 Task: Access a repository's "Network" for project connections and relationships.
Action: Mouse moved to (1090, 65)
Screenshot: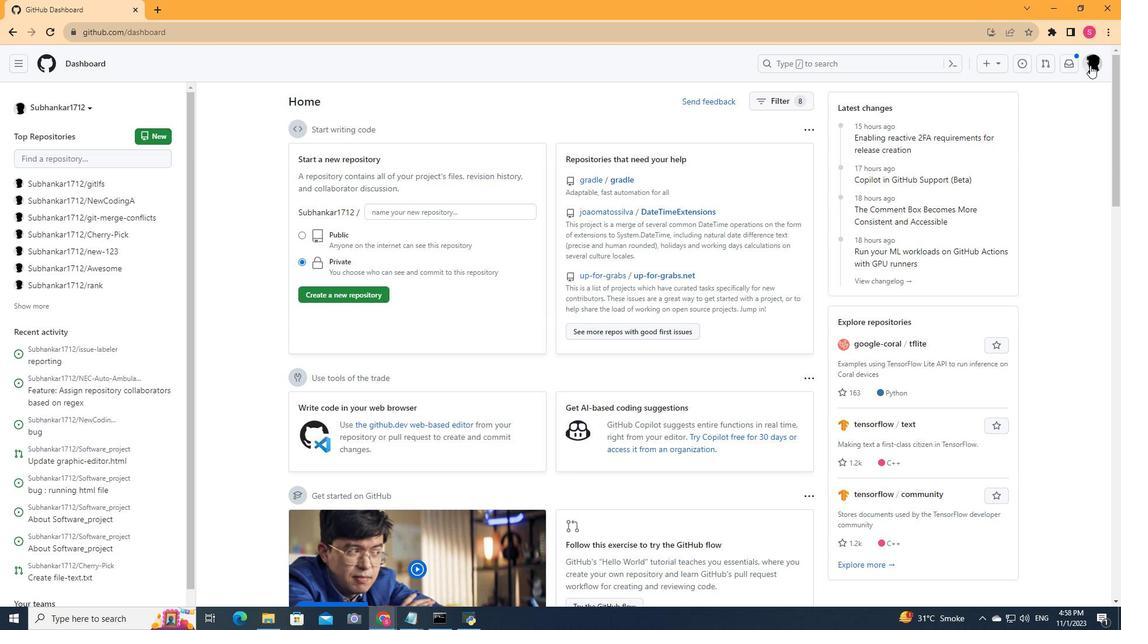 
Action: Mouse pressed left at (1090, 65)
Screenshot: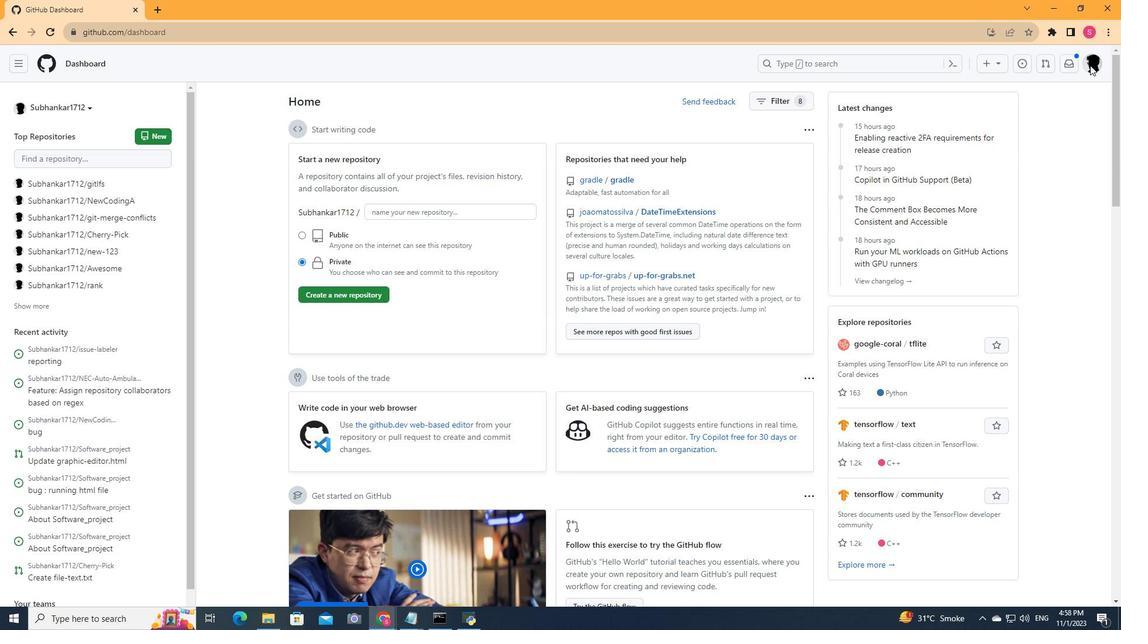 
Action: Mouse moved to (982, 144)
Screenshot: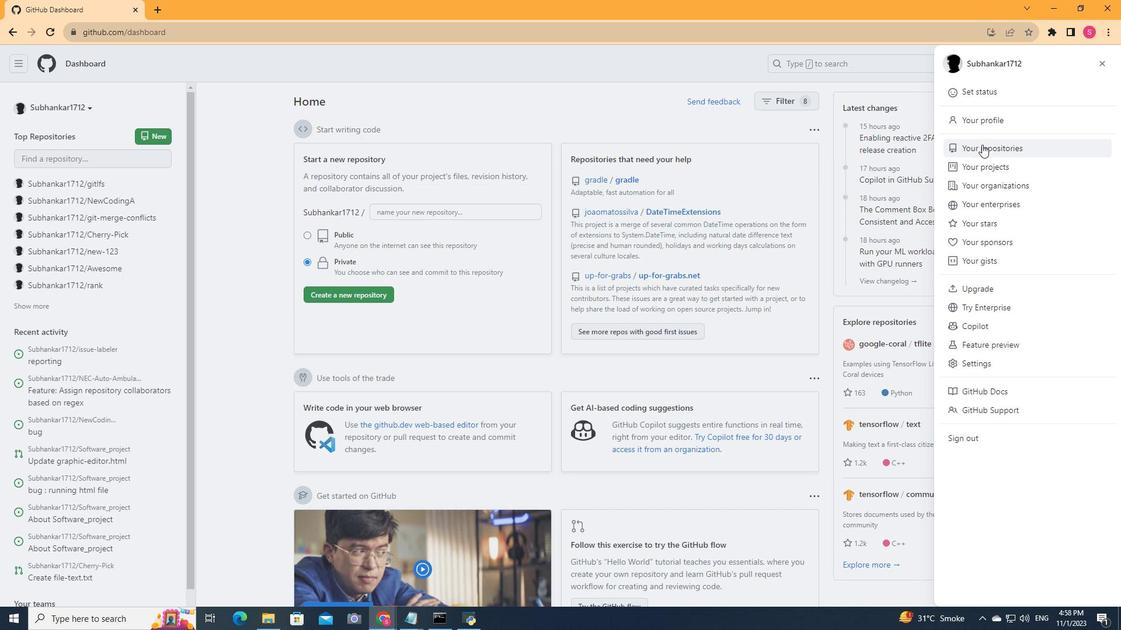 
Action: Mouse pressed left at (982, 144)
Screenshot: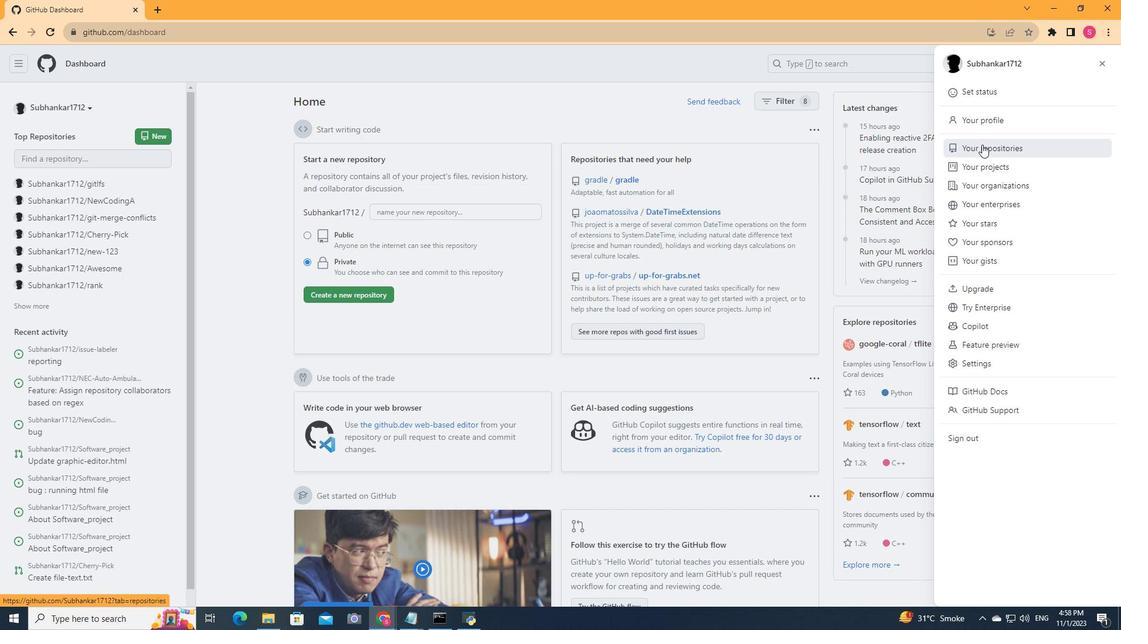 
Action: Mouse moved to (445, 172)
Screenshot: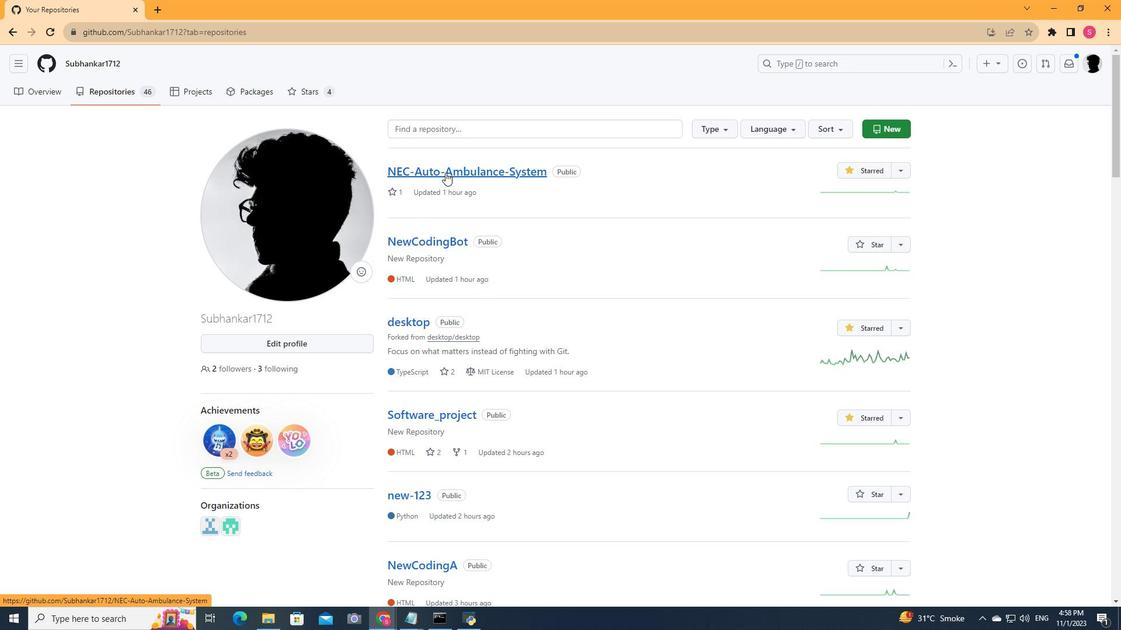 
Action: Mouse pressed left at (445, 172)
Screenshot: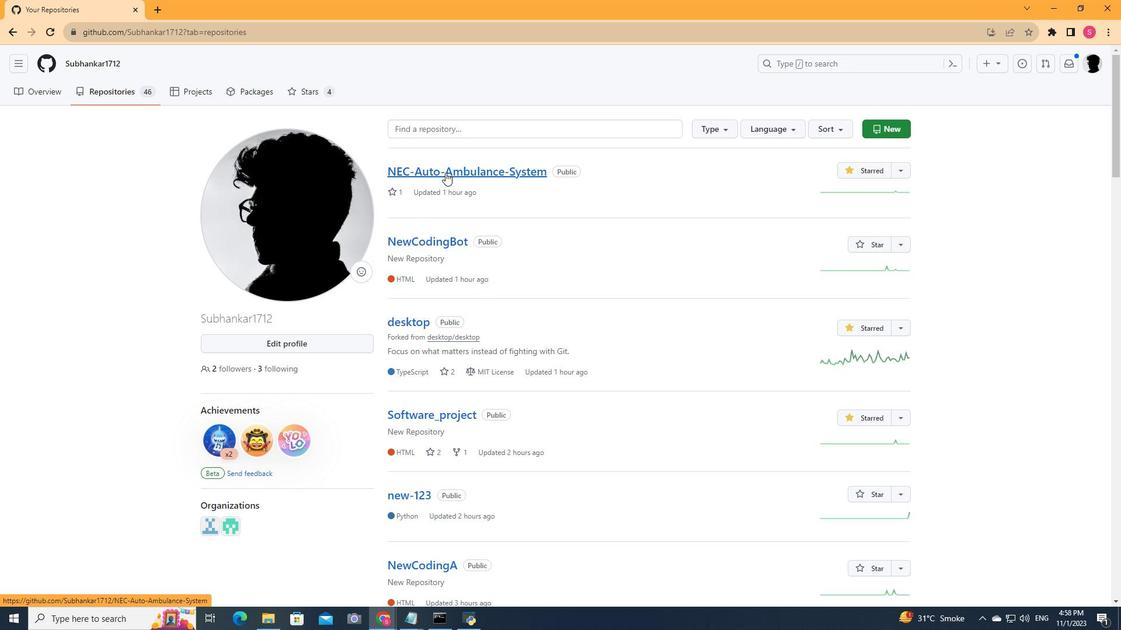 
Action: Mouse moved to (439, 89)
Screenshot: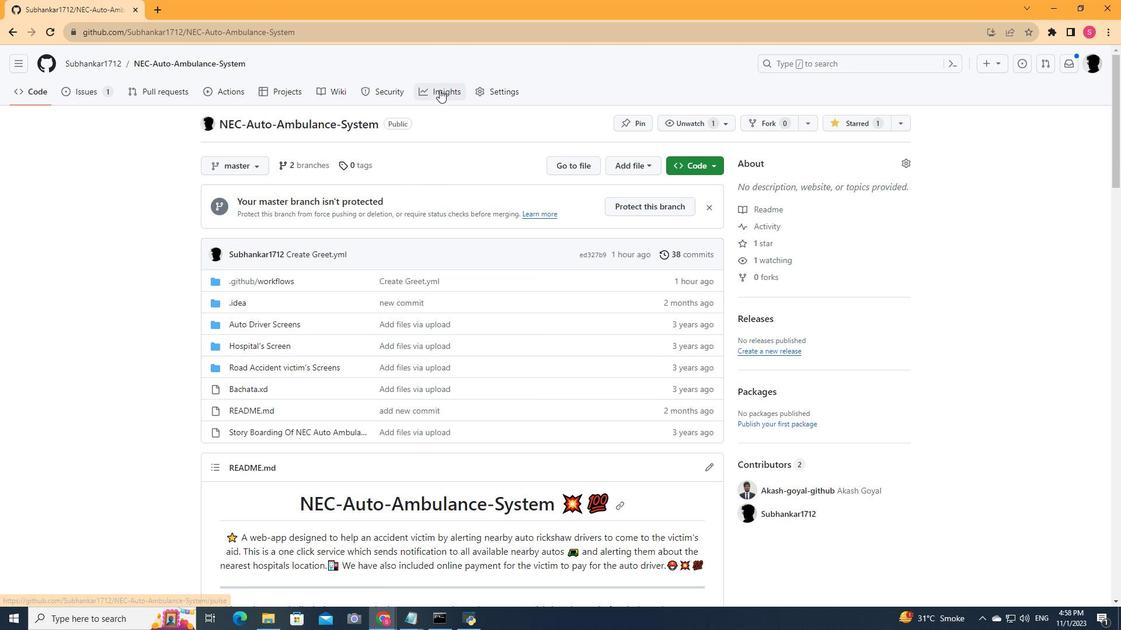 
Action: Mouse pressed left at (439, 89)
Screenshot: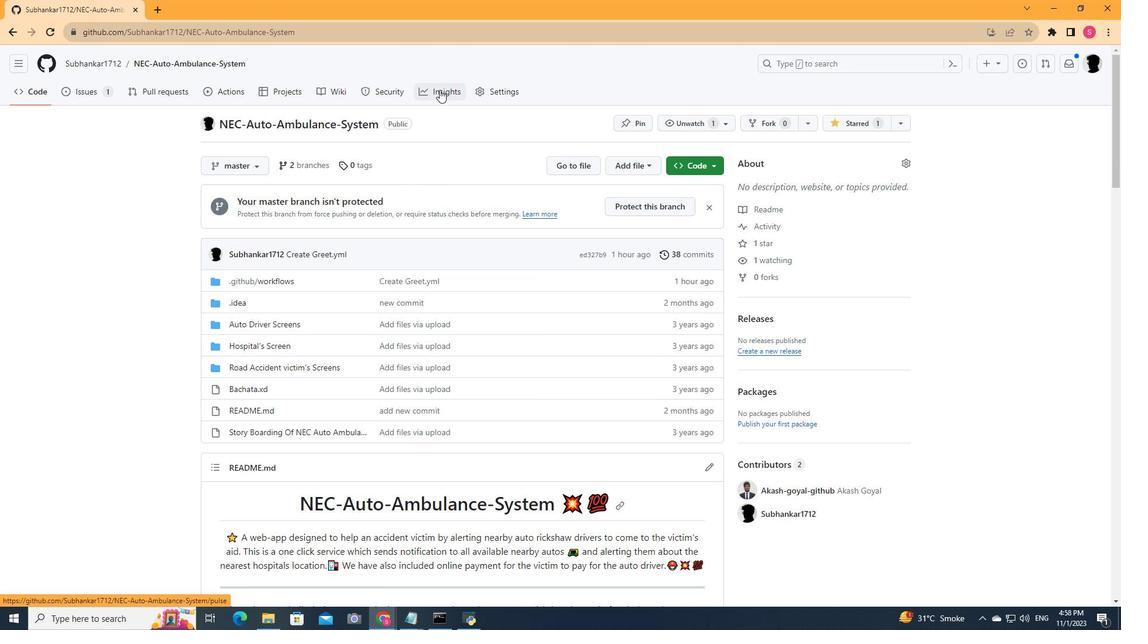 
Action: Mouse moved to (252, 307)
Screenshot: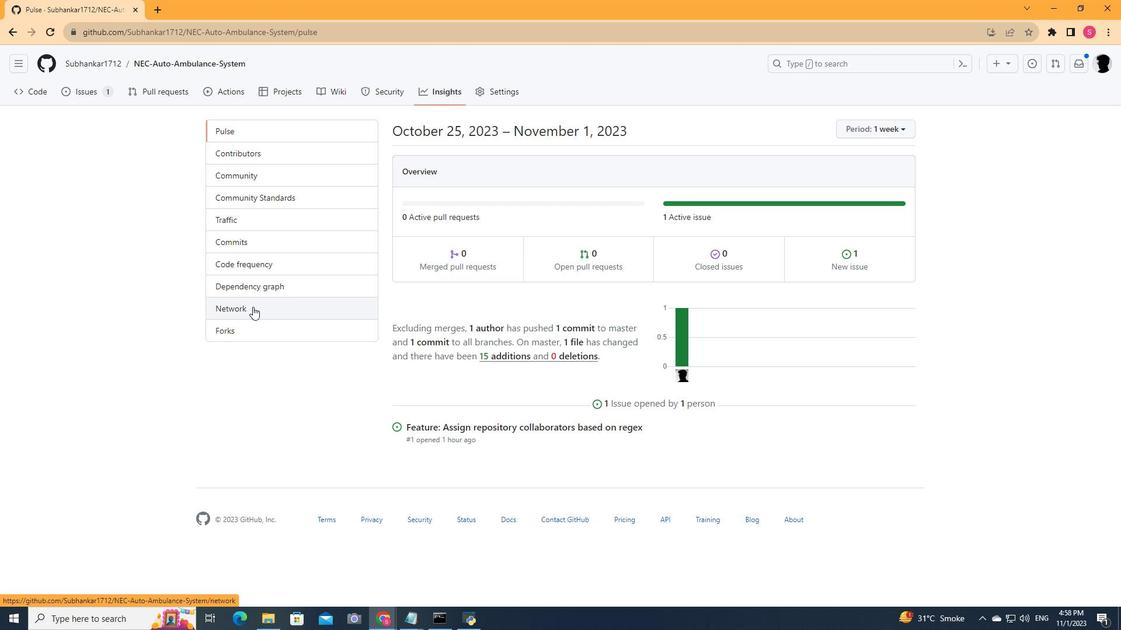 
Action: Mouse pressed left at (252, 307)
Screenshot: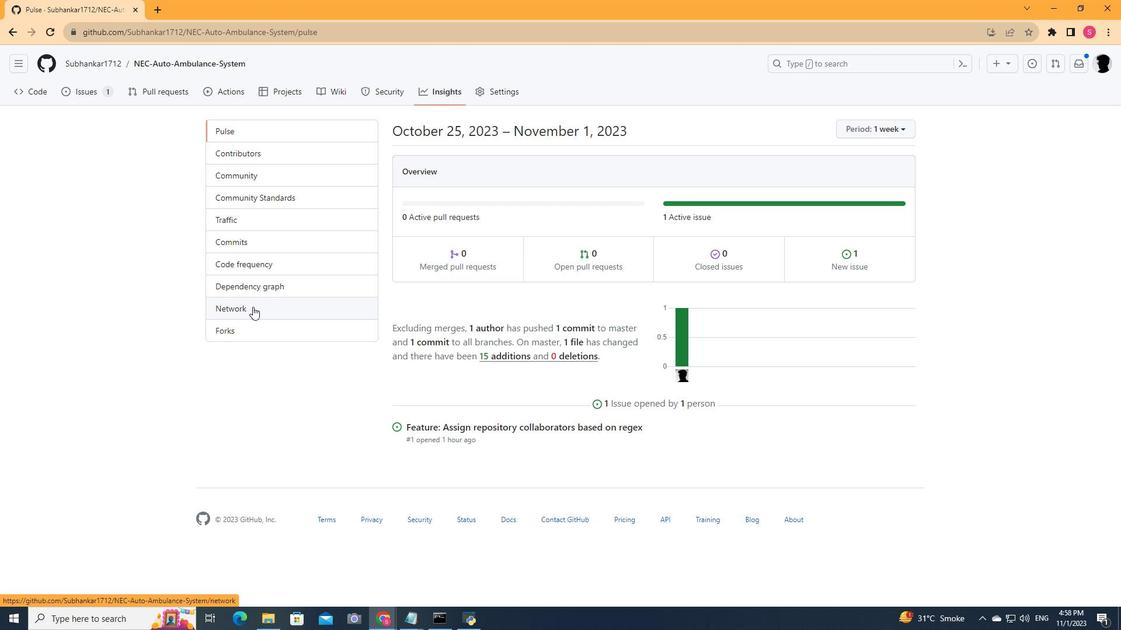 
Action: Mouse moved to (439, 249)
Screenshot: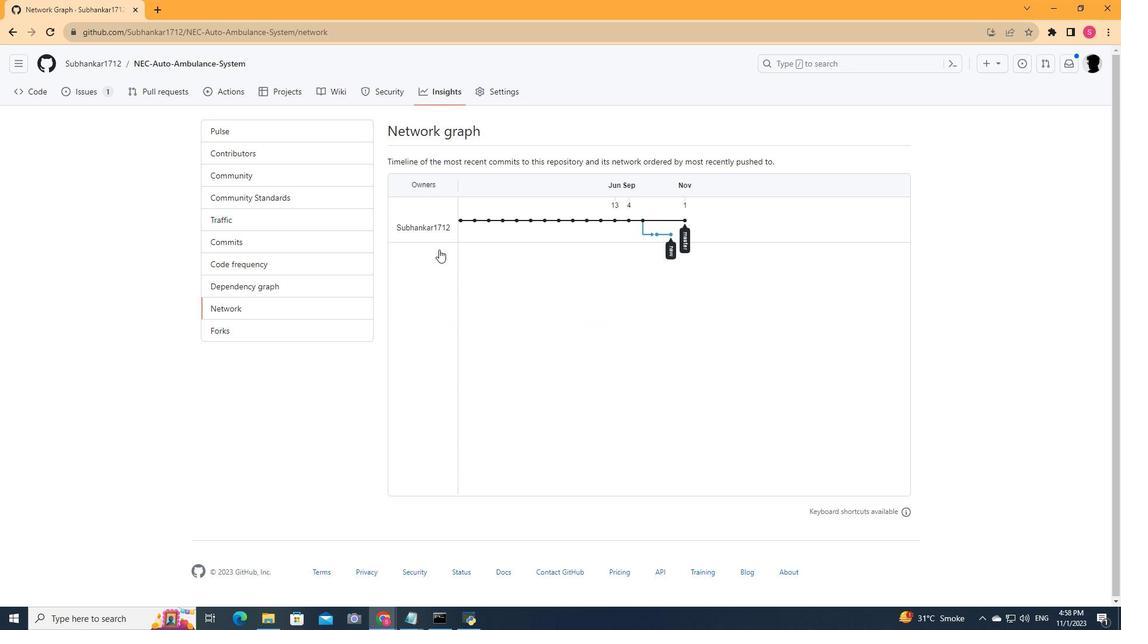 
Action: Mouse scrolled (439, 250) with delta (0, 0)
Screenshot: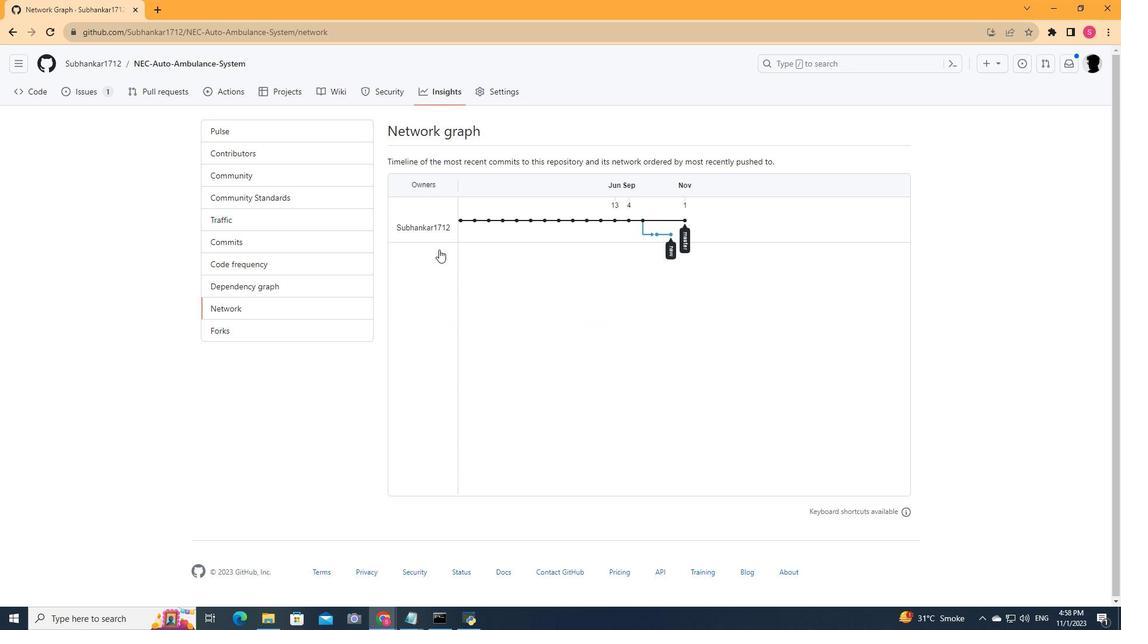 
Action: Mouse scrolled (439, 250) with delta (0, 0)
Screenshot: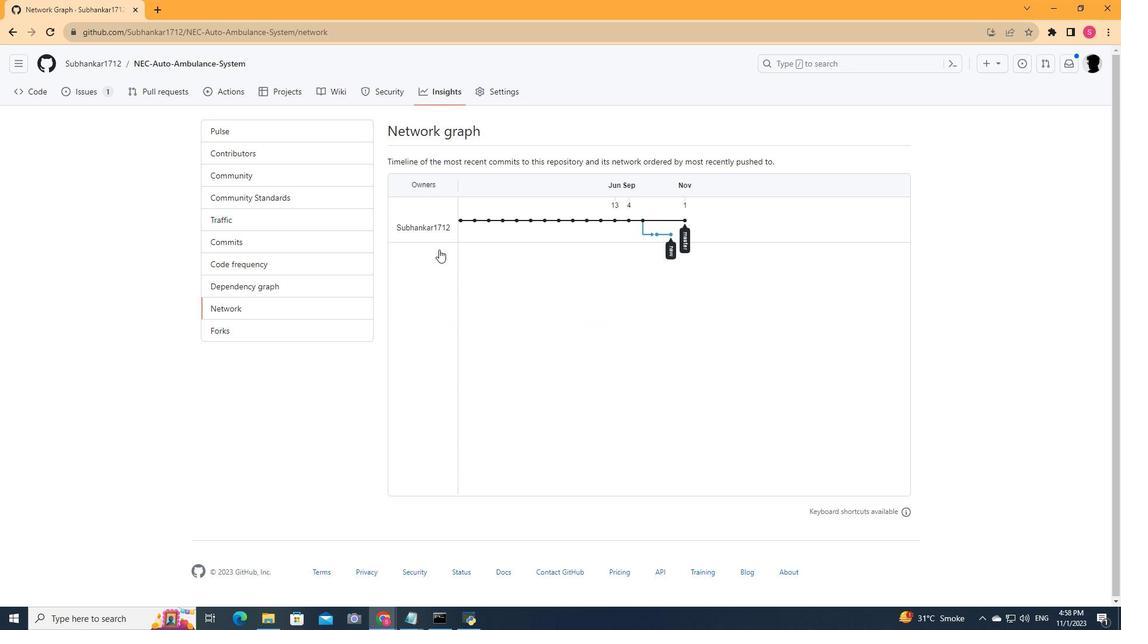 
Action: Mouse scrolled (439, 250) with delta (0, 0)
Screenshot: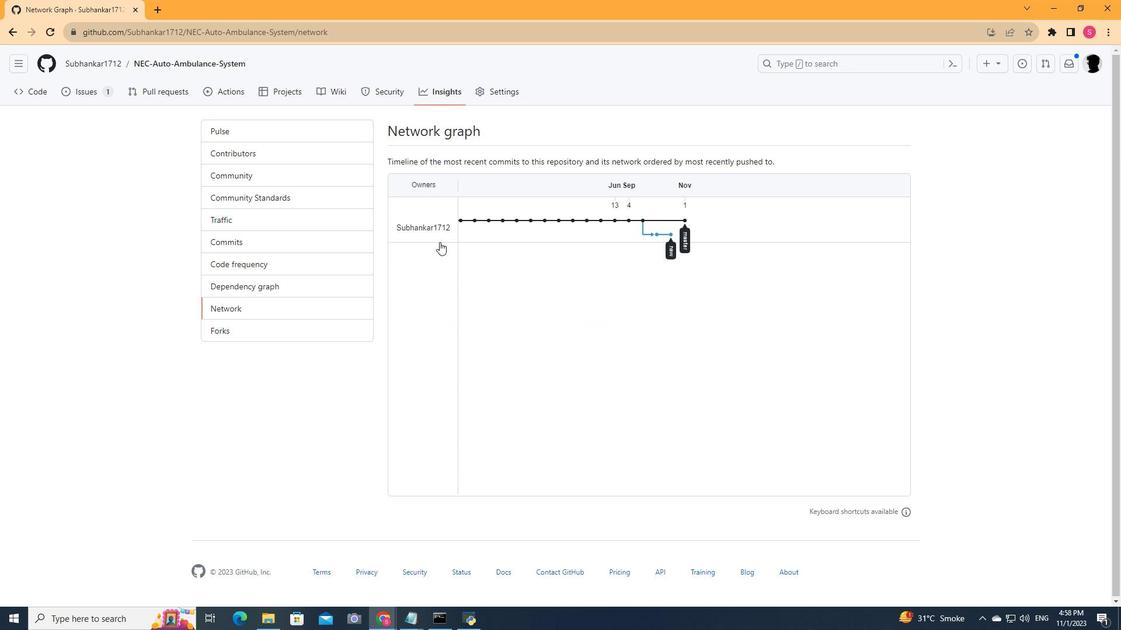 
Action: Mouse scrolled (439, 250) with delta (0, 0)
Screenshot: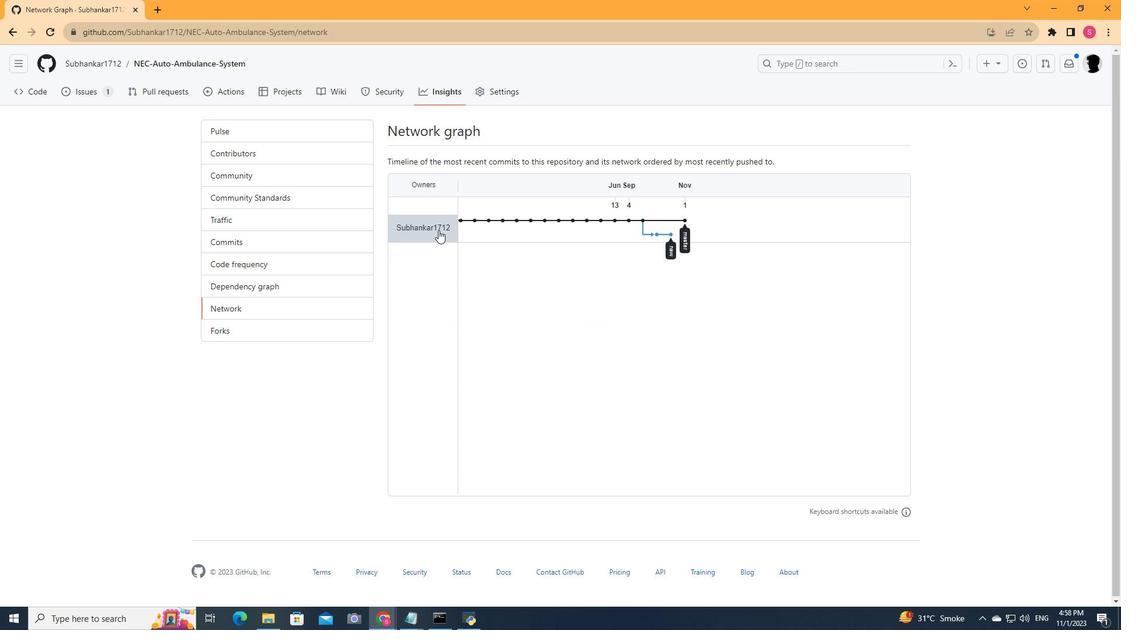 
Action: Mouse moved to (440, 222)
Screenshot: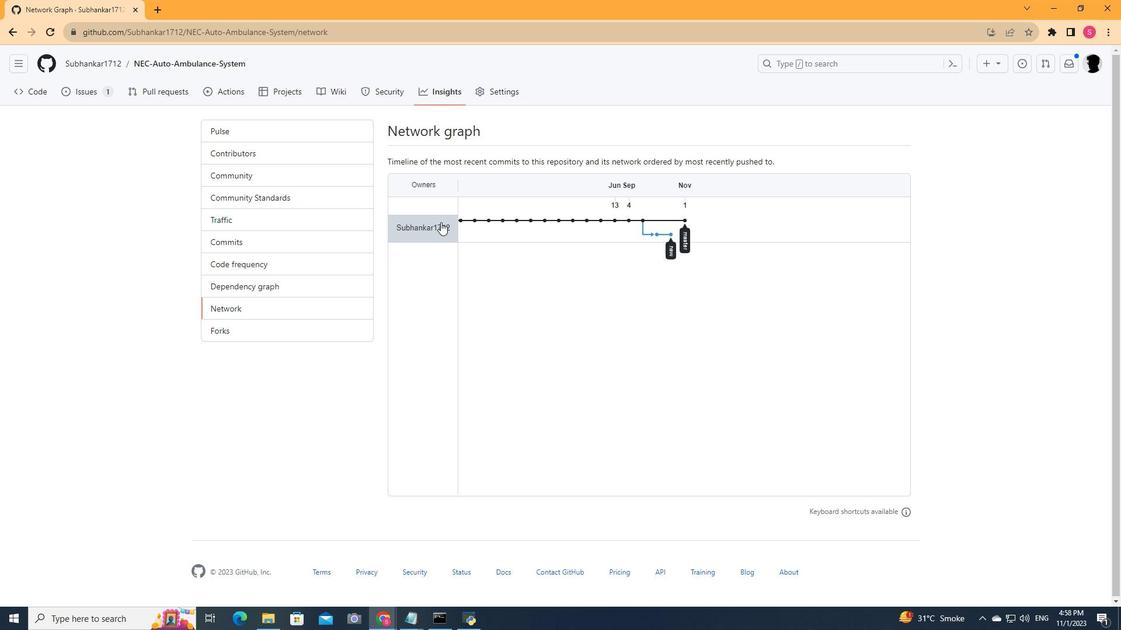 
Action: Mouse scrolled (440, 221) with delta (0, 0)
Screenshot: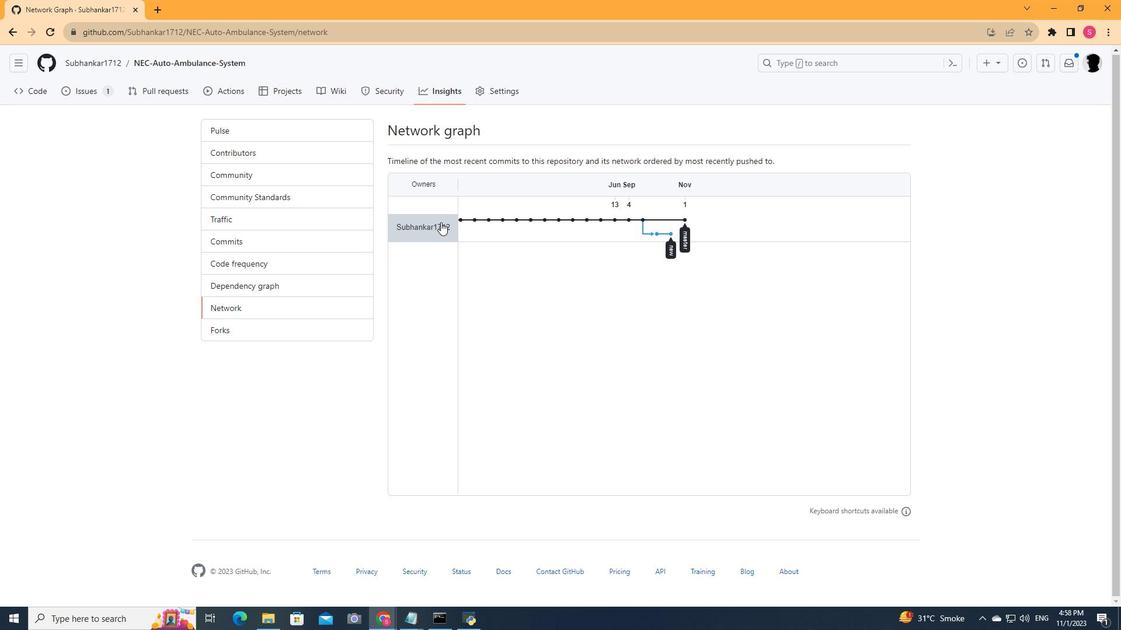 
Action: Mouse scrolled (440, 221) with delta (0, 0)
Screenshot: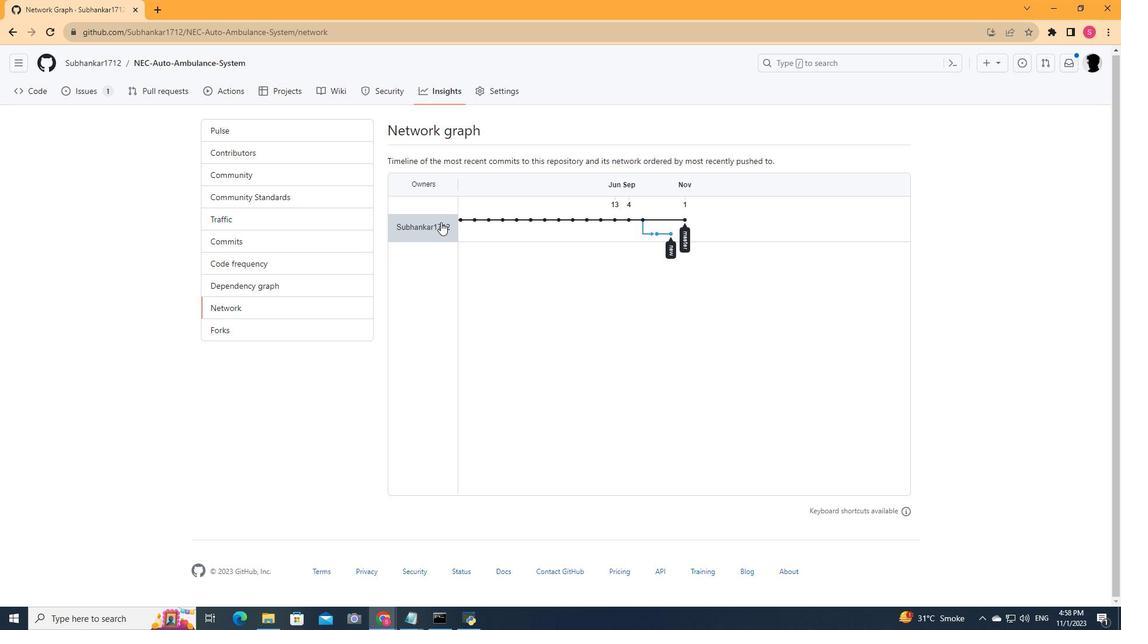 
Action: Mouse scrolled (440, 221) with delta (0, 0)
Screenshot: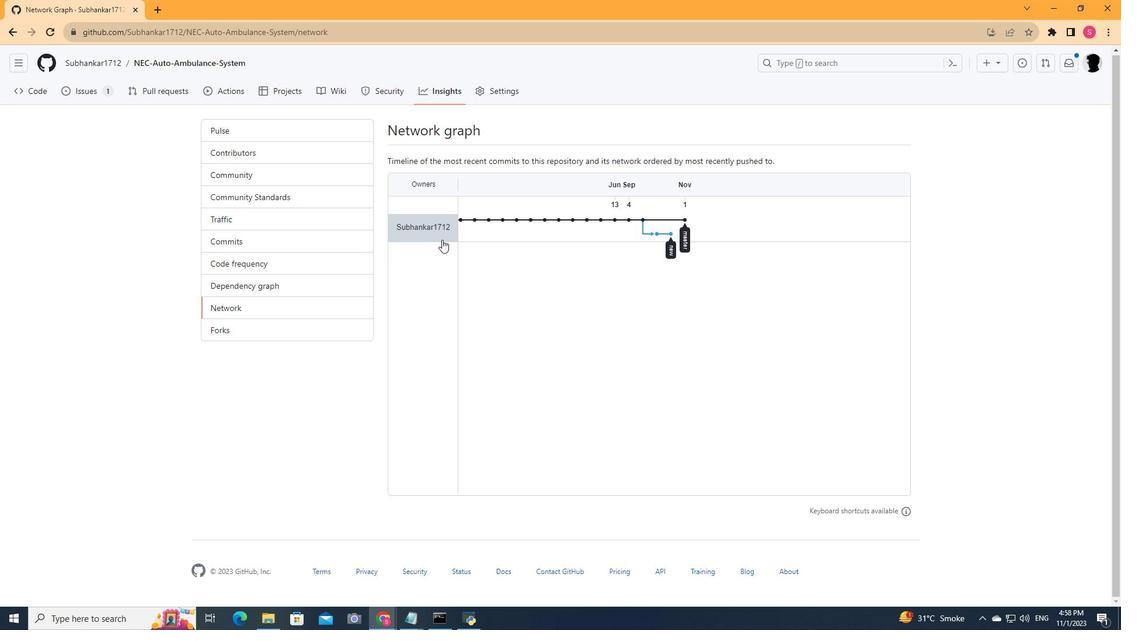 
Action: Mouse moved to (428, 277)
Screenshot: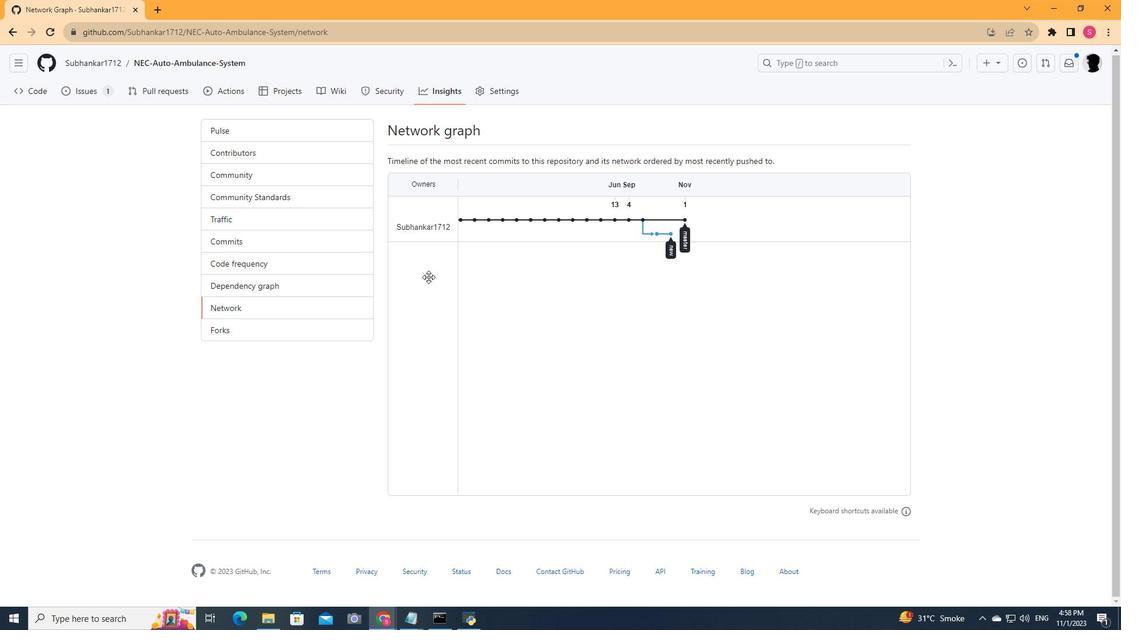 
Action: Mouse scrolled (428, 278) with delta (0, 0)
Screenshot: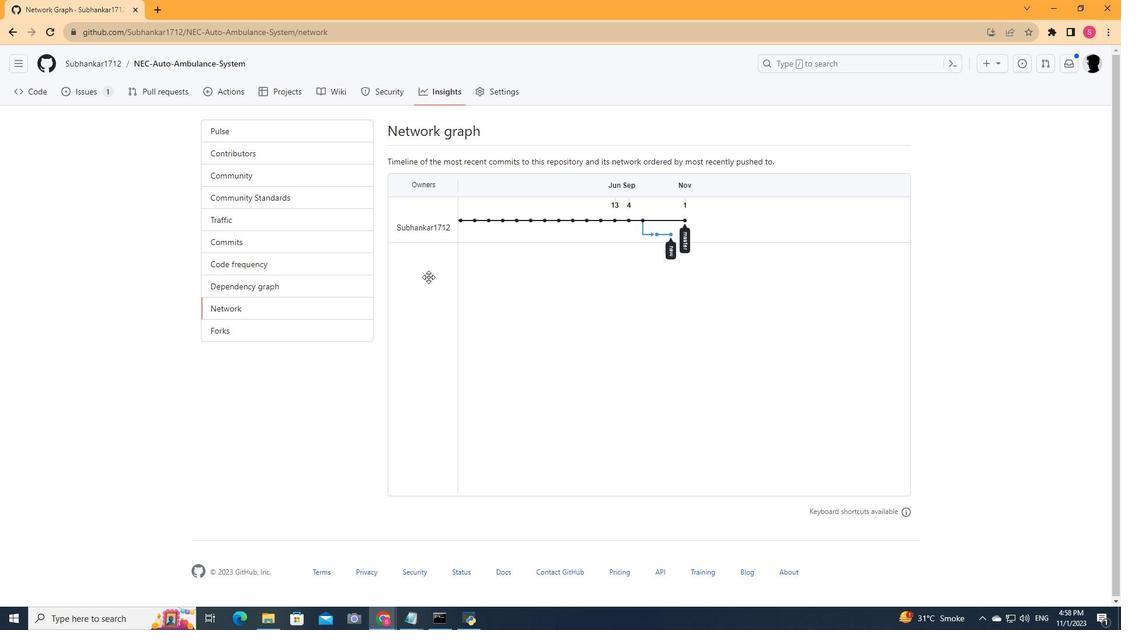 
Action: Mouse scrolled (428, 278) with delta (0, 0)
Screenshot: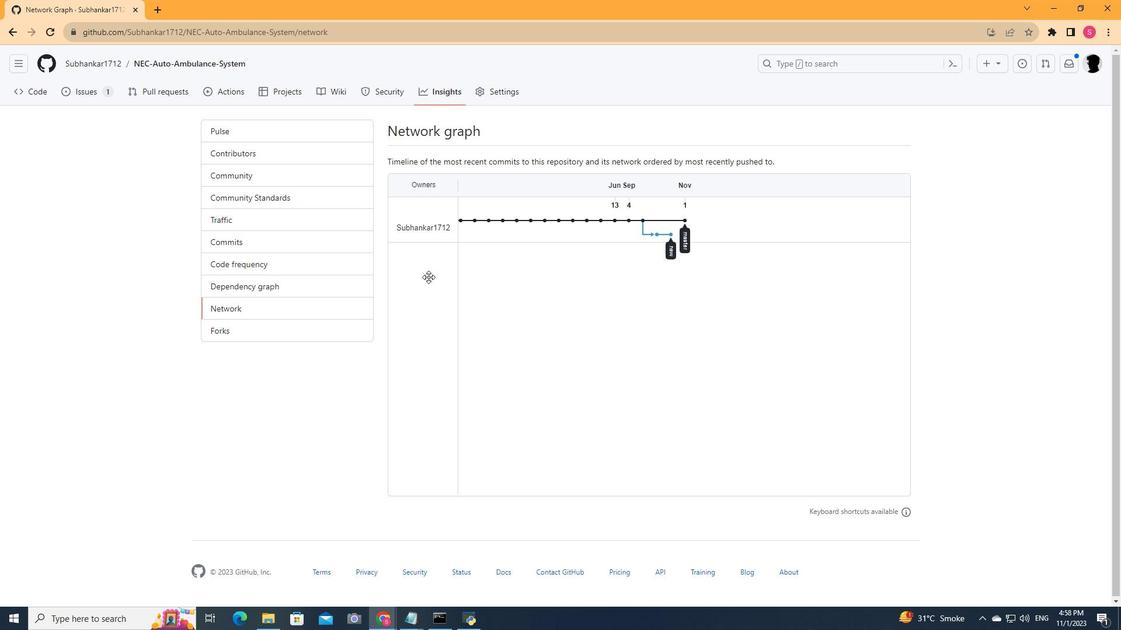 
Action: Mouse scrolled (428, 278) with delta (0, 0)
Screenshot: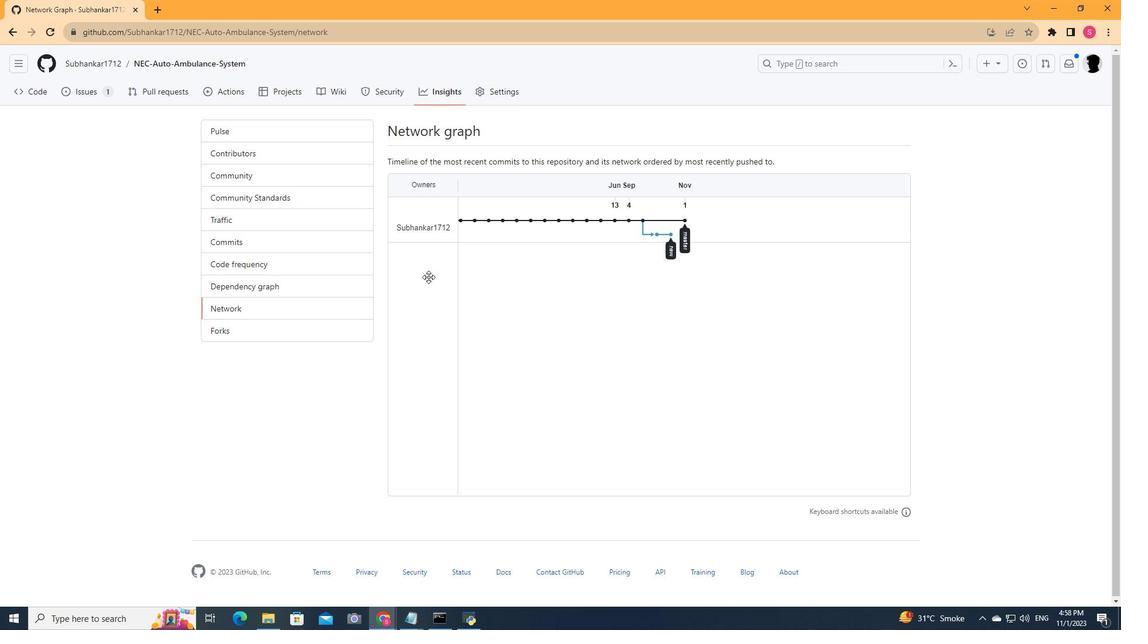 
Action: Mouse scrolled (428, 278) with delta (0, 0)
Screenshot: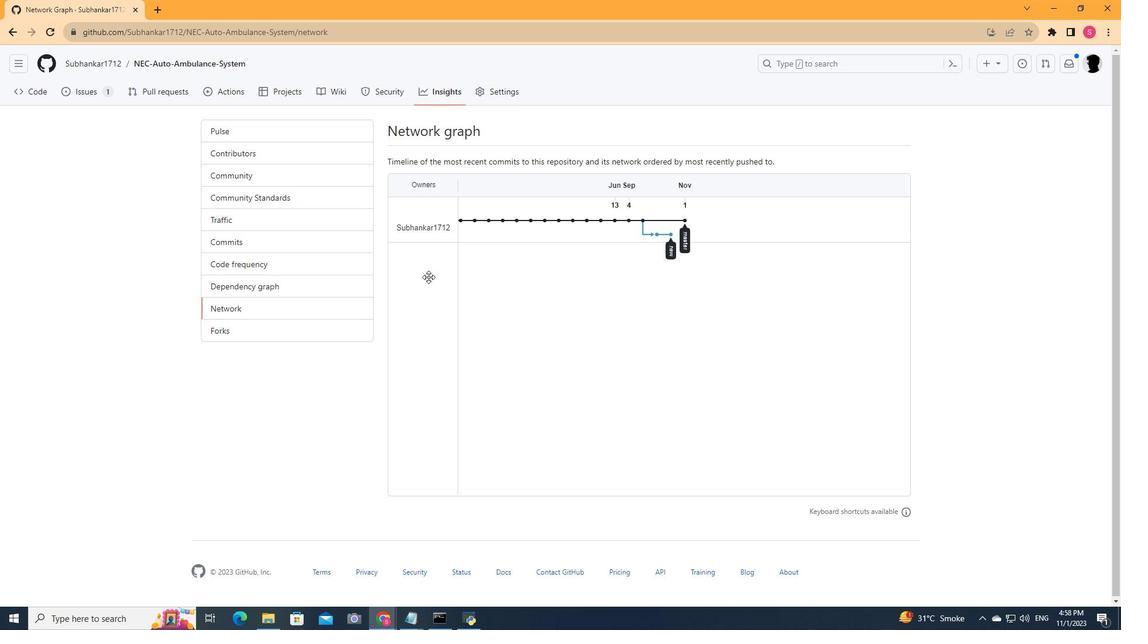 
Action: Mouse moved to (9, 33)
Screenshot: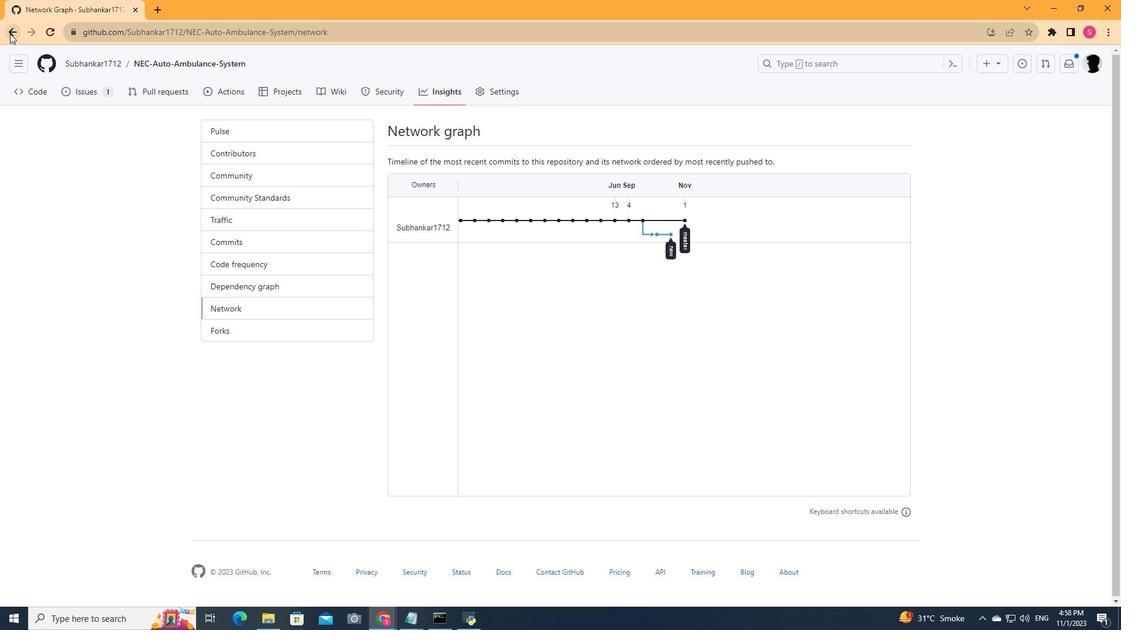
Action: Mouse pressed left at (9, 33)
Screenshot: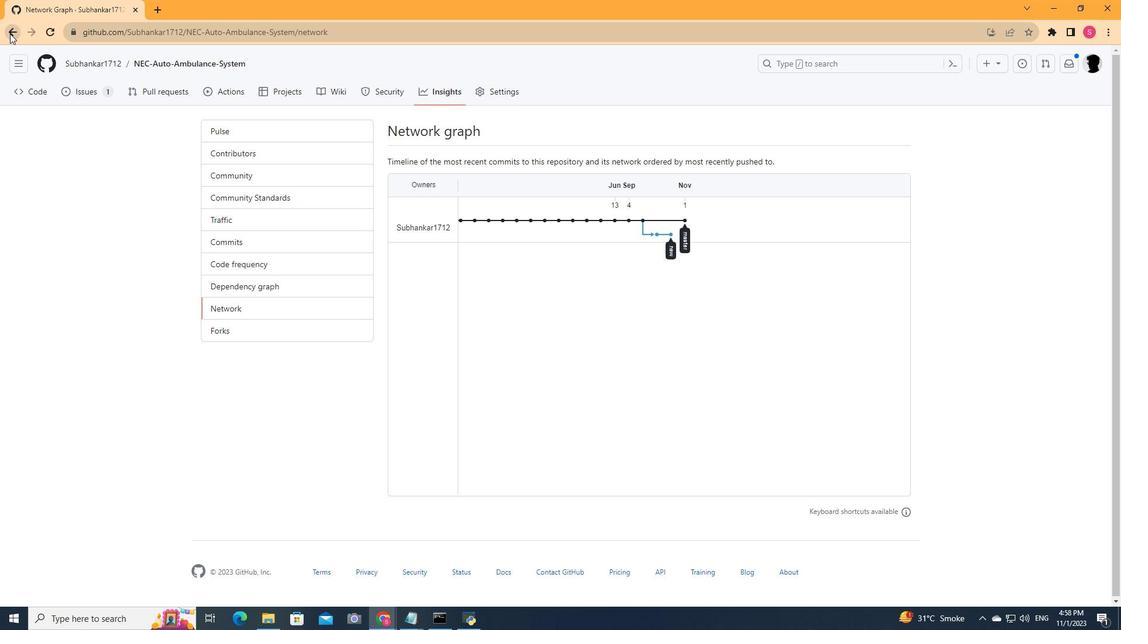 
Action: Mouse moved to (9, 33)
Screenshot: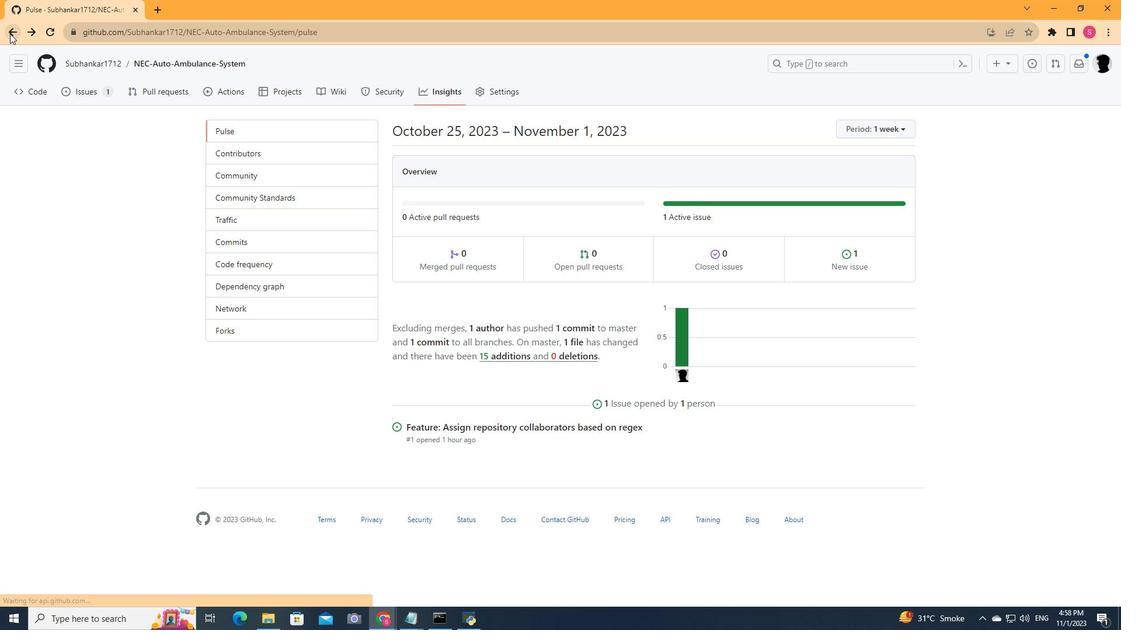 
Action: Mouse pressed left at (9, 33)
Screenshot: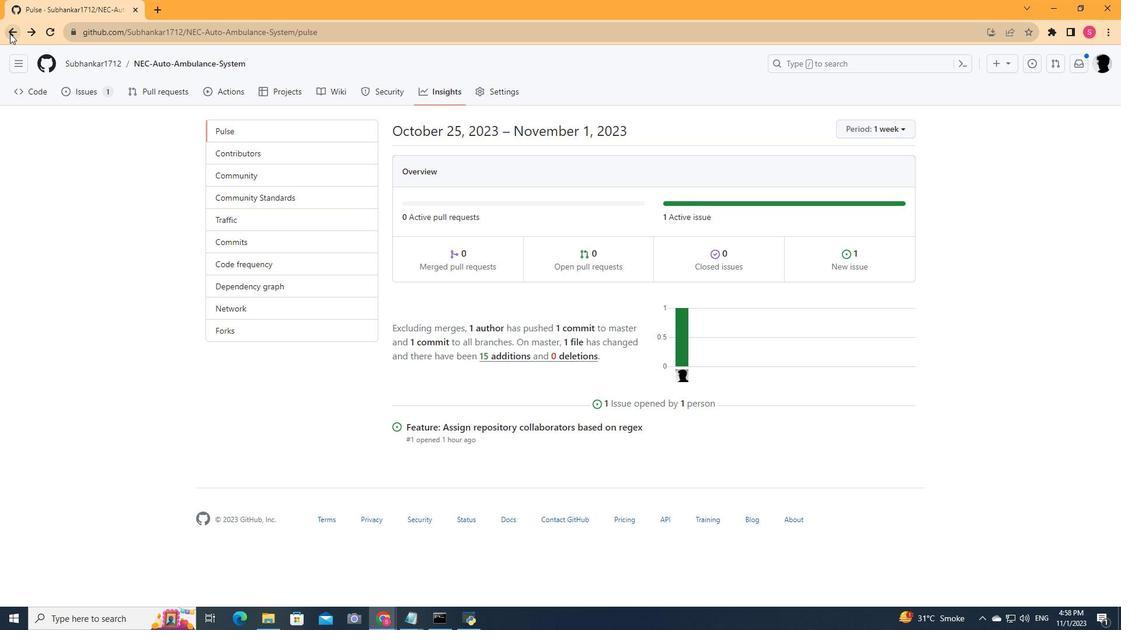 
Action: Mouse pressed left at (9, 33)
Screenshot: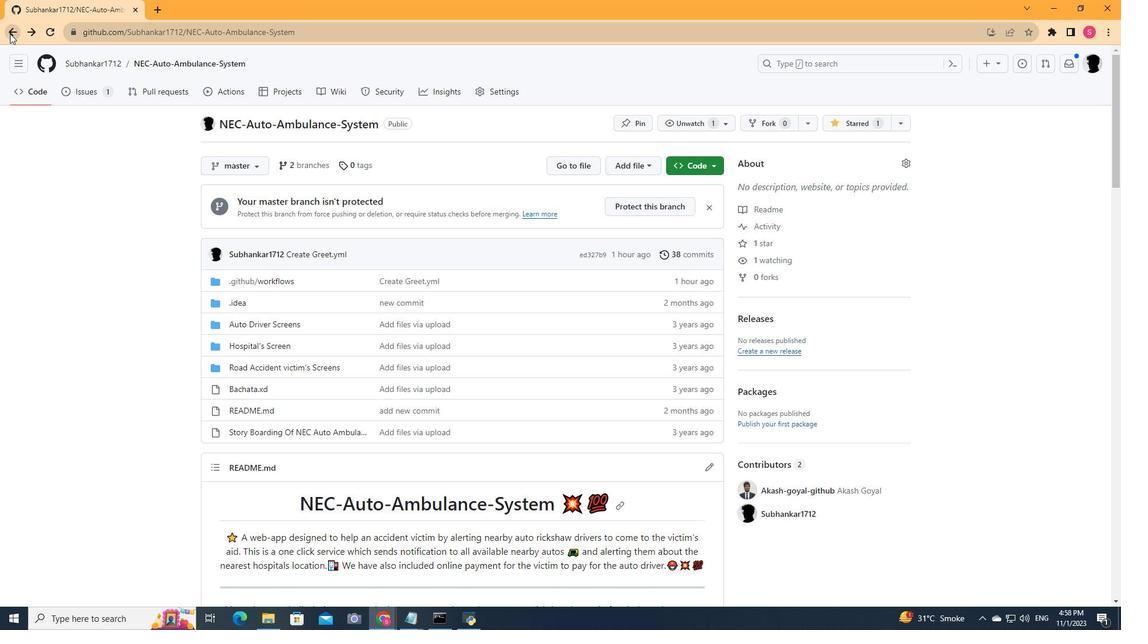 
Action: Mouse moved to (476, 272)
Screenshot: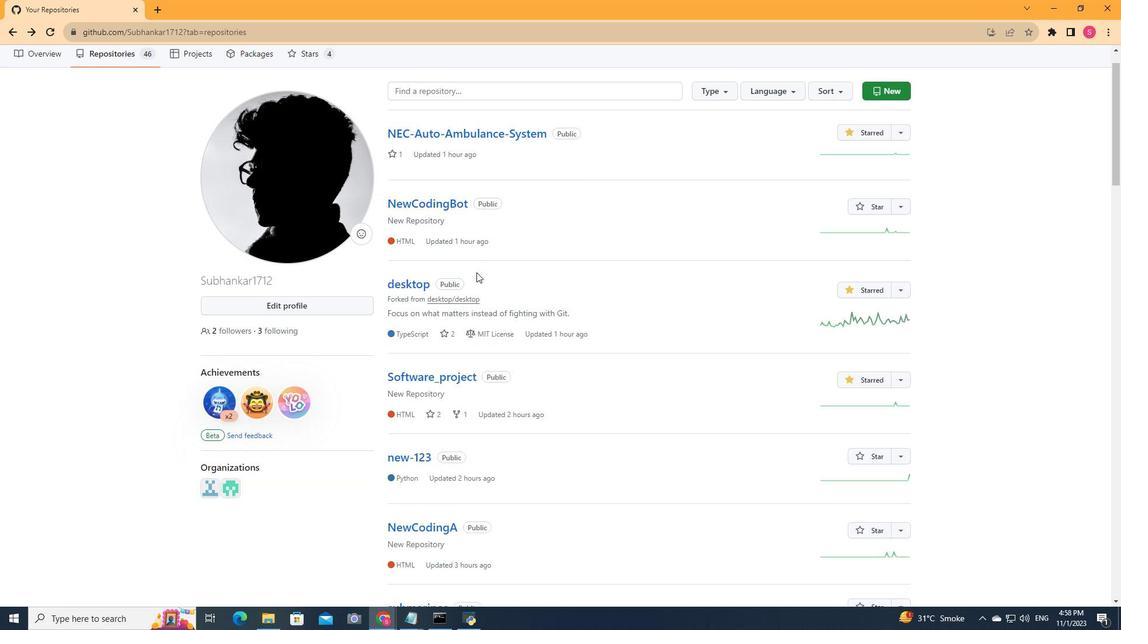 
Action: Mouse scrolled (476, 272) with delta (0, 0)
Screenshot: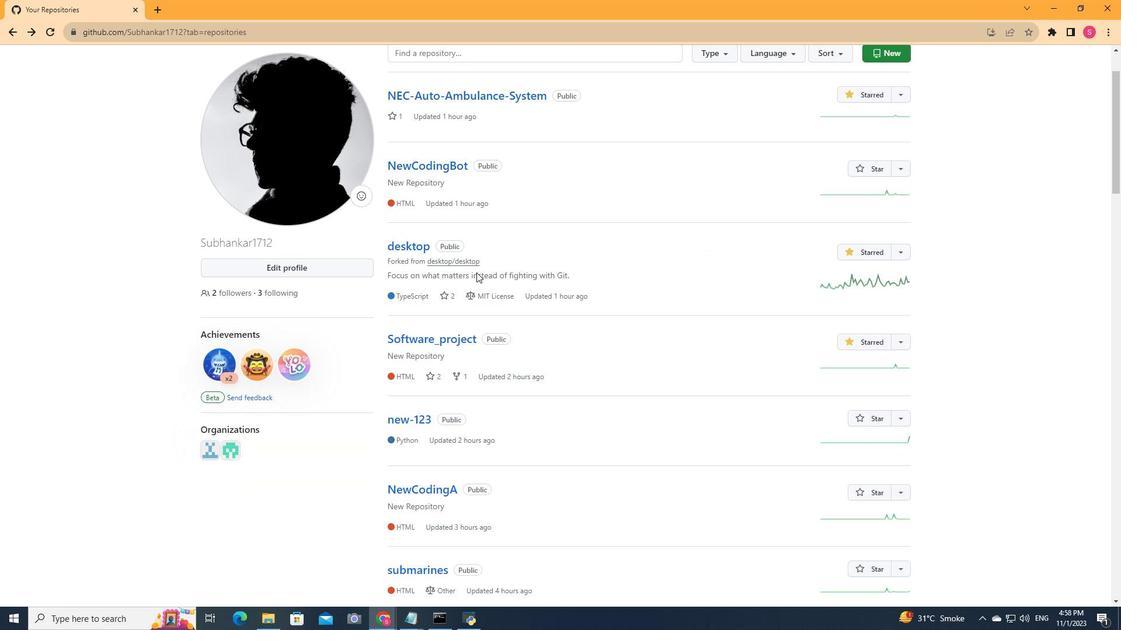 
Action: Mouse scrolled (476, 272) with delta (0, 0)
Screenshot: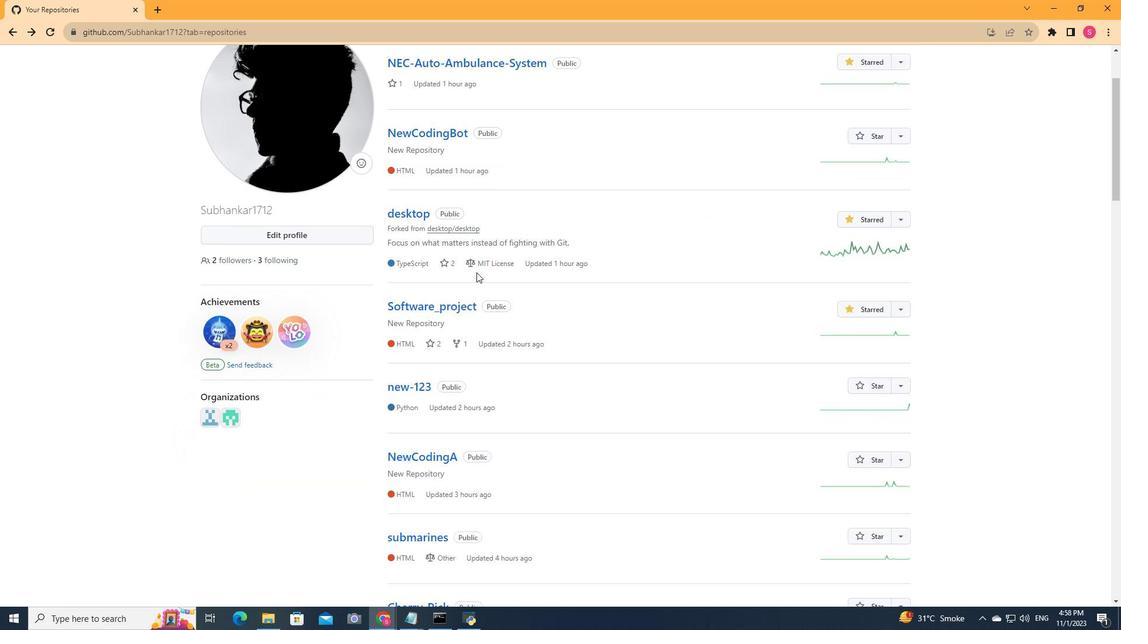 
Action: Mouse scrolled (476, 272) with delta (0, 0)
Screenshot: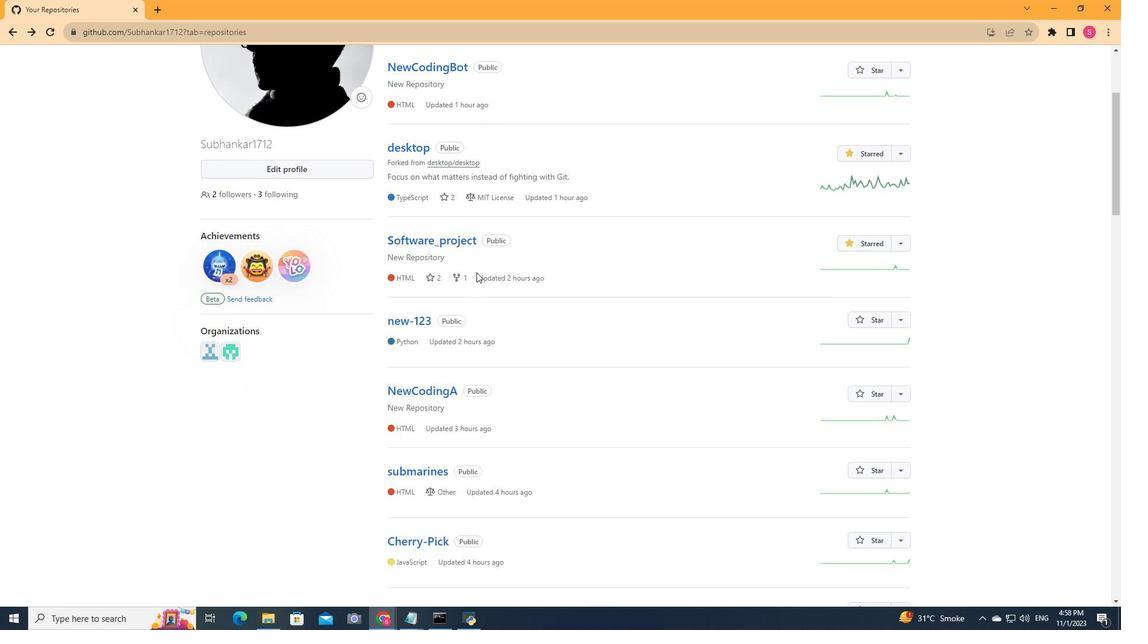 
Action: Mouse moved to (424, 242)
Screenshot: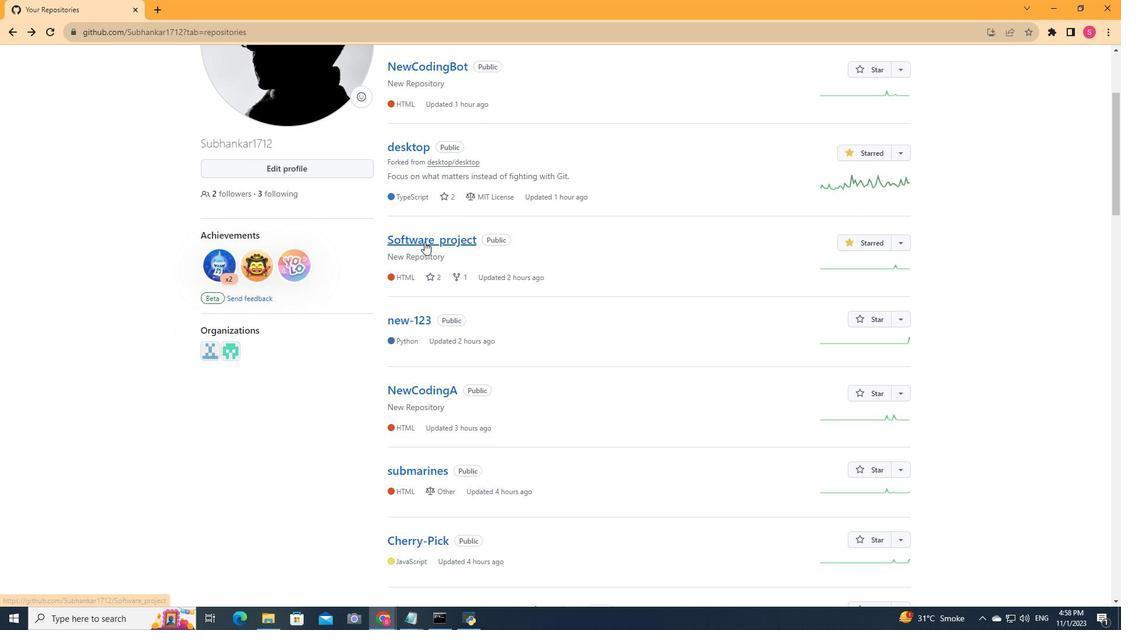 
Action: Mouse pressed left at (424, 242)
Screenshot: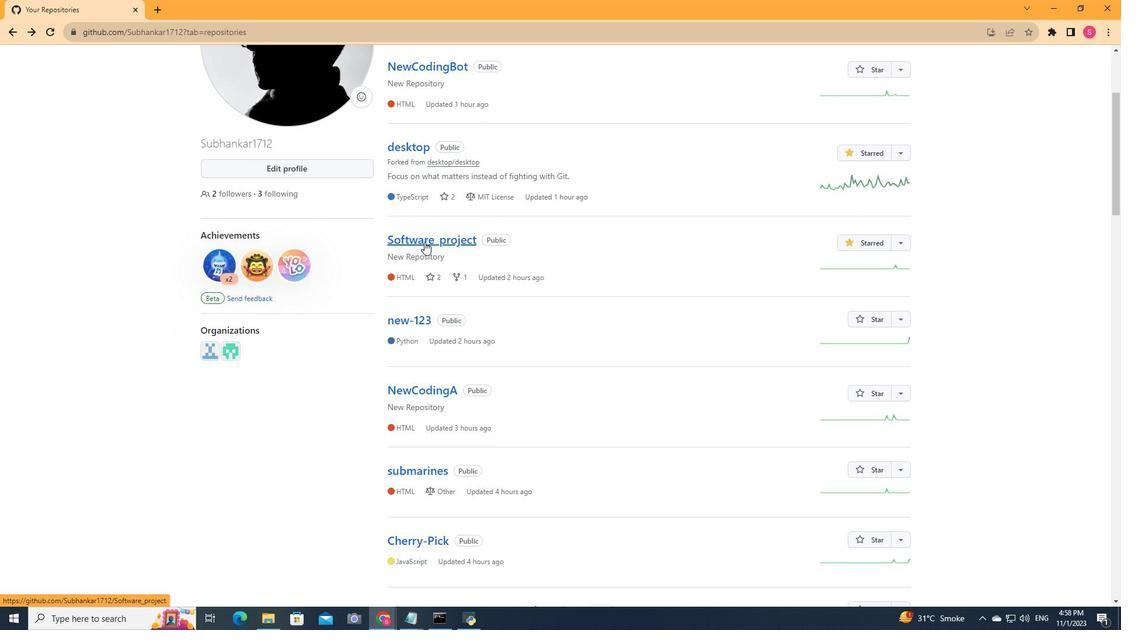 
Action: Mouse moved to (532, 94)
Screenshot: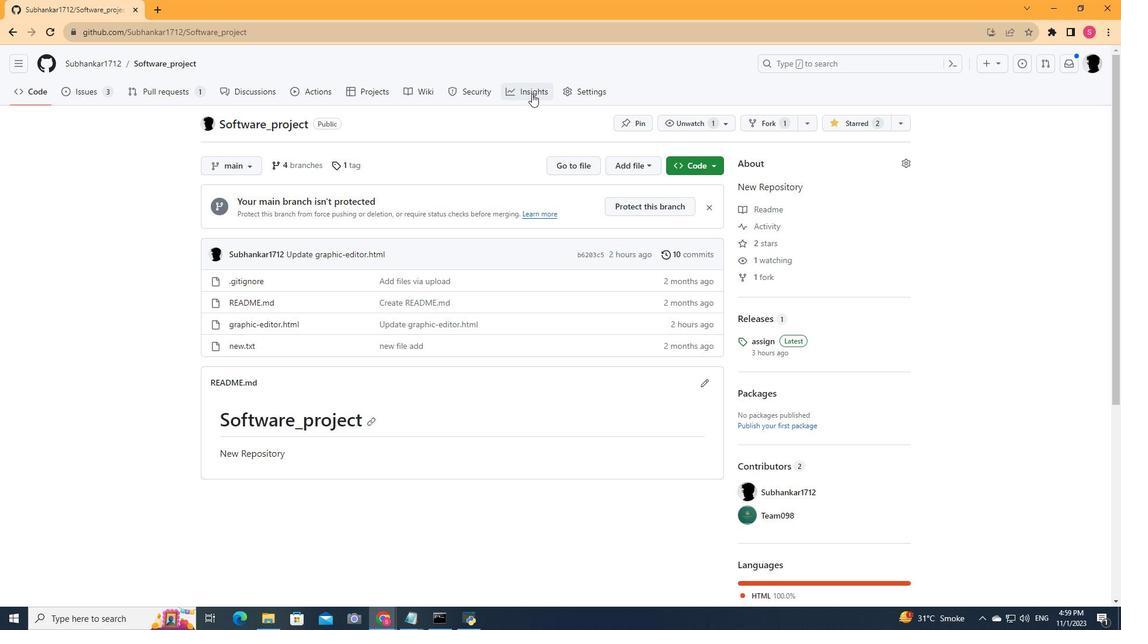 
Action: Mouse pressed left at (532, 94)
Screenshot: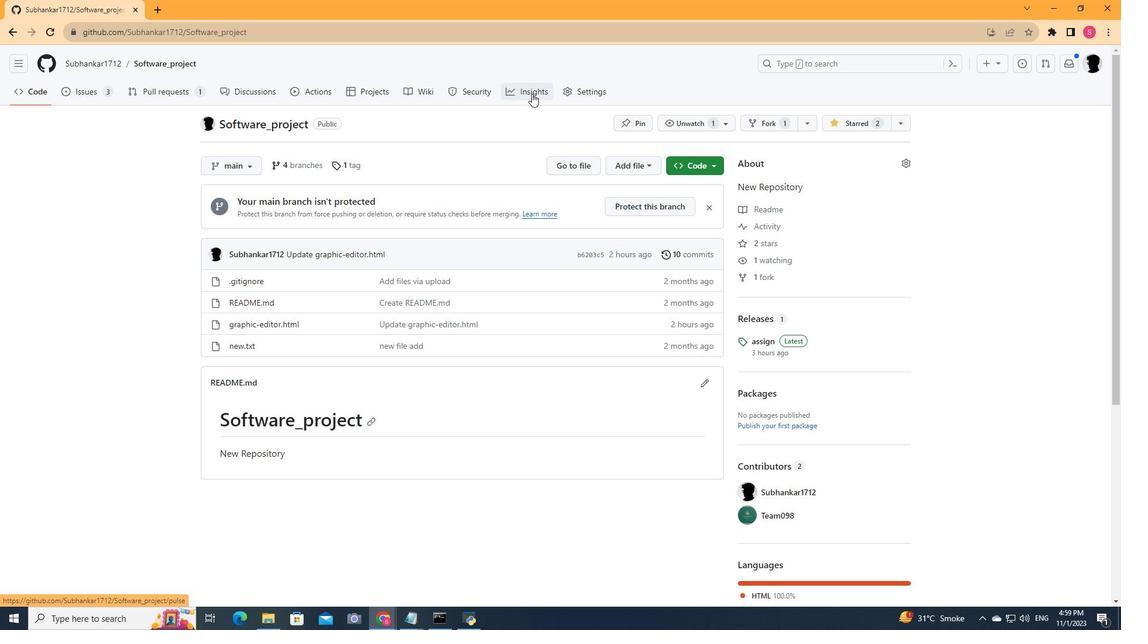 
Action: Mouse moved to (245, 312)
Screenshot: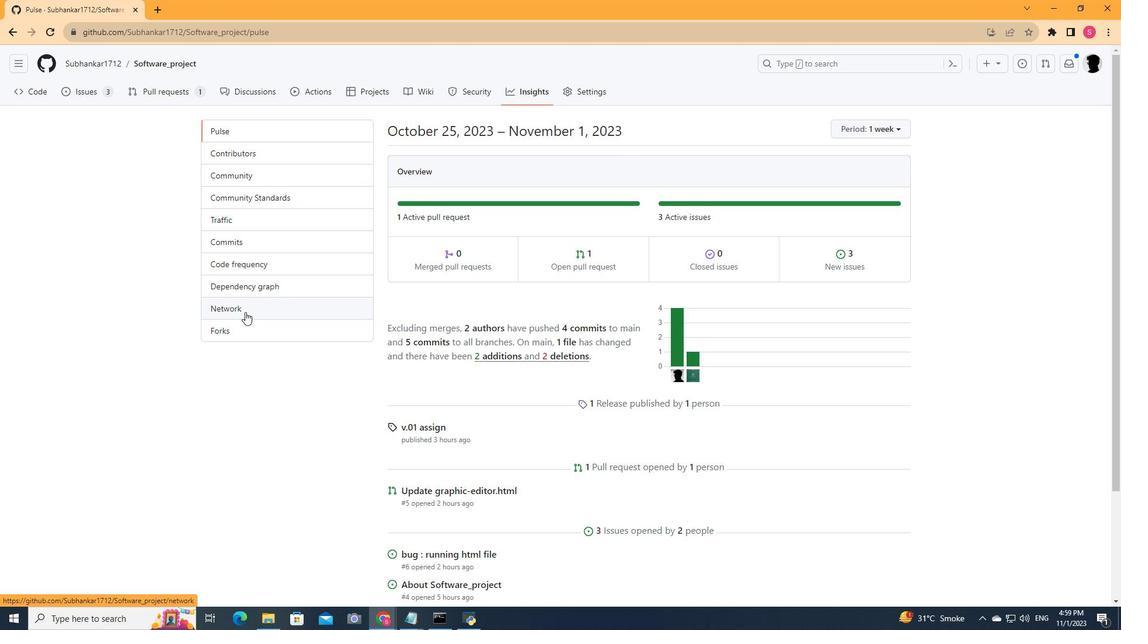 
Action: Mouse pressed left at (245, 312)
Screenshot: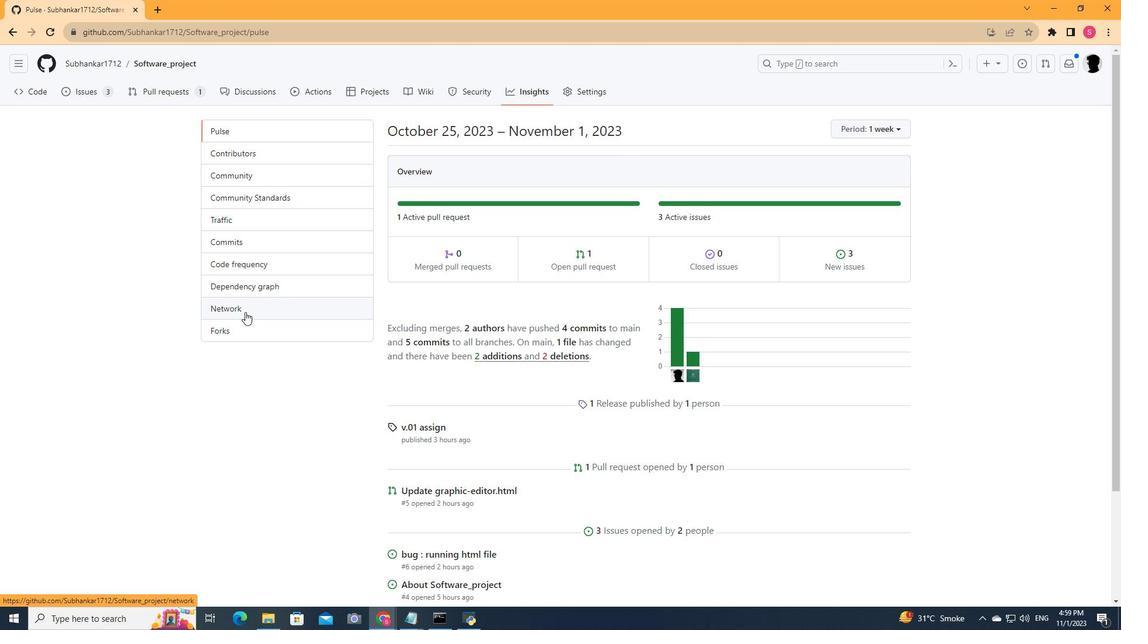 
Action: Mouse moved to (626, 253)
Screenshot: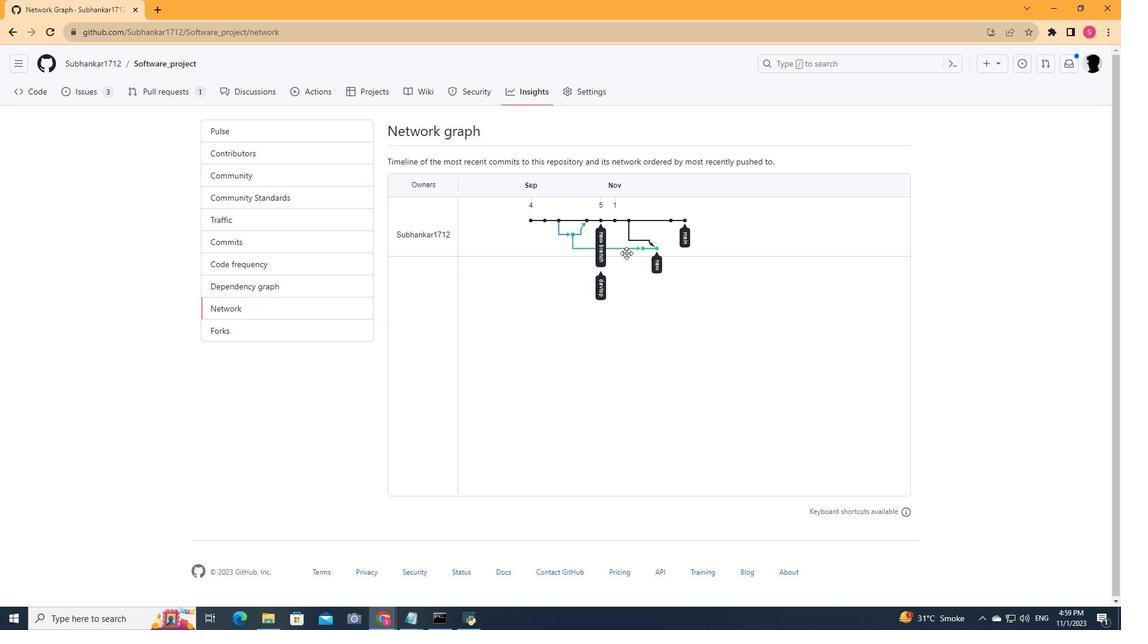 
Action: Mouse scrolled (626, 252) with delta (0, 0)
Screenshot: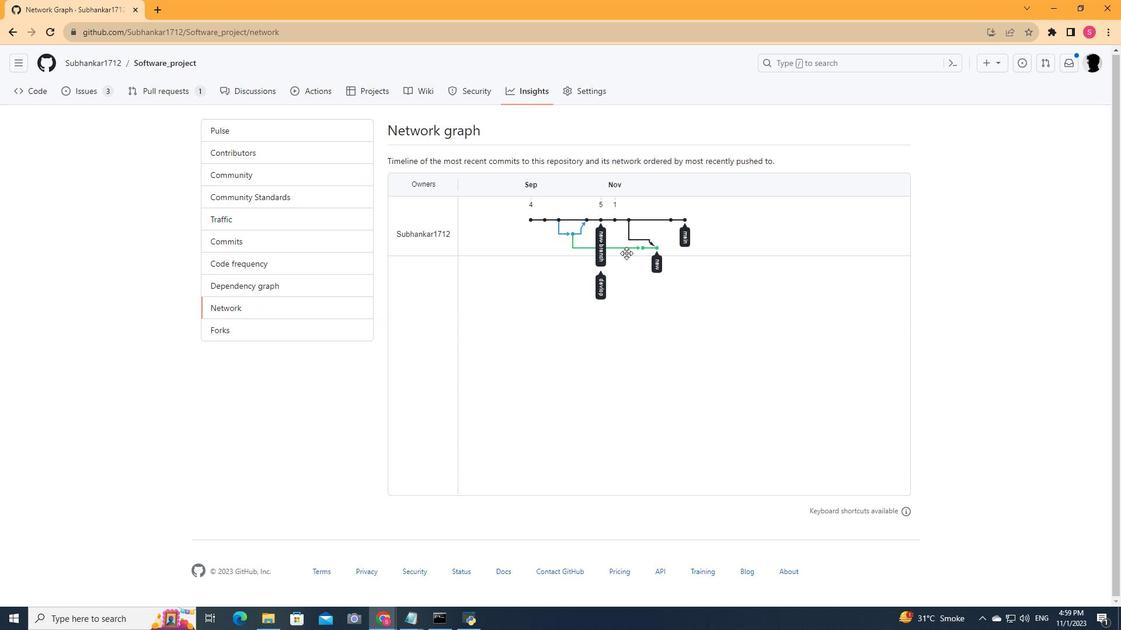 
Action: Mouse scrolled (626, 252) with delta (0, 0)
Screenshot: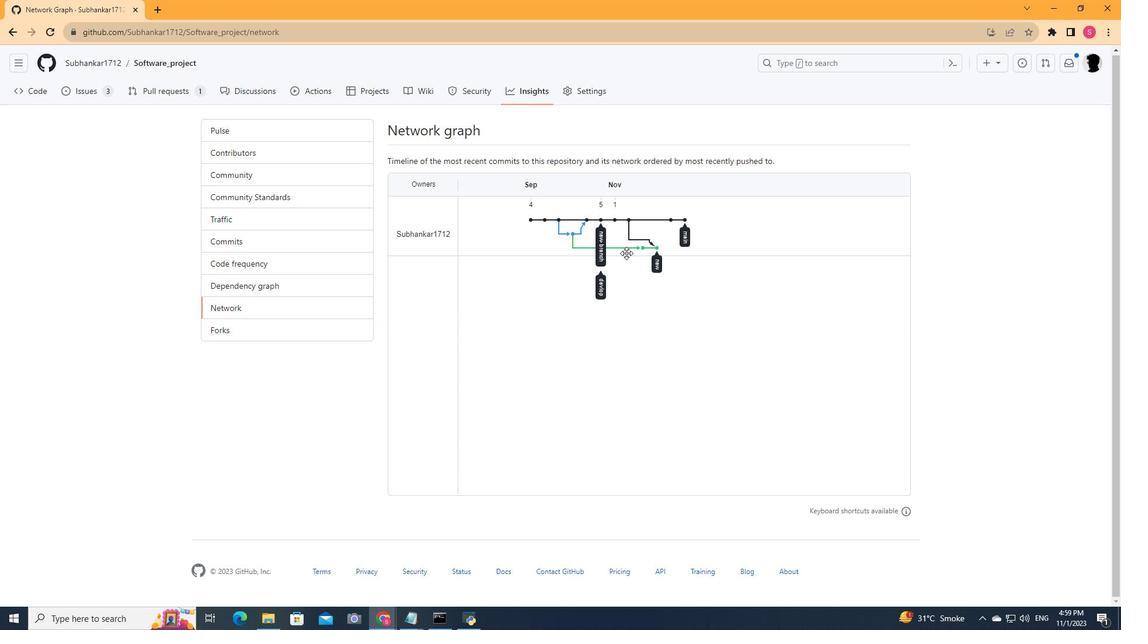 
Action: Mouse scrolled (626, 252) with delta (0, 0)
Screenshot: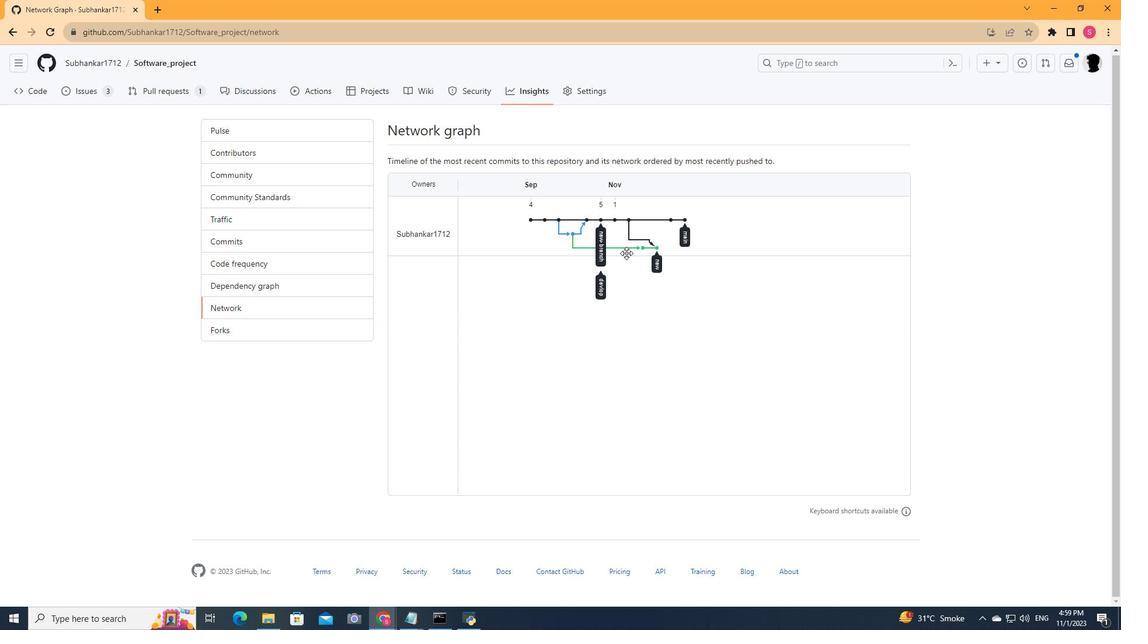 
Action: Mouse moved to (407, 241)
Screenshot: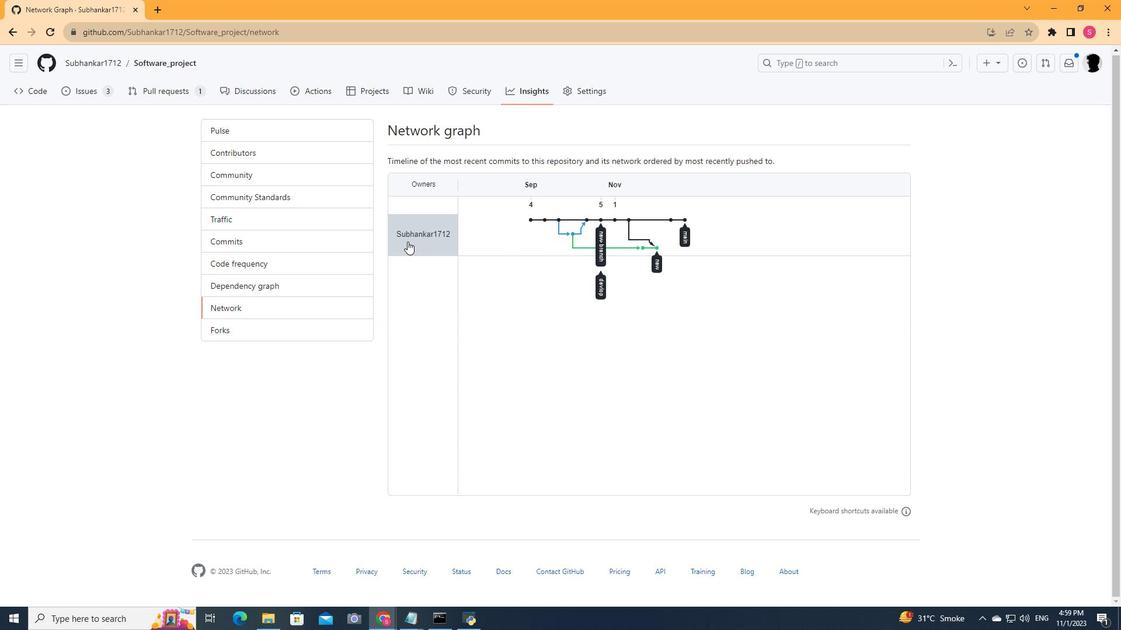 
Action: Mouse pressed left at (407, 241)
Screenshot: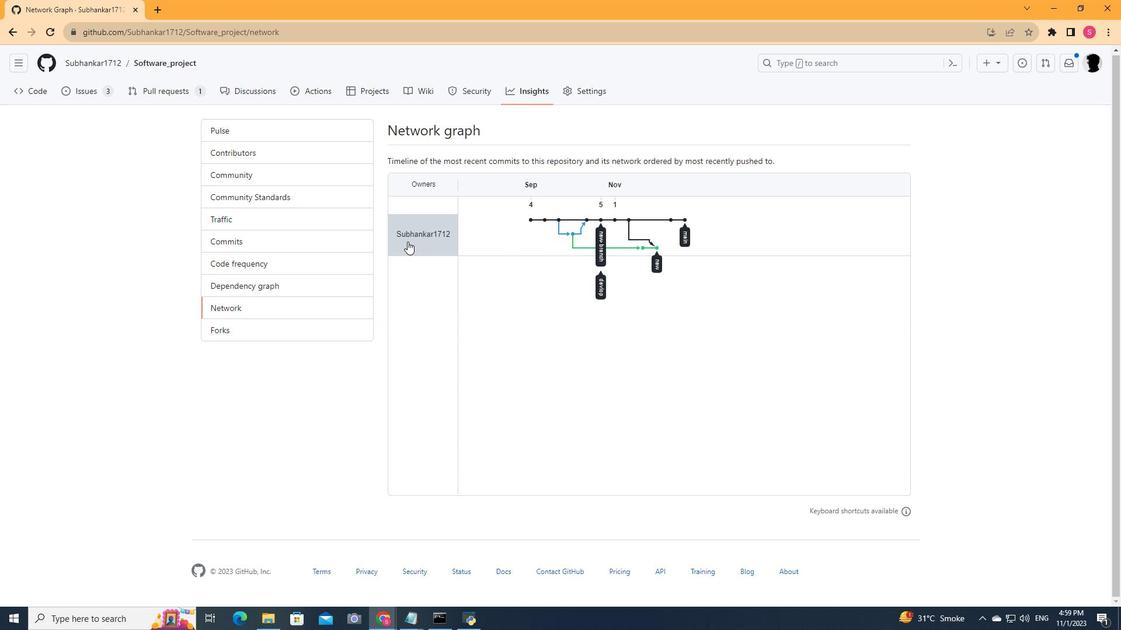
Action: Mouse moved to (12, 32)
Screenshot: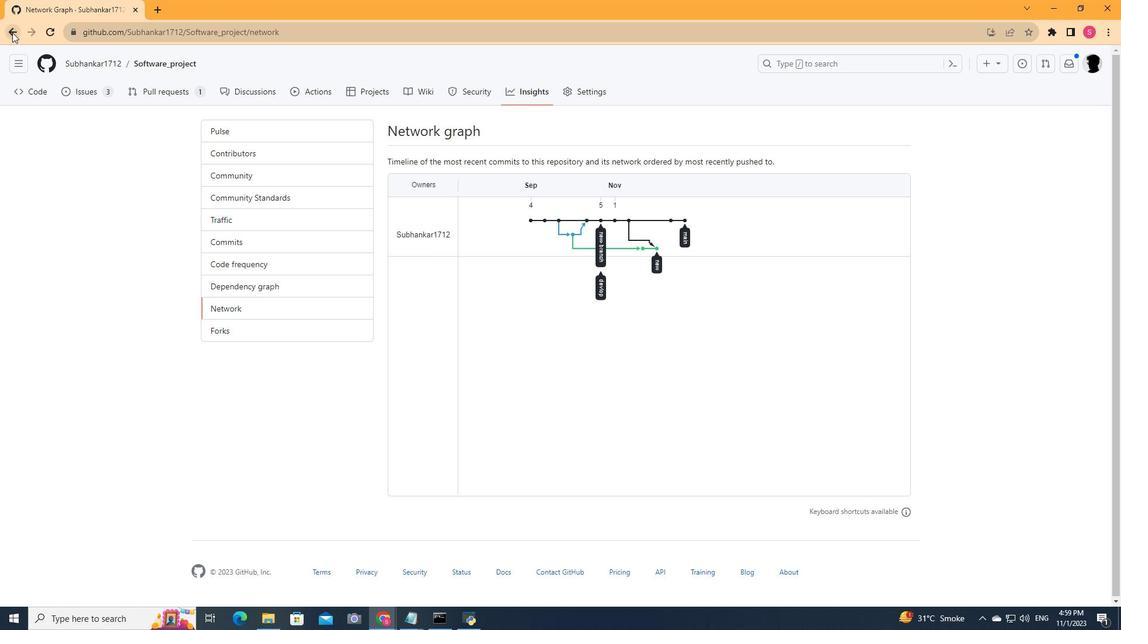 
Action: Mouse pressed left at (12, 32)
Screenshot: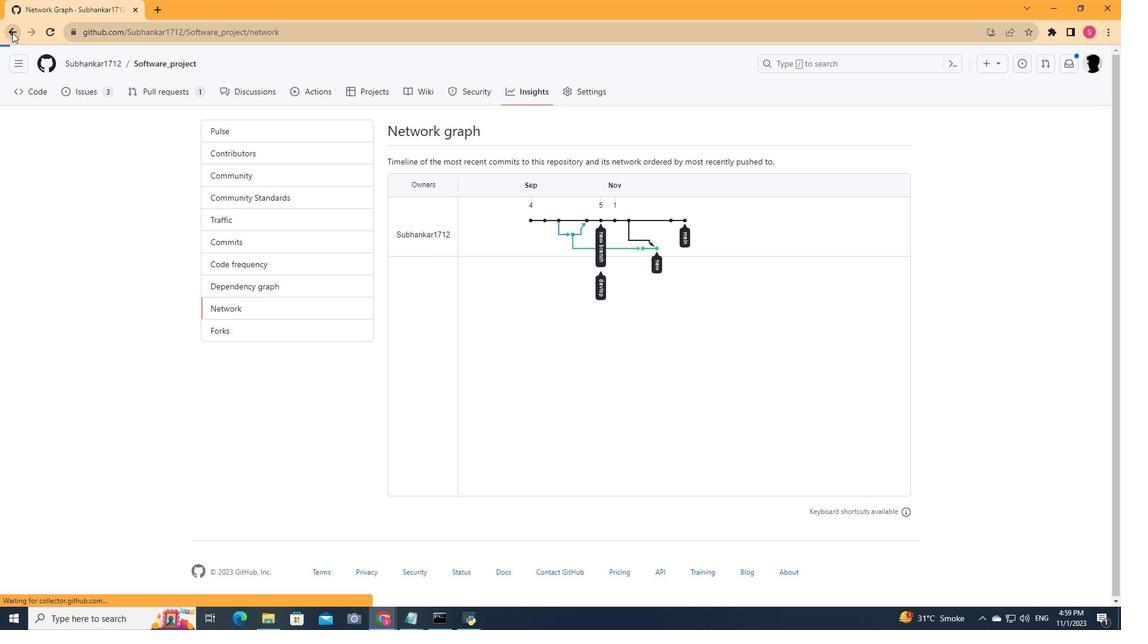
Action: Mouse pressed left at (12, 32)
Screenshot: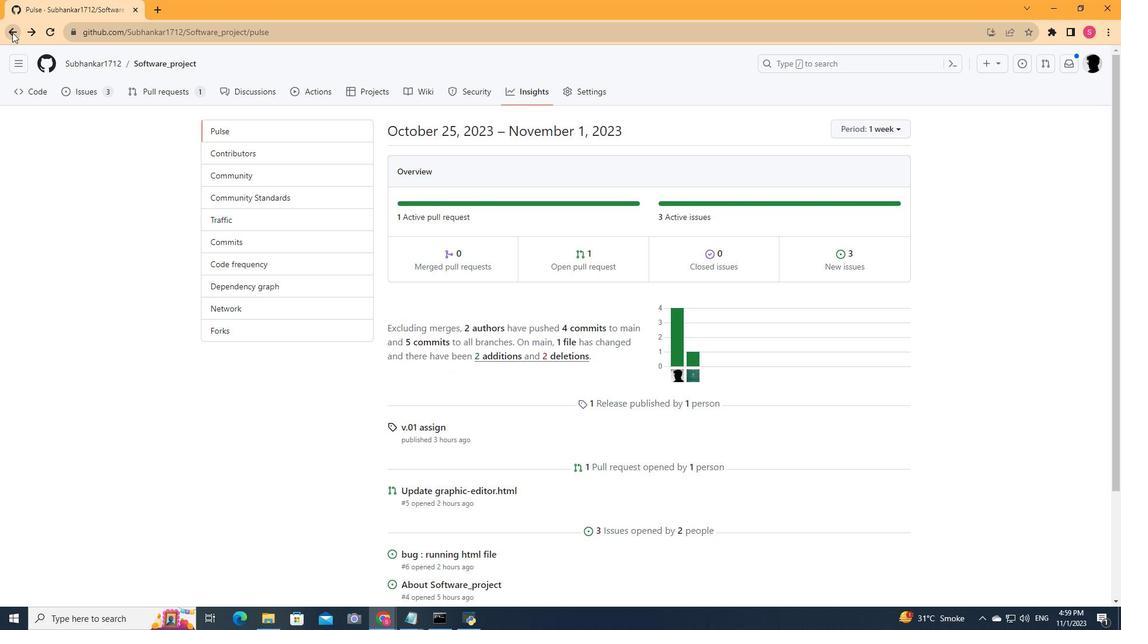 
Action: Mouse pressed left at (12, 32)
Screenshot: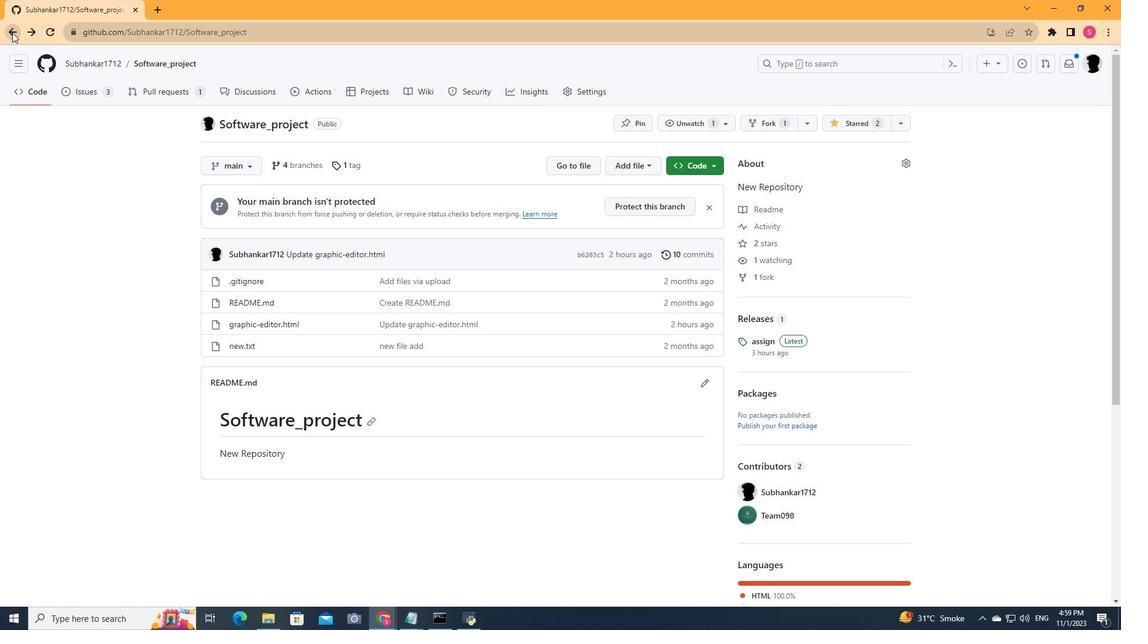 
Action: Mouse moved to (597, 334)
Screenshot: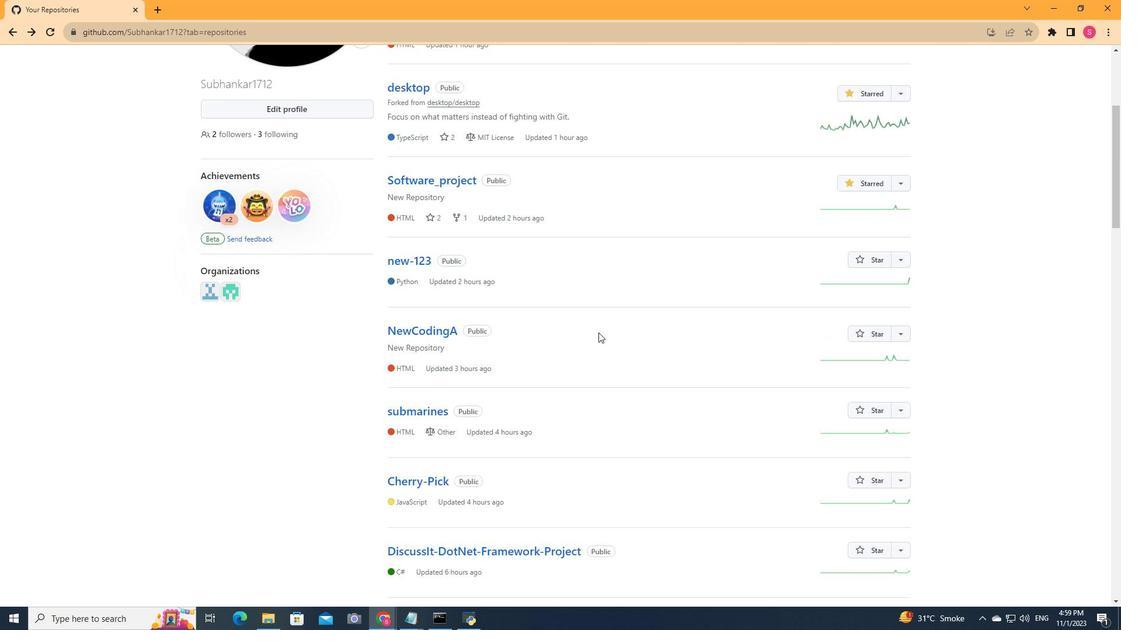 
Action: Mouse scrolled (597, 333) with delta (0, 0)
Screenshot: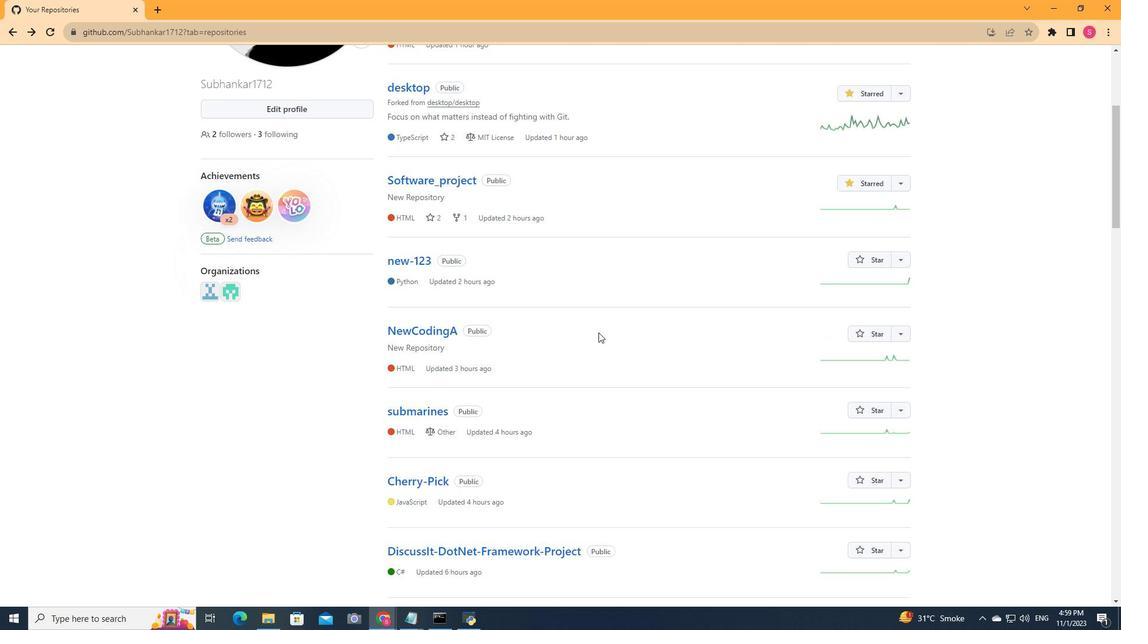 
Action: Mouse scrolled (597, 333) with delta (0, 0)
Screenshot: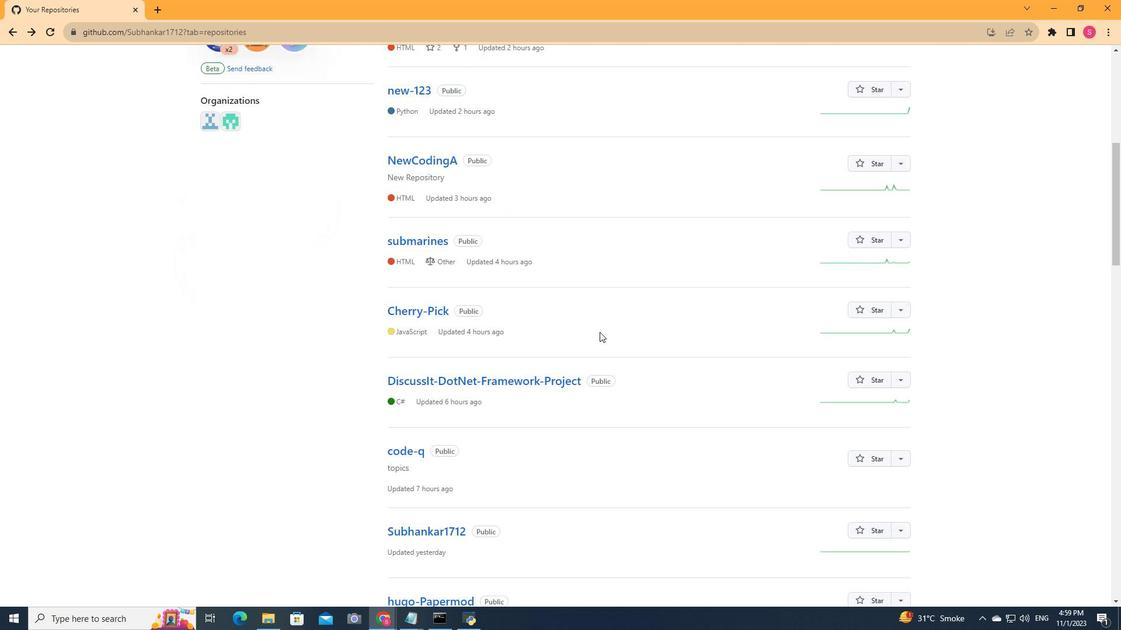 
Action: Mouse scrolled (597, 333) with delta (0, 0)
Screenshot: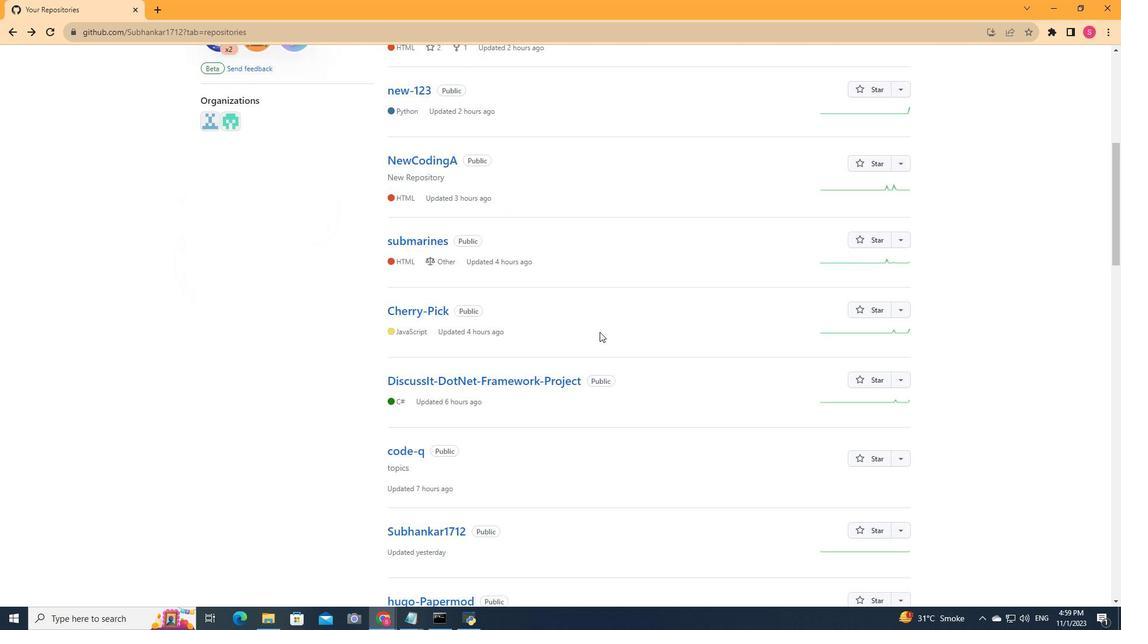 
Action: Mouse scrolled (597, 333) with delta (0, 0)
Screenshot: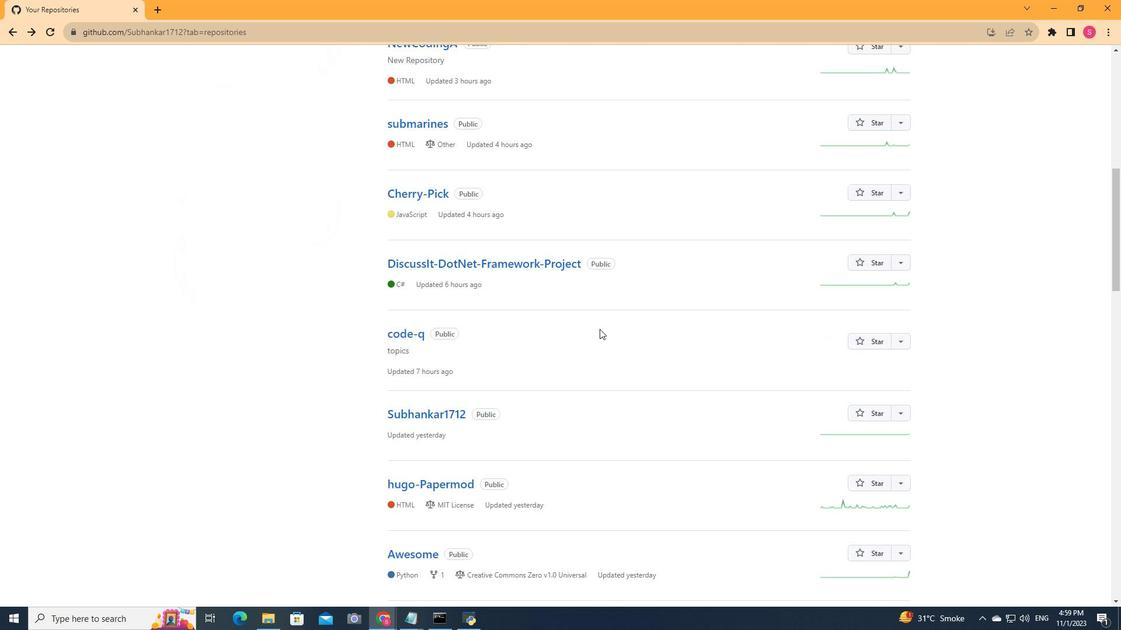 
Action: Mouse moved to (597, 332)
Screenshot: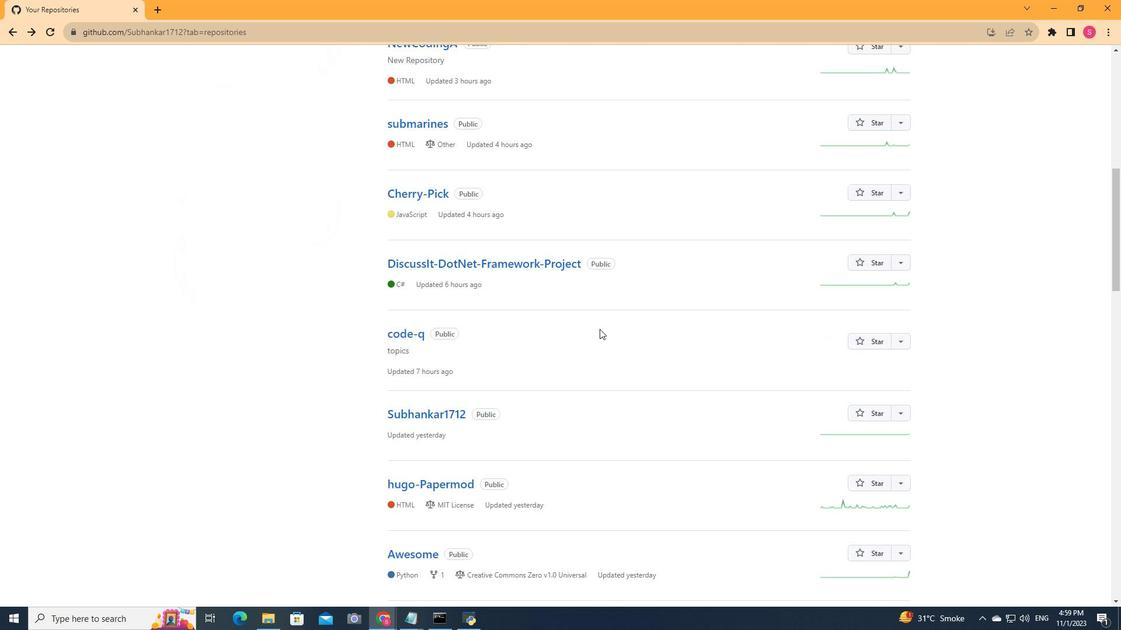 
Action: Mouse scrolled (597, 332) with delta (0, 0)
Screenshot: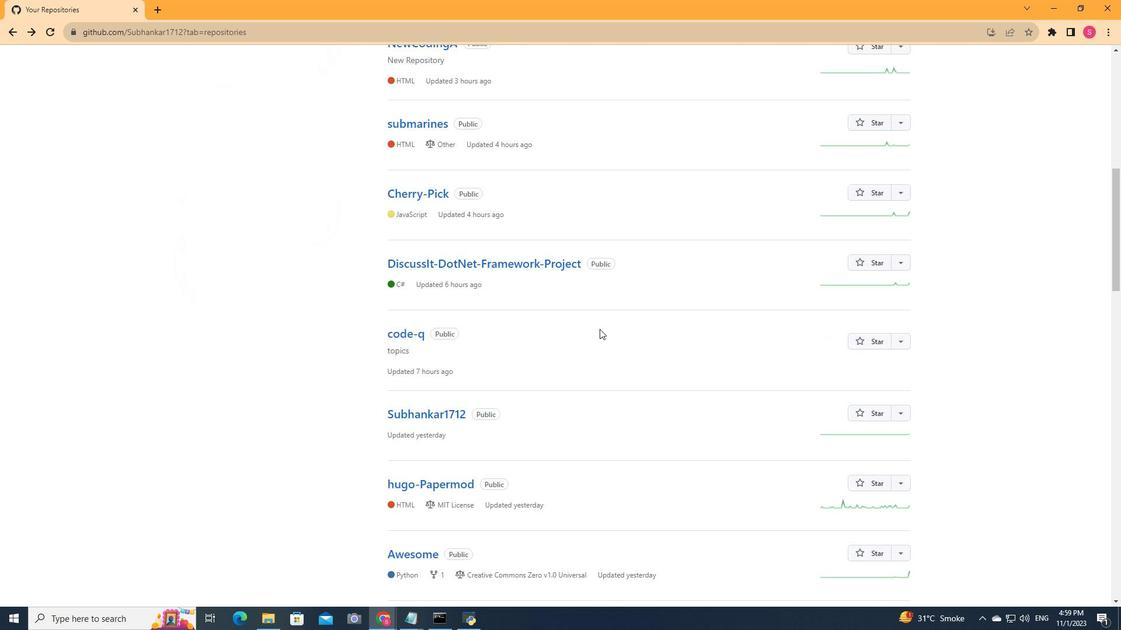 
Action: Mouse scrolled (597, 332) with delta (0, 0)
Screenshot: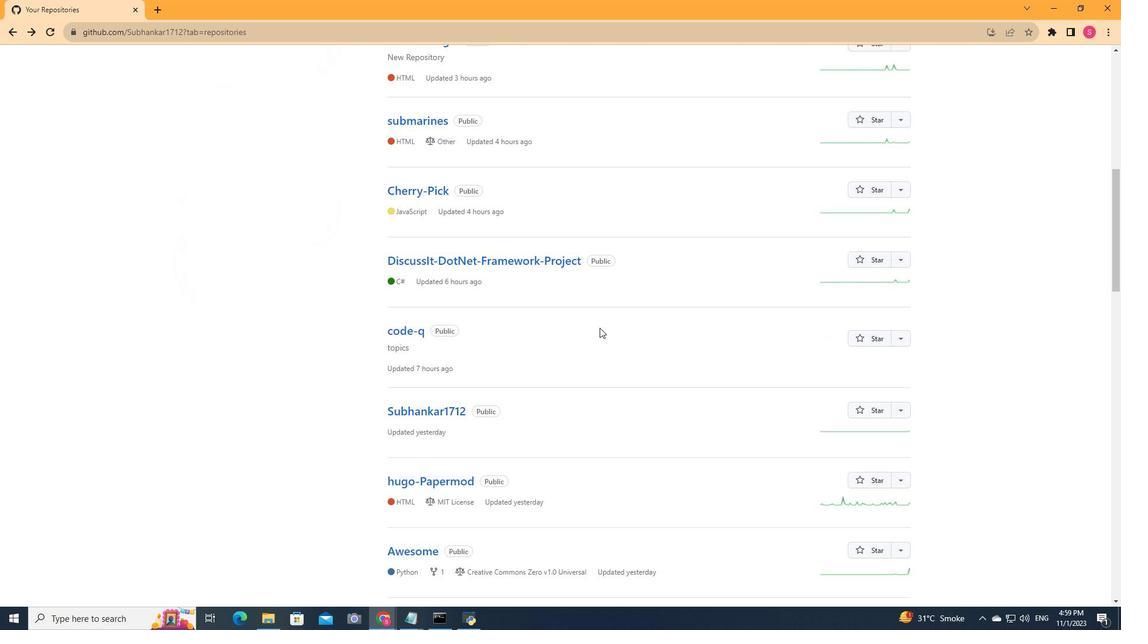 
Action: Mouse moved to (599, 327)
Screenshot: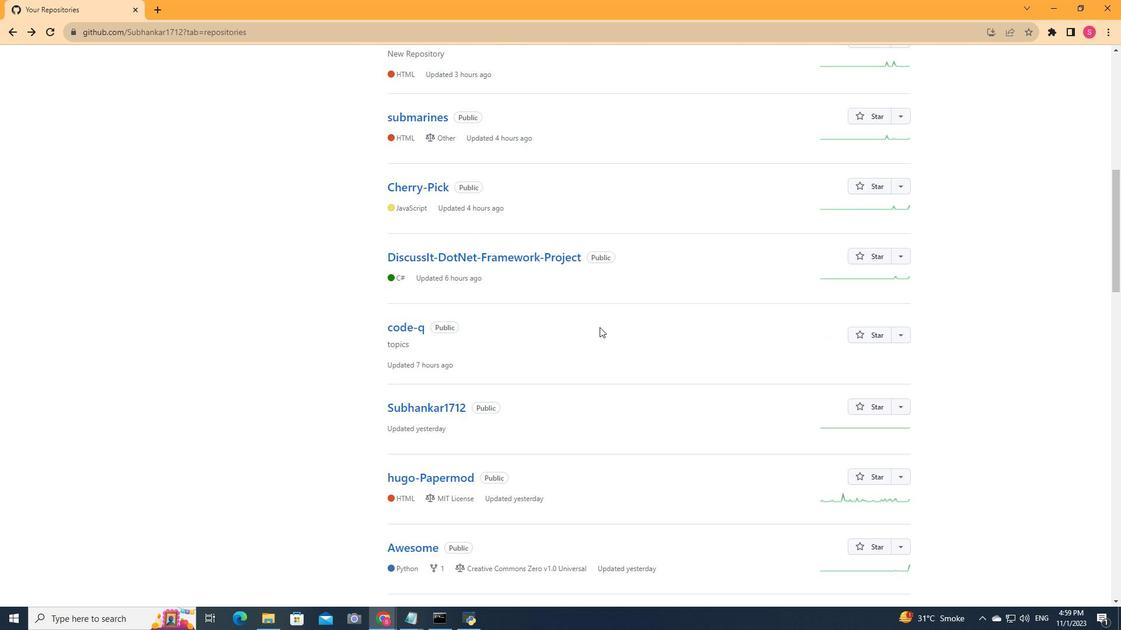 
Action: Mouse scrolled (599, 327) with delta (0, 0)
Screenshot: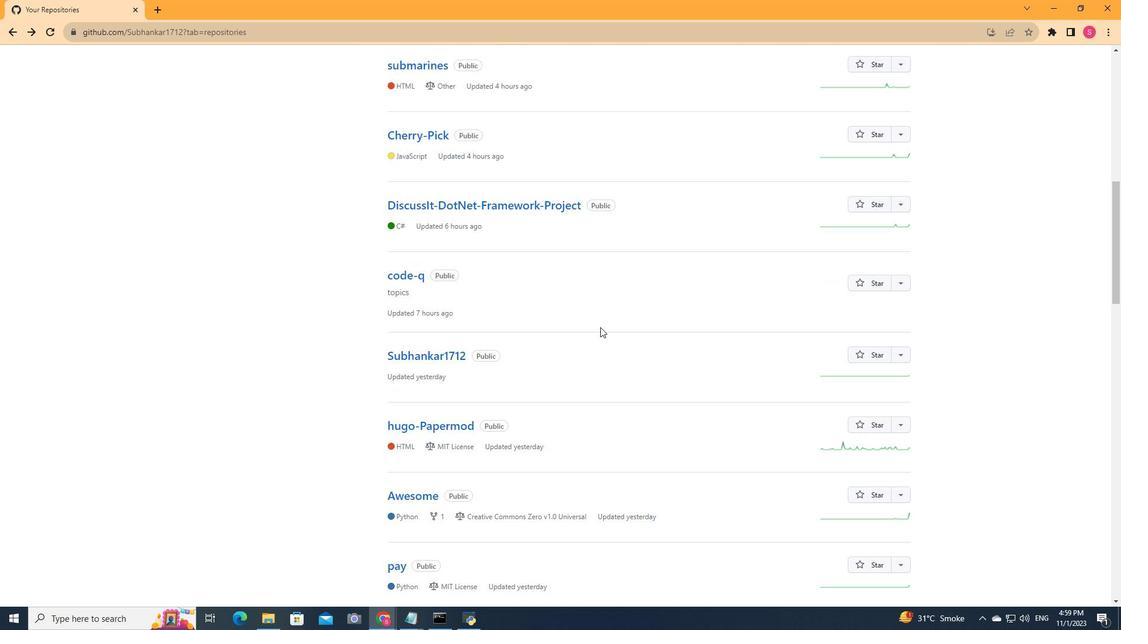 
Action: Mouse scrolled (599, 327) with delta (0, 0)
Screenshot: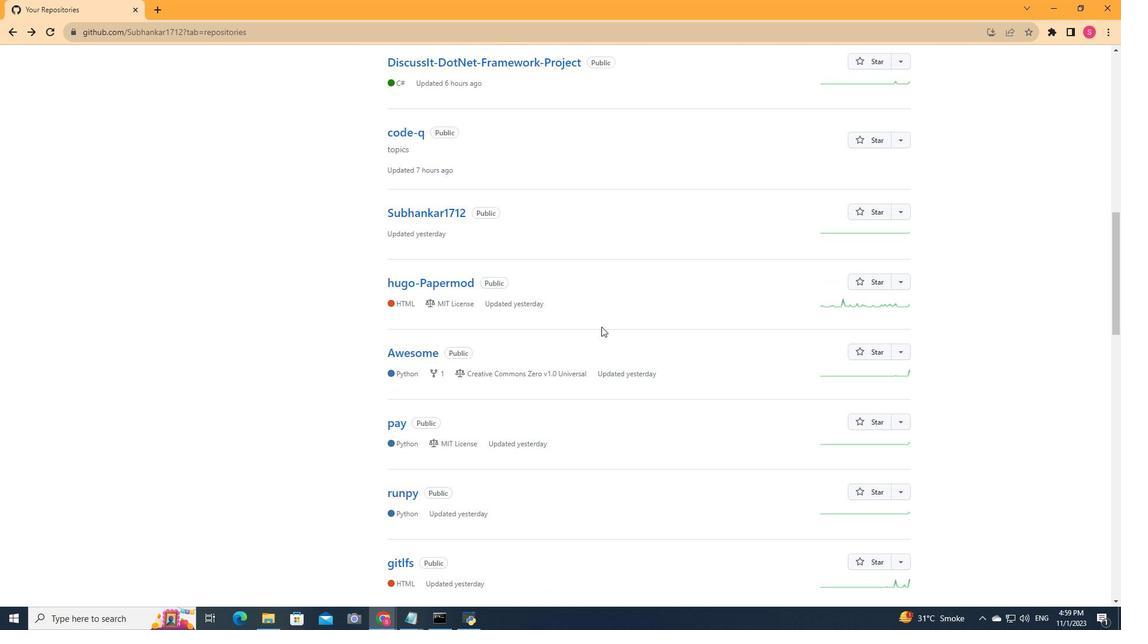 
Action: Mouse scrolled (599, 327) with delta (0, 0)
Screenshot: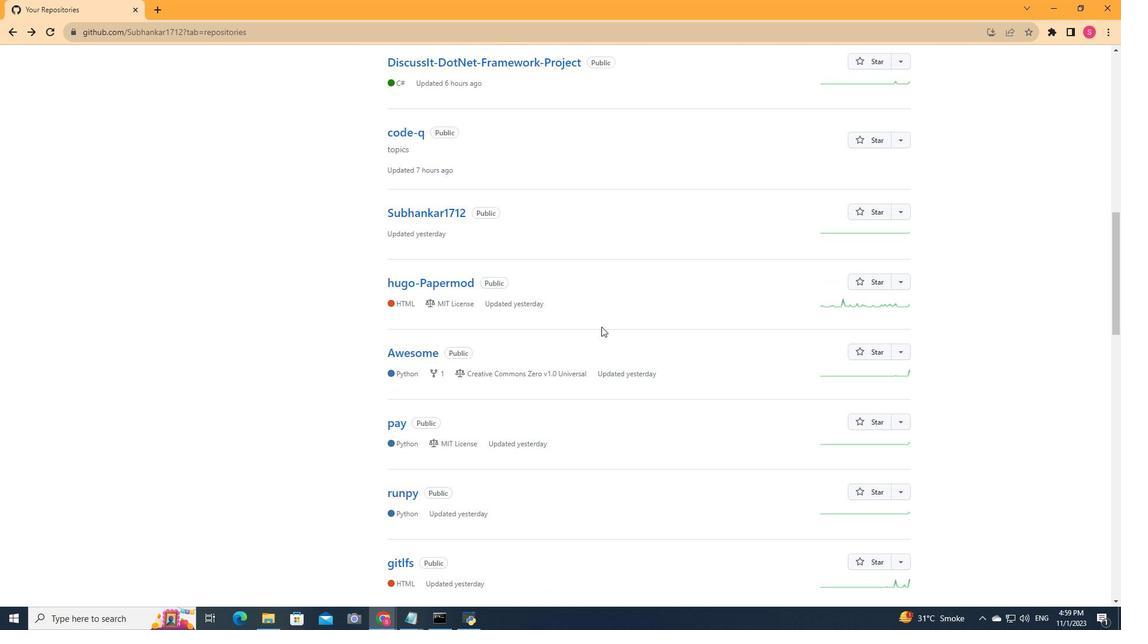 
Action: Mouse scrolled (599, 327) with delta (0, 0)
Screenshot: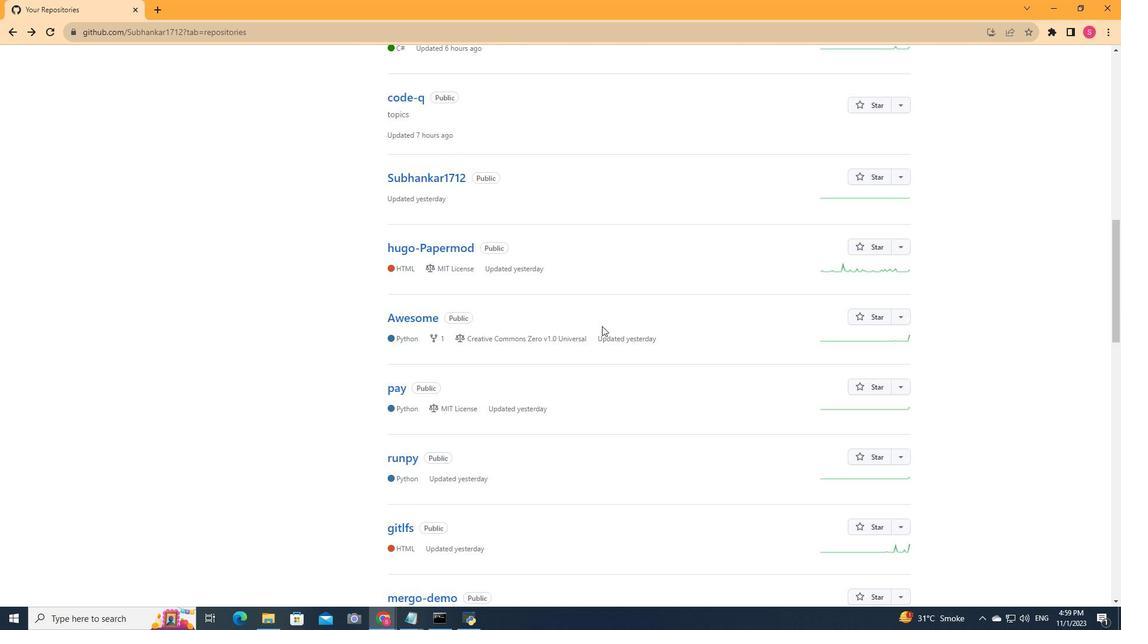 
Action: Mouse moved to (606, 325)
Screenshot: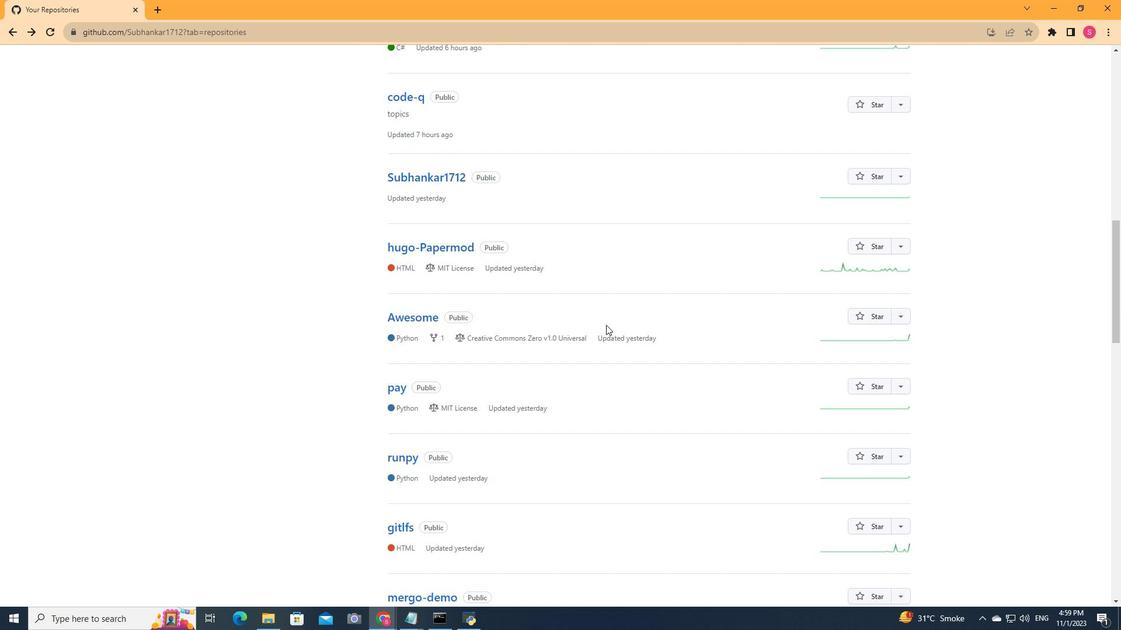 
Action: Mouse scrolled (606, 324) with delta (0, 0)
Screenshot: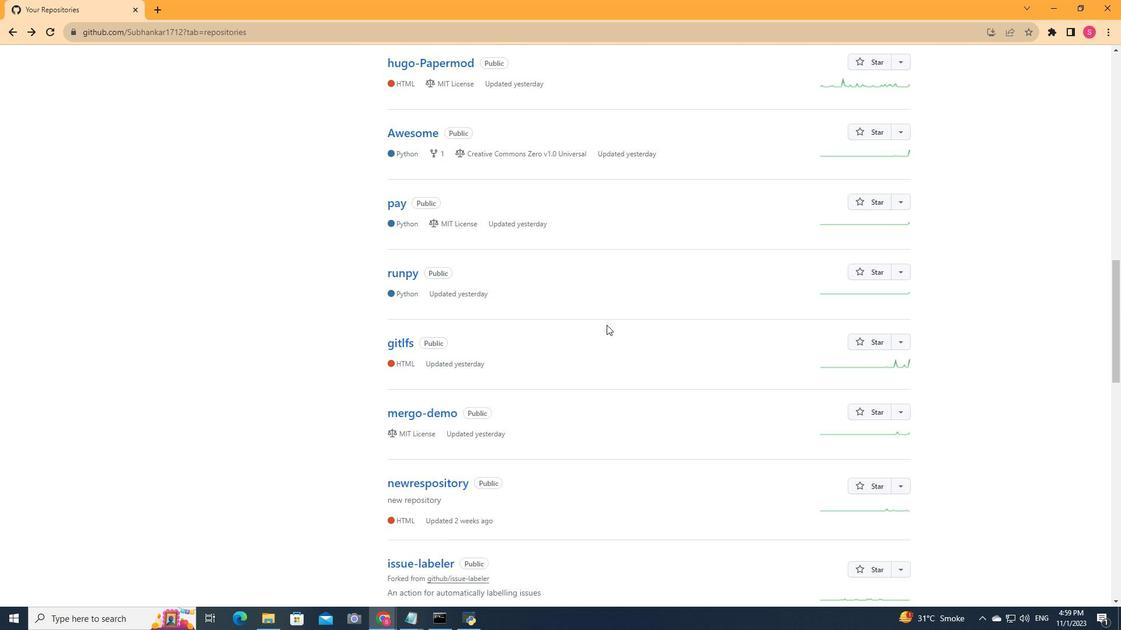 
Action: Mouse scrolled (606, 324) with delta (0, 0)
Screenshot: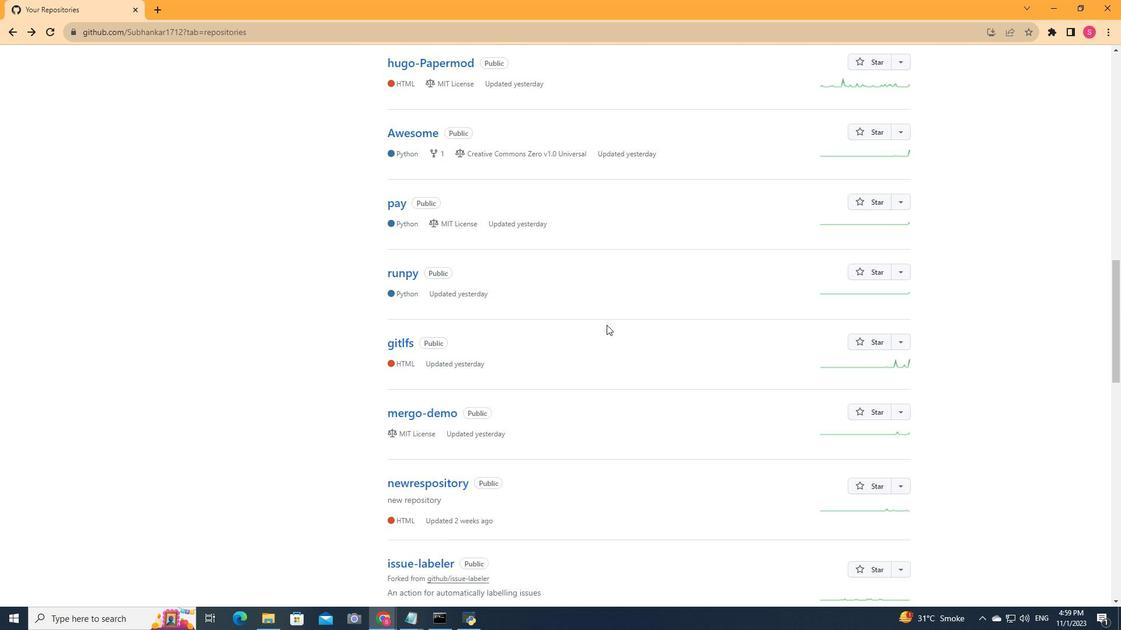 
Action: Mouse scrolled (606, 324) with delta (0, 0)
Screenshot: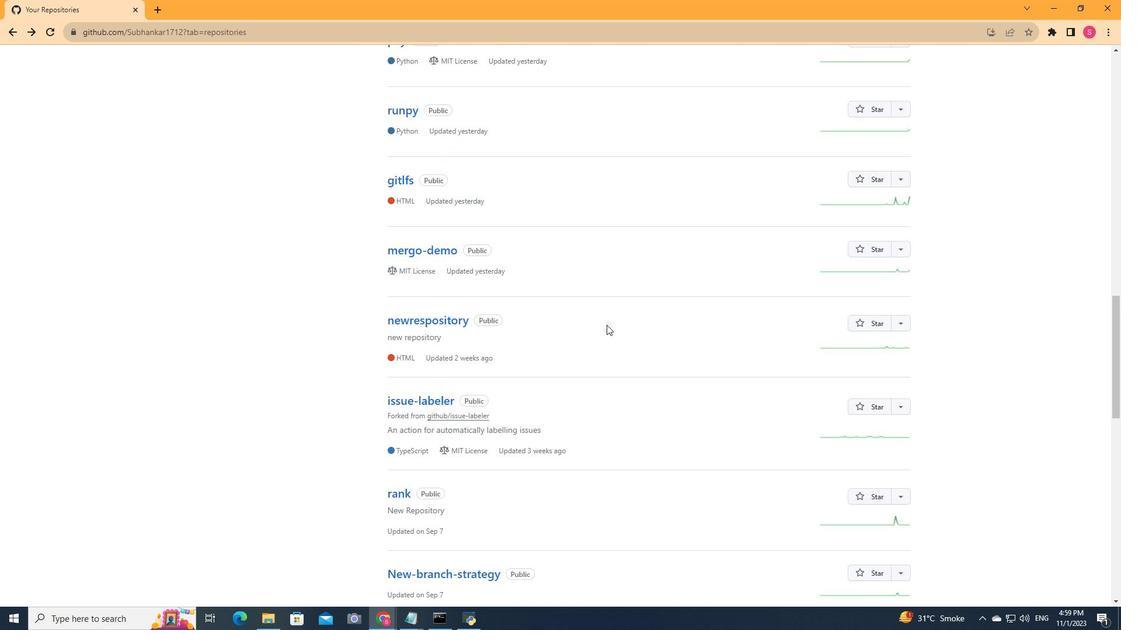 
Action: Mouse scrolled (606, 324) with delta (0, 0)
Screenshot: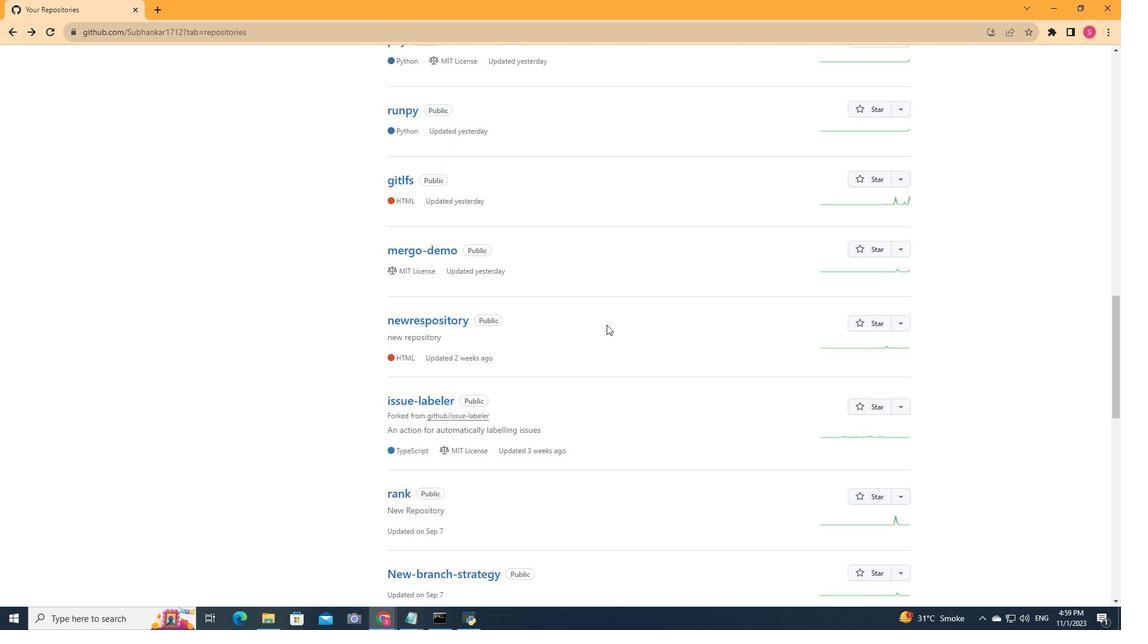 
Action: Mouse scrolled (606, 324) with delta (0, 0)
Screenshot: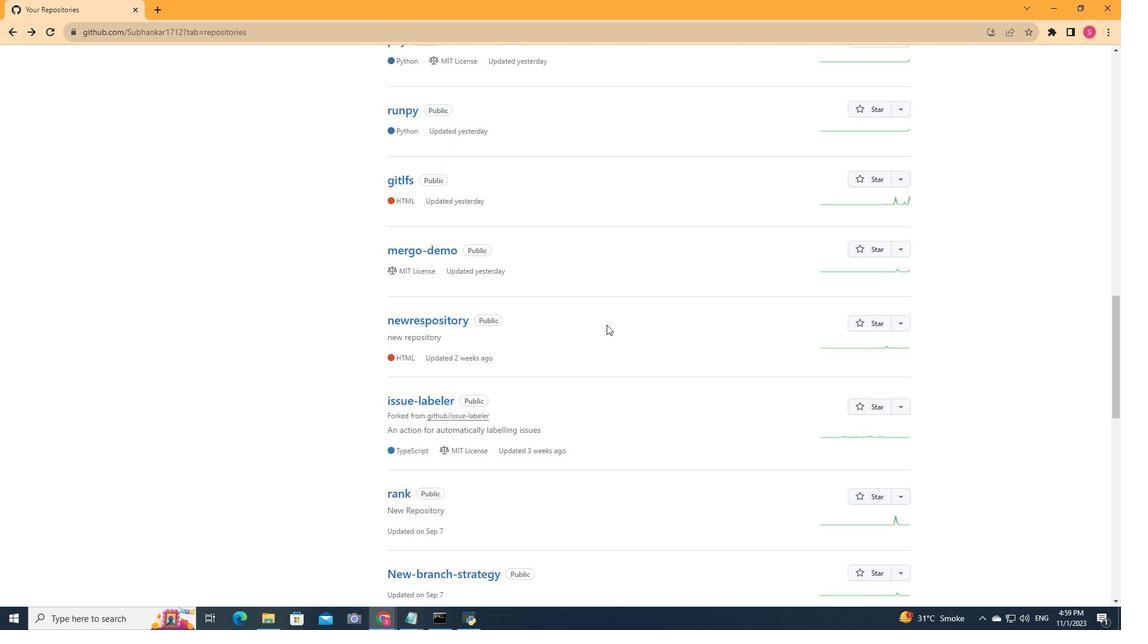
Action: Mouse scrolled (606, 324) with delta (0, 0)
Screenshot: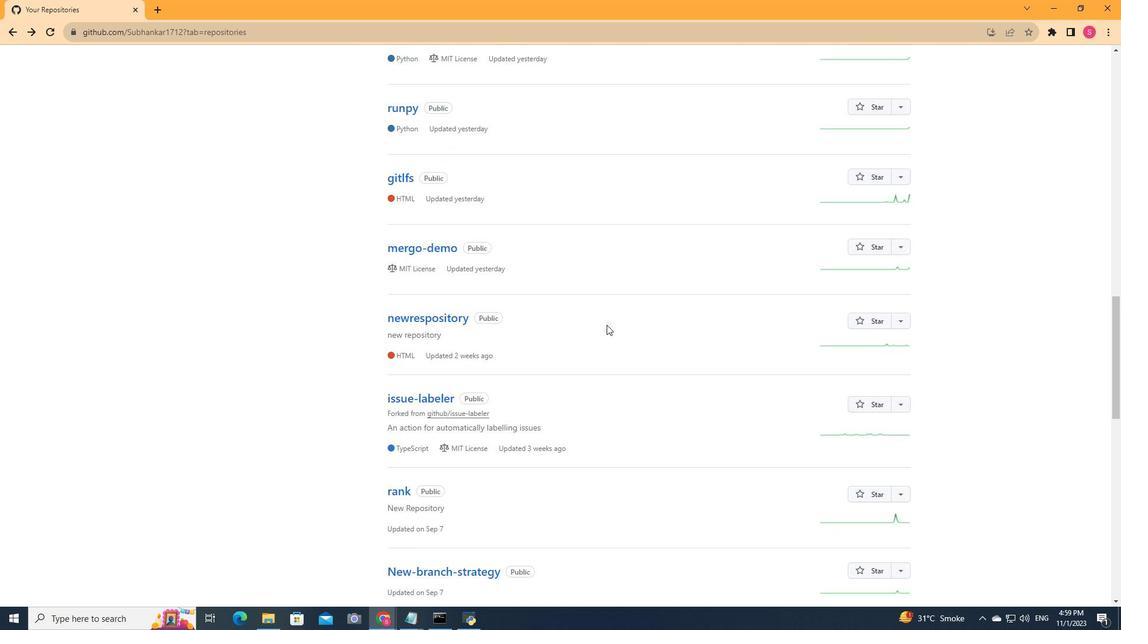 
Action: Mouse moved to (606, 325)
Screenshot: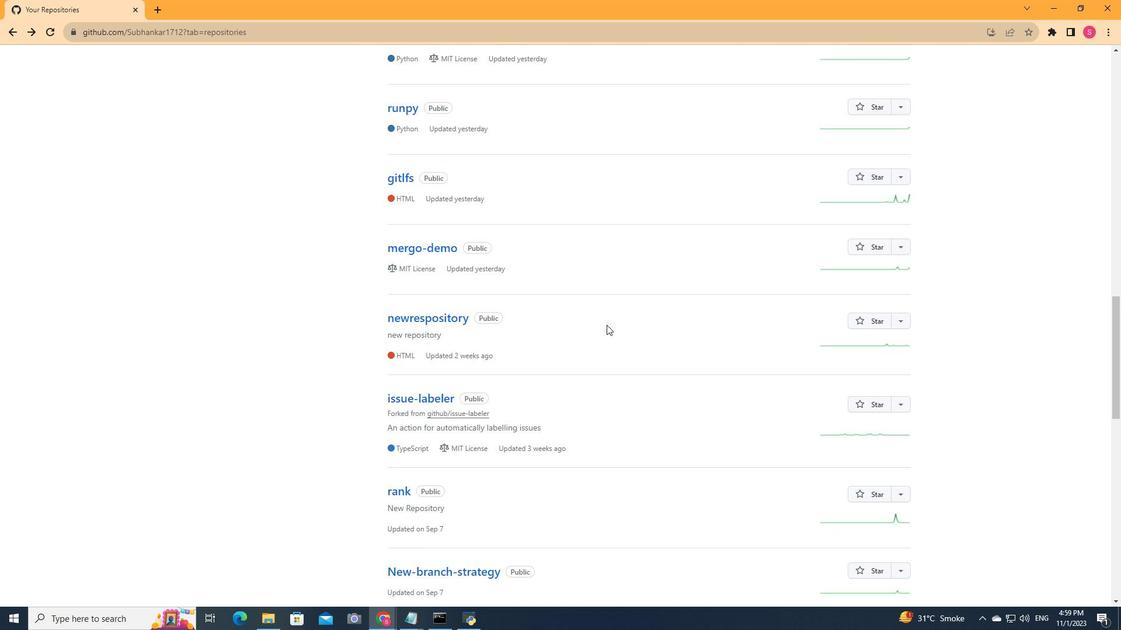 
Action: Mouse scrolled (606, 324) with delta (0, 0)
Screenshot: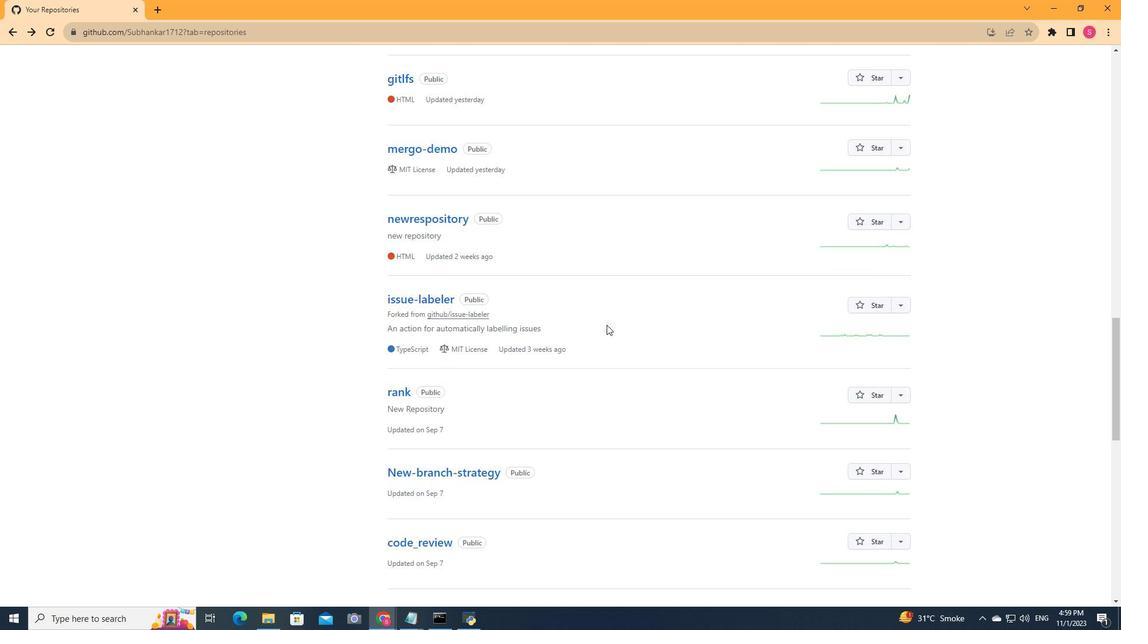 
Action: Mouse scrolled (606, 324) with delta (0, 0)
Screenshot: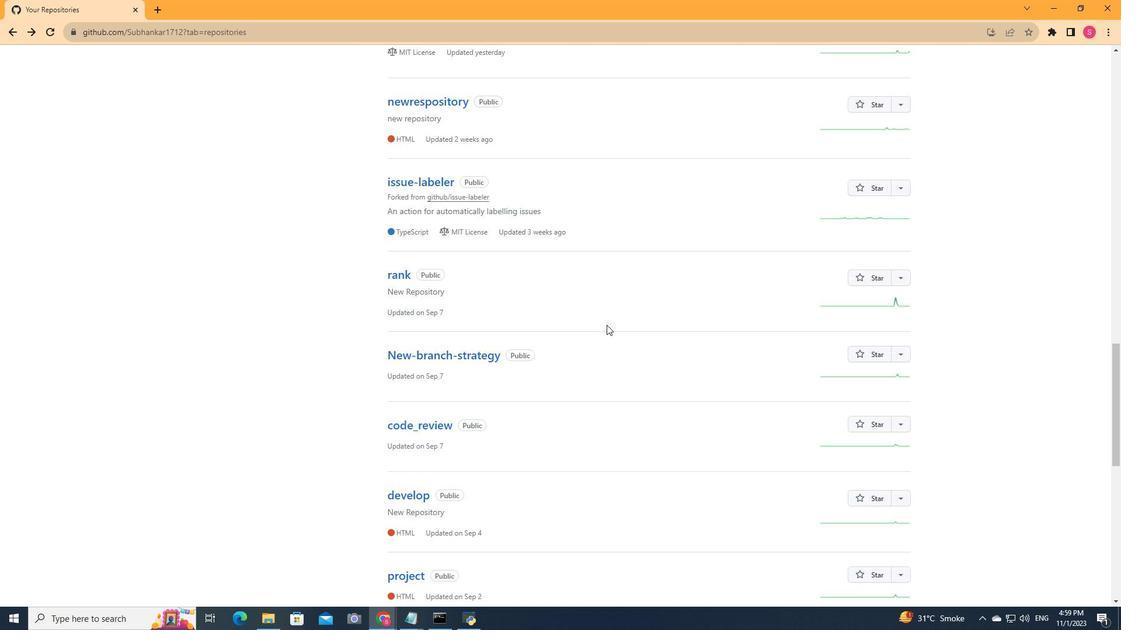 
Action: Mouse scrolled (606, 324) with delta (0, 0)
Screenshot: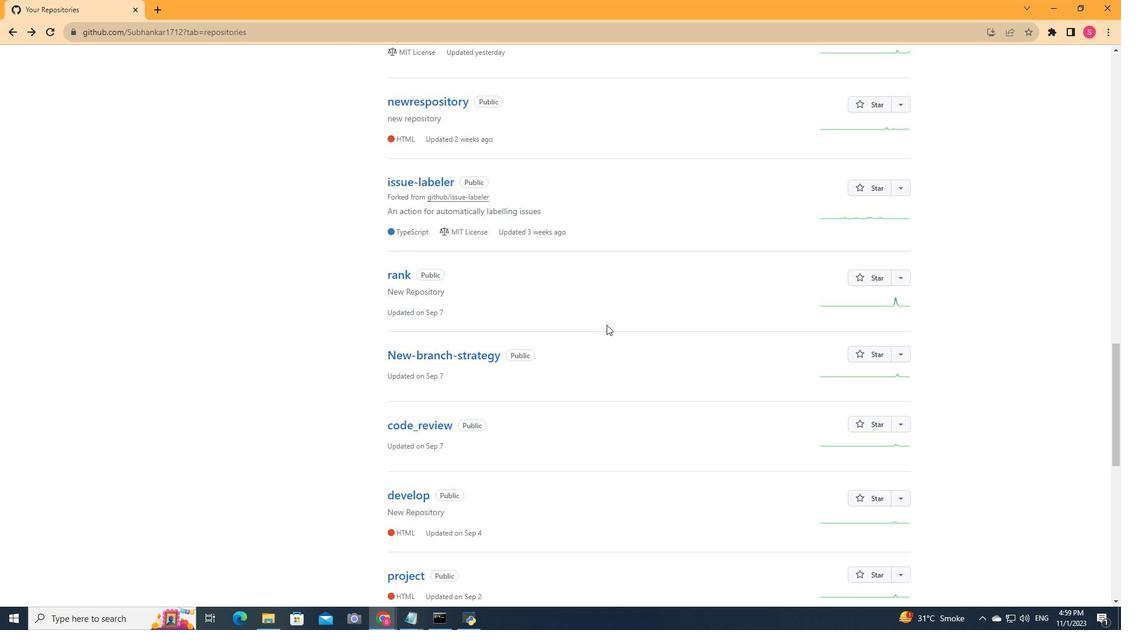 
Action: Mouse scrolled (606, 324) with delta (0, 0)
Screenshot: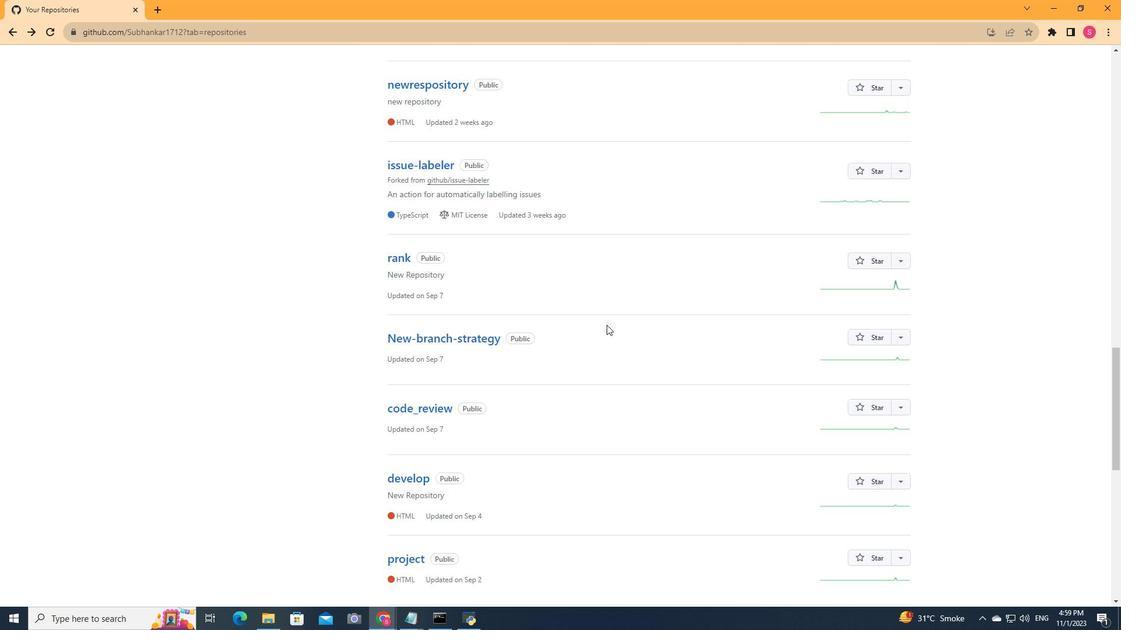 
Action: Mouse moved to (441, 164)
Screenshot: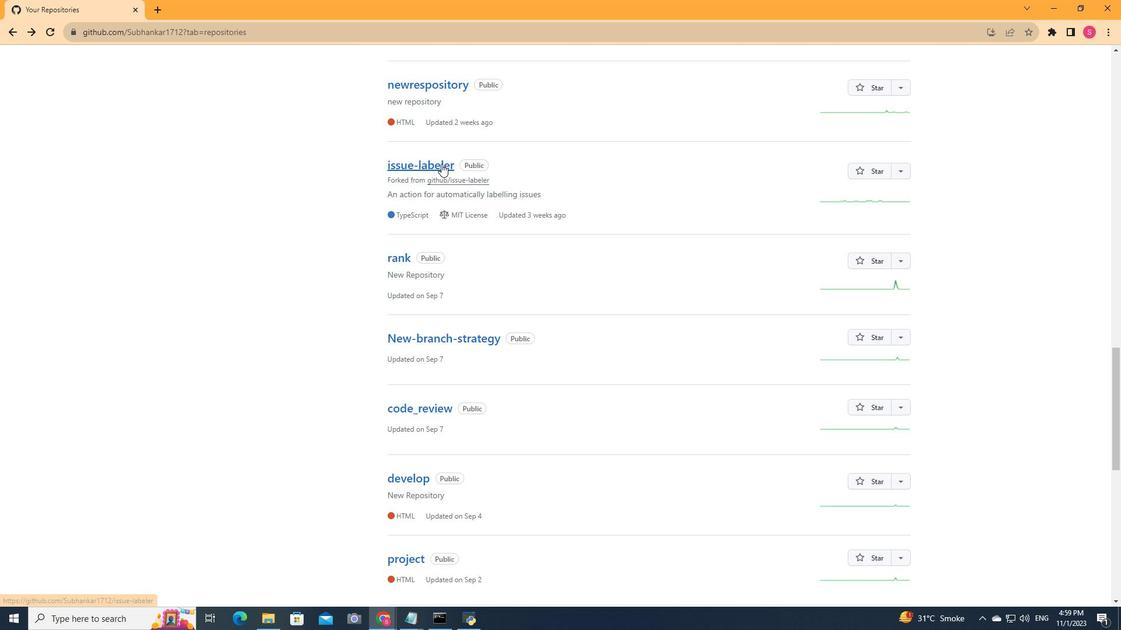 
Action: Mouse pressed left at (441, 164)
Screenshot: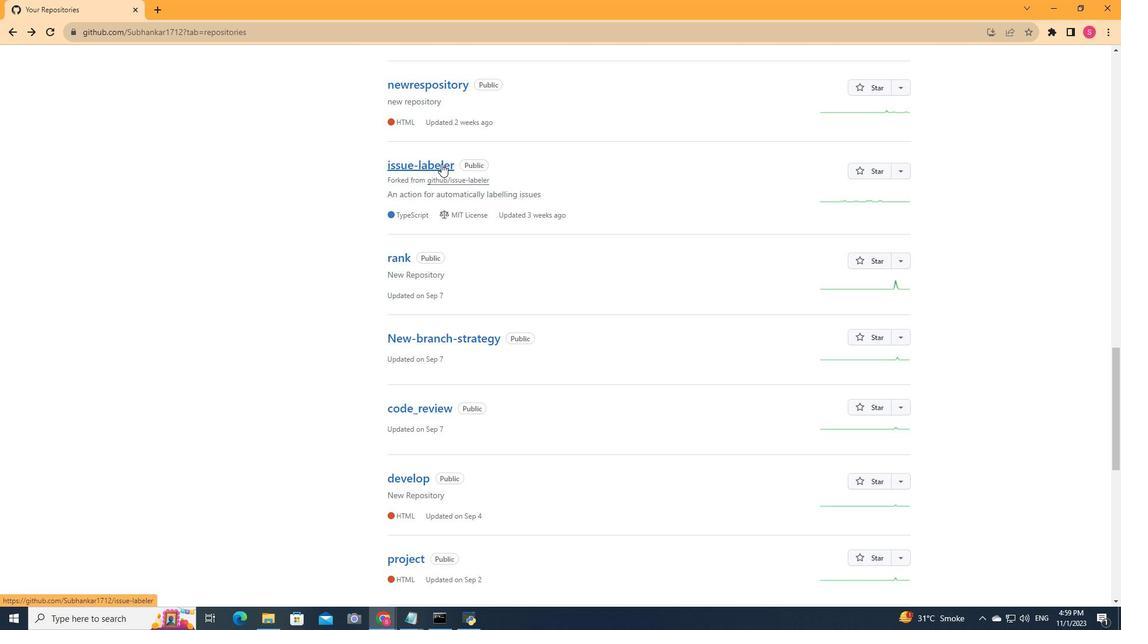 
Action: Mouse moved to (429, 94)
Screenshot: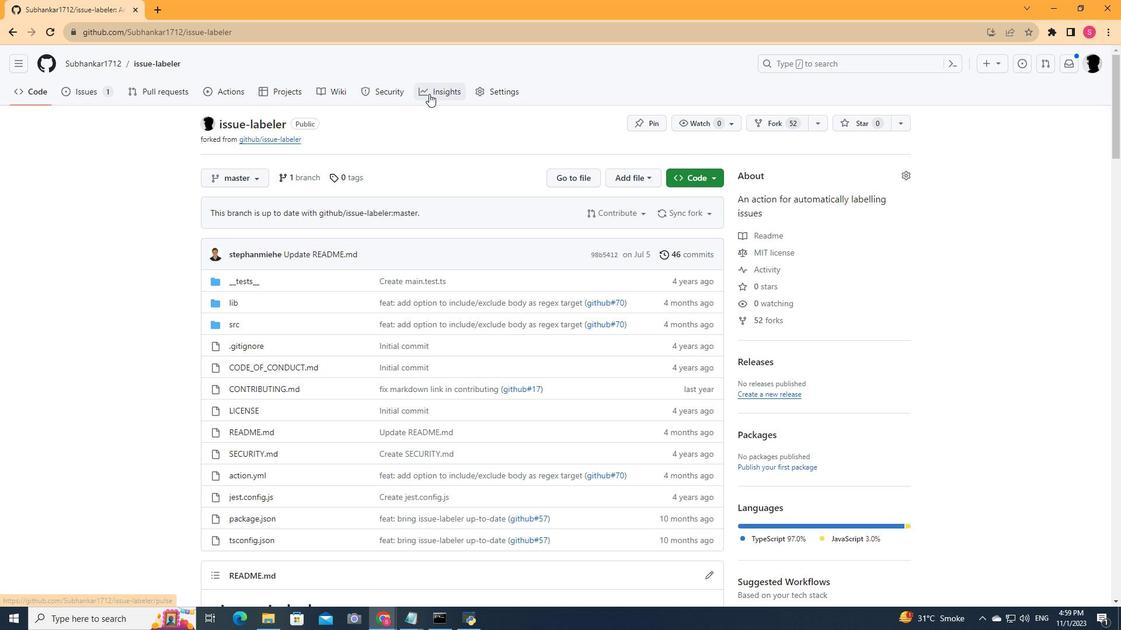 
Action: Mouse pressed left at (429, 94)
Screenshot: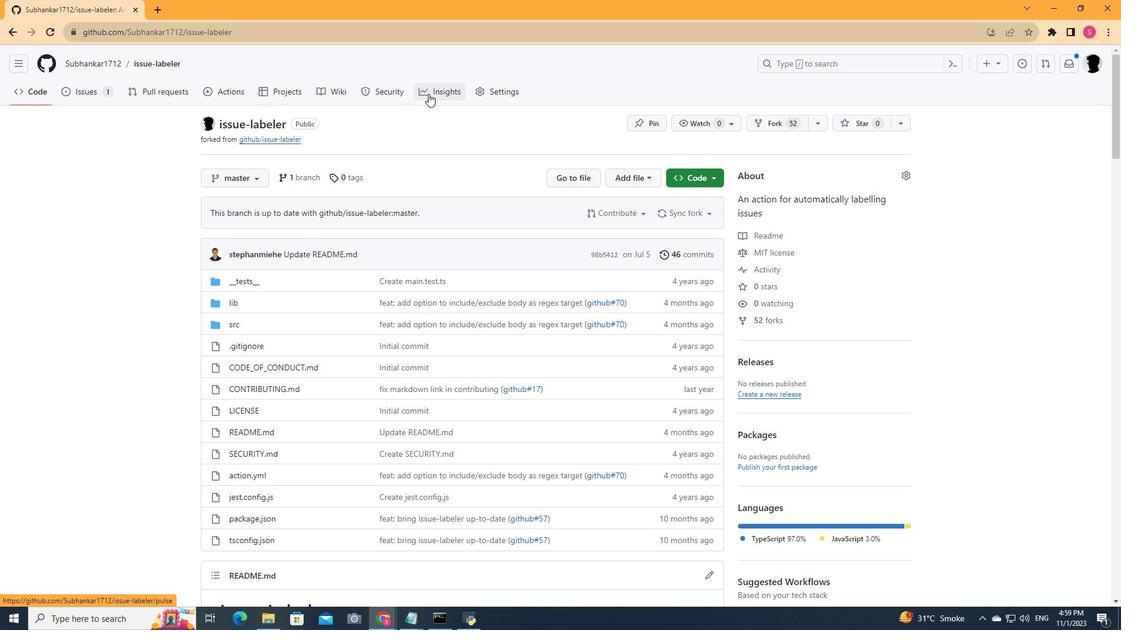 
Action: Mouse moved to (255, 285)
Screenshot: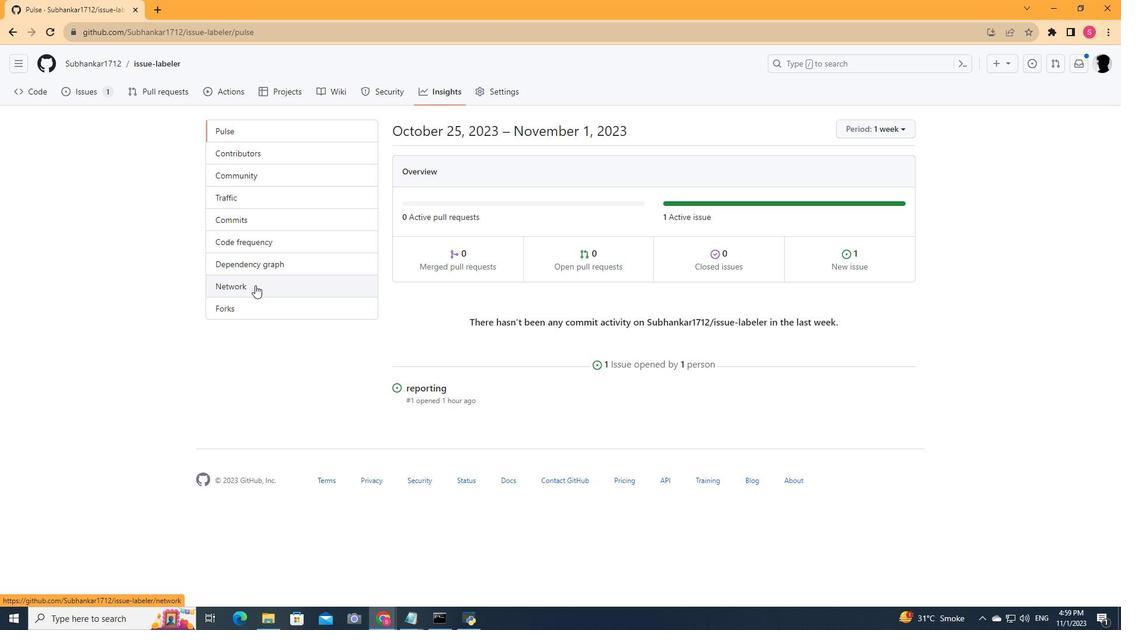 
Action: Mouse pressed left at (255, 285)
Screenshot: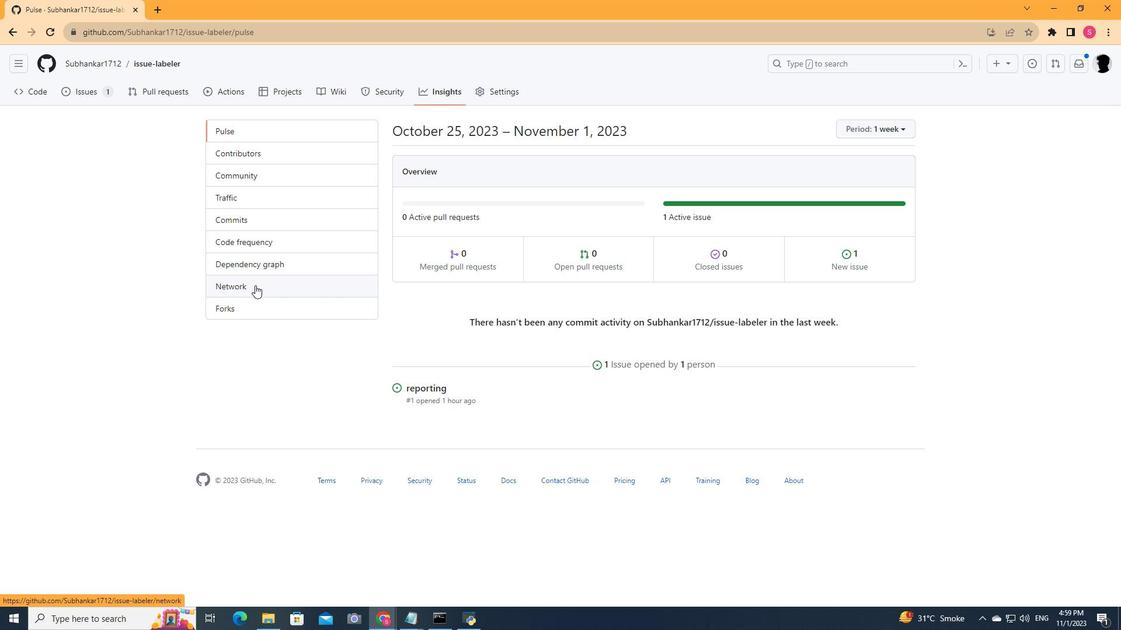 
Action: Mouse moved to (422, 244)
Screenshot: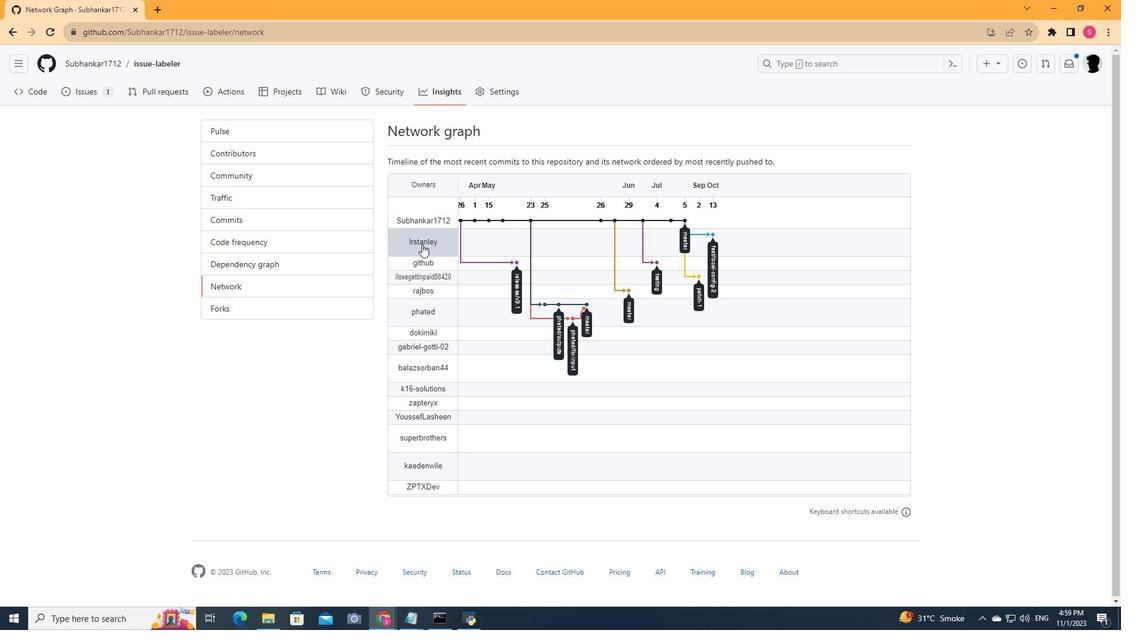 
Action: Mouse pressed left at (422, 244)
Screenshot: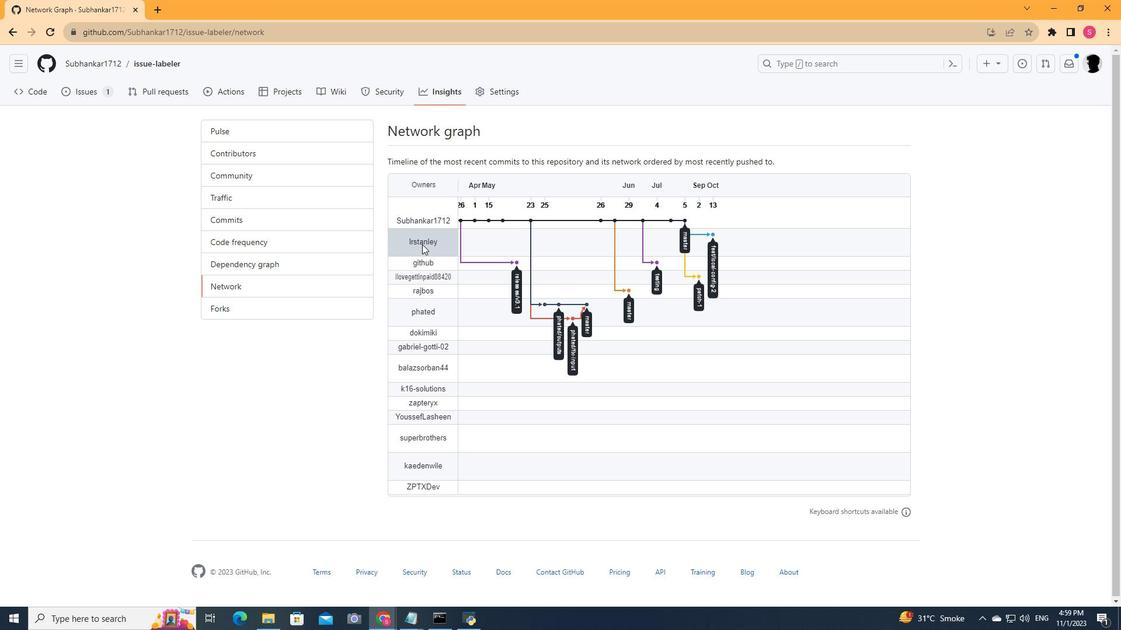
Action: Mouse moved to (432, 370)
Screenshot: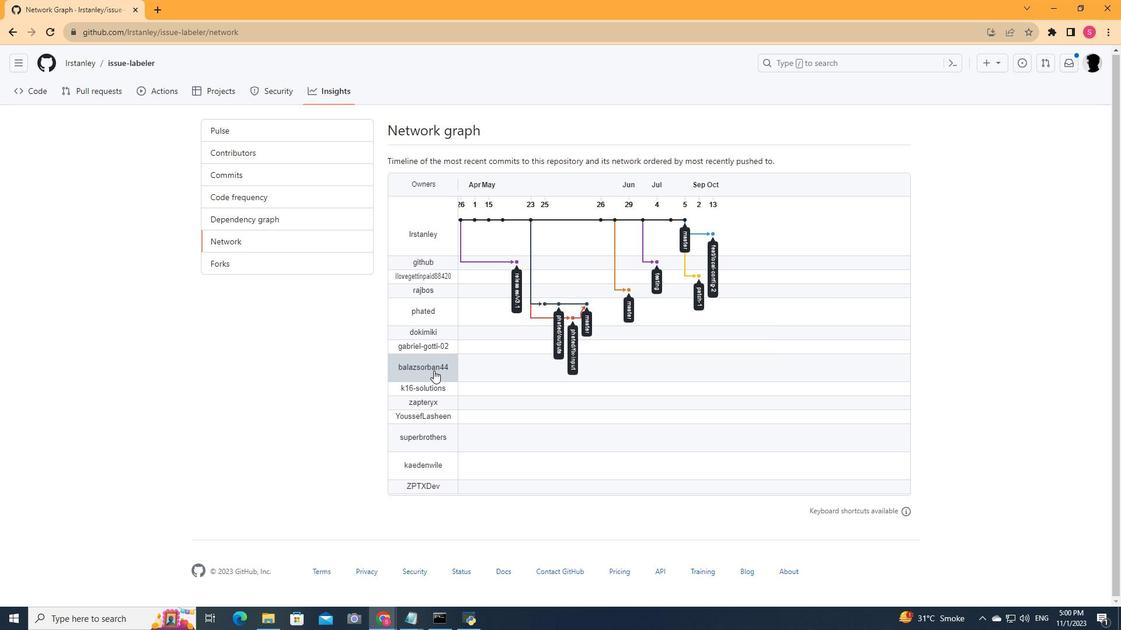 
Action: Mouse scrolled (432, 370) with delta (0, 0)
Screenshot: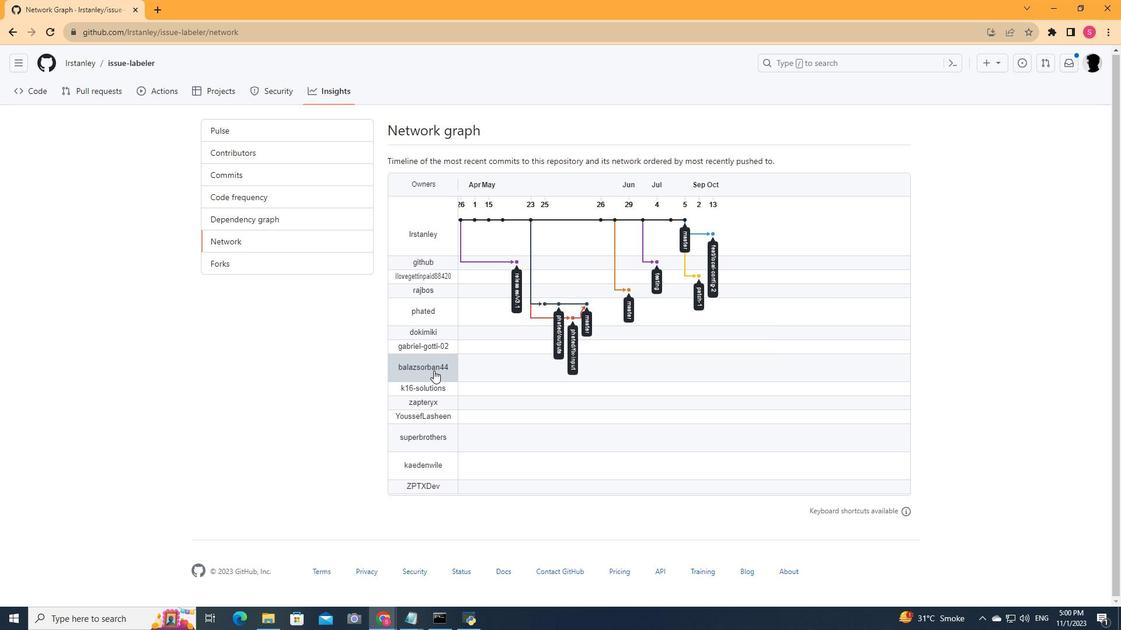 
Action: Mouse moved to (433, 370)
Screenshot: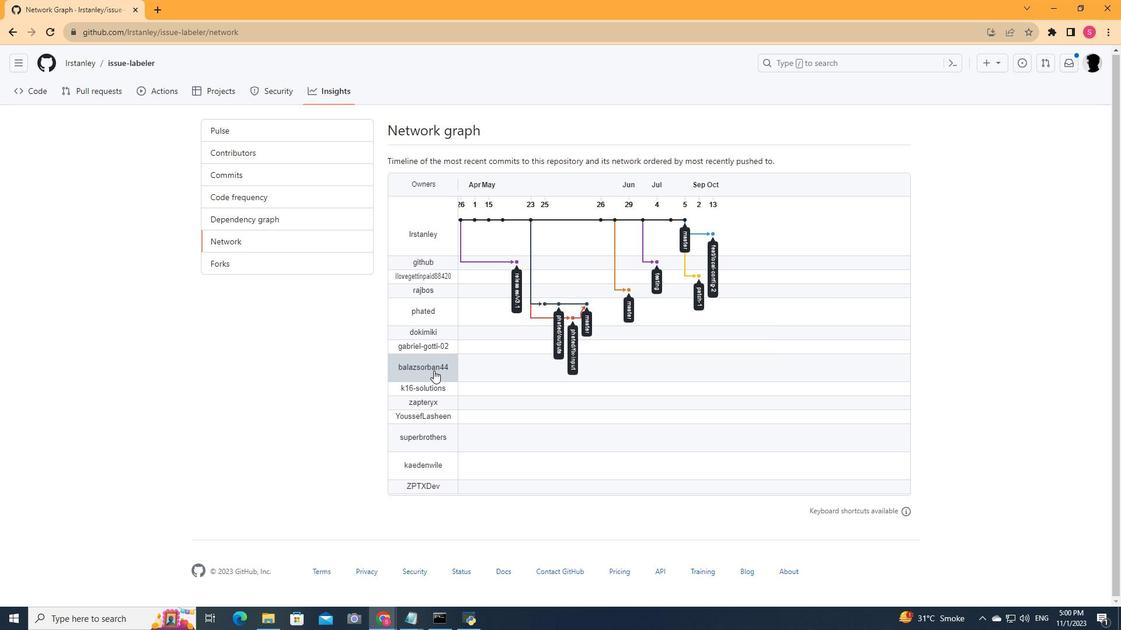 
Action: Mouse scrolled (433, 370) with delta (0, 0)
Screenshot: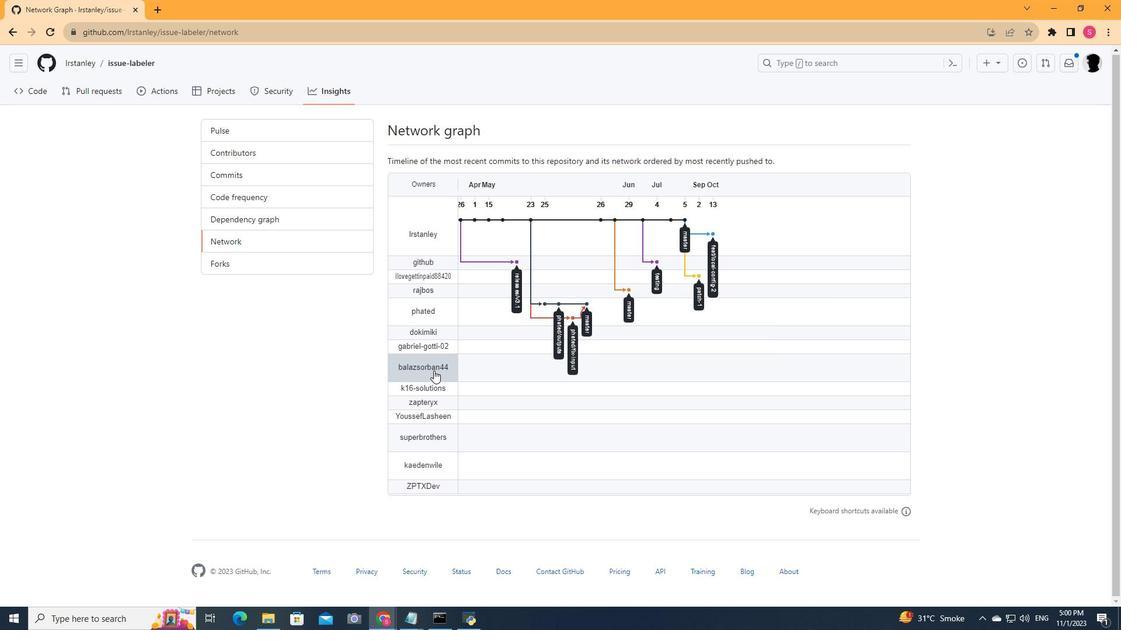 
Action: Mouse scrolled (433, 370) with delta (0, 0)
Screenshot: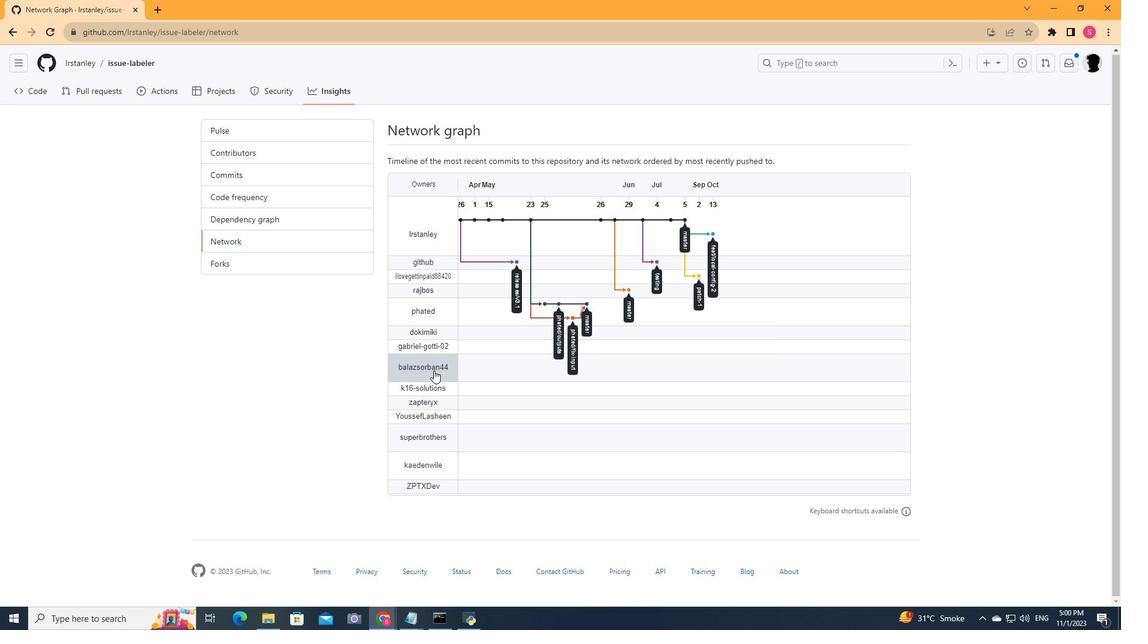 
Action: Mouse scrolled (433, 370) with delta (0, 0)
Screenshot: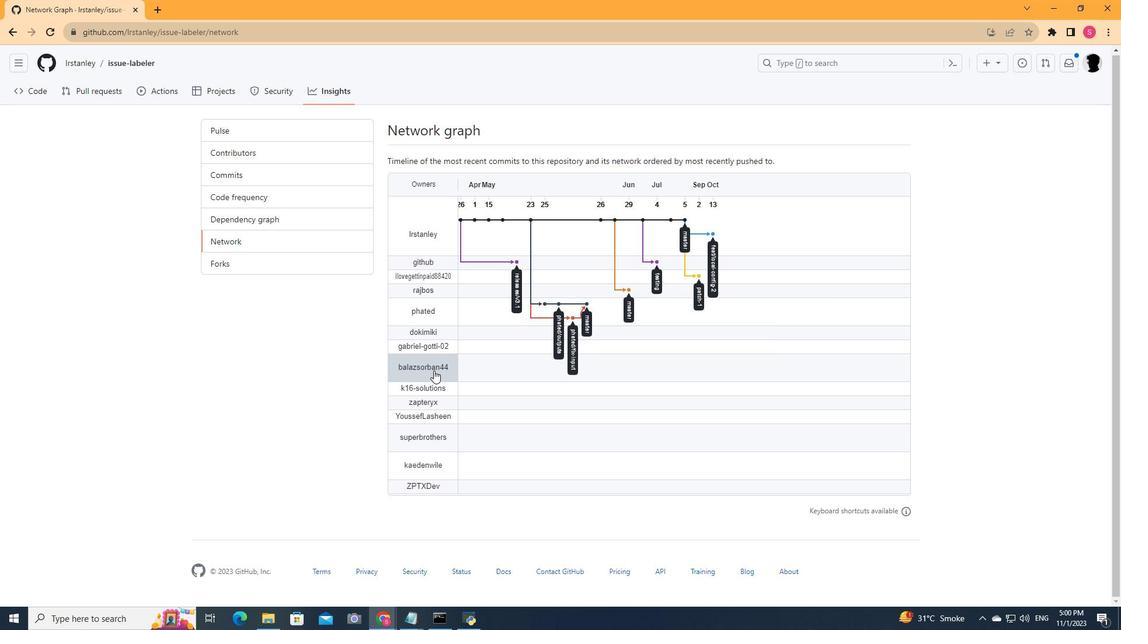 
Action: Mouse scrolled (433, 370) with delta (0, 0)
Screenshot: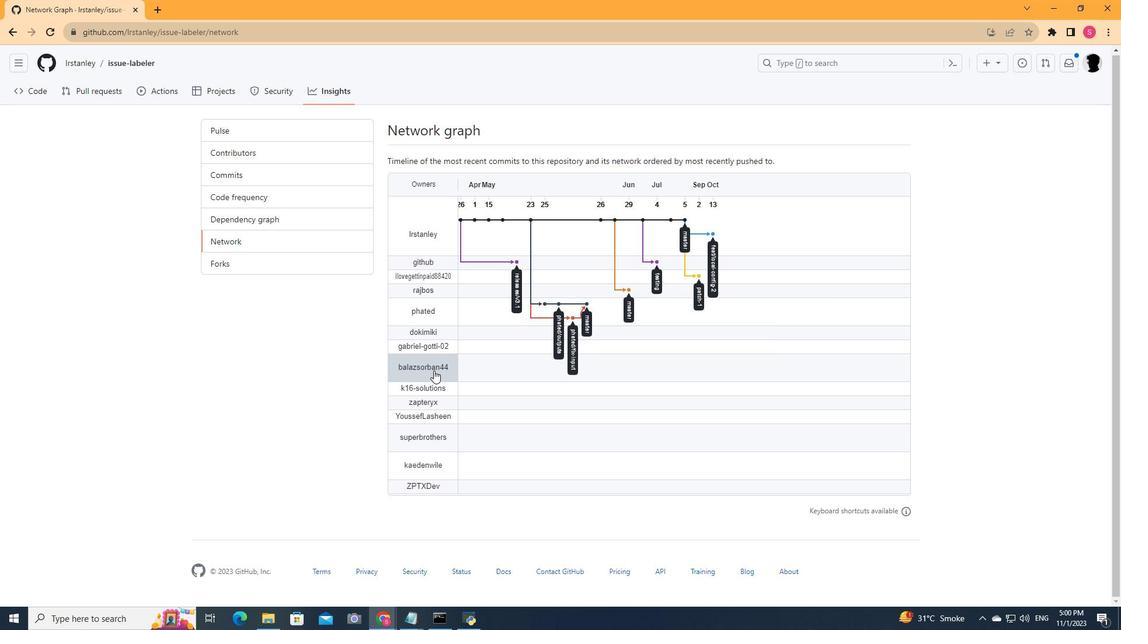 
Action: Mouse scrolled (433, 370) with delta (0, 0)
Screenshot: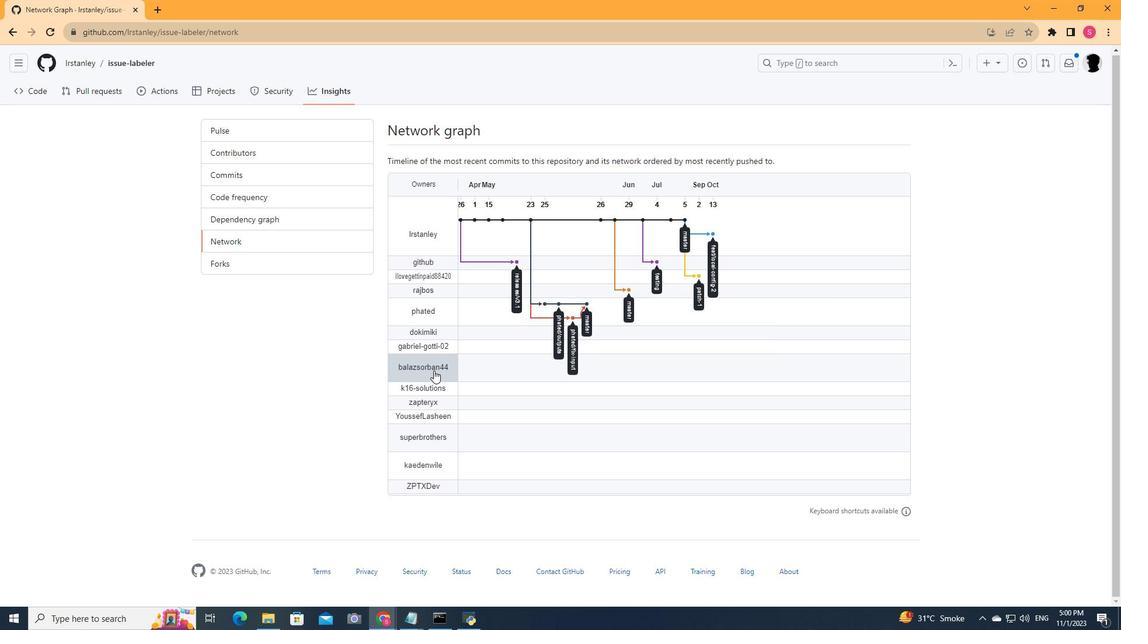 
Action: Mouse moved to (433, 371)
Screenshot: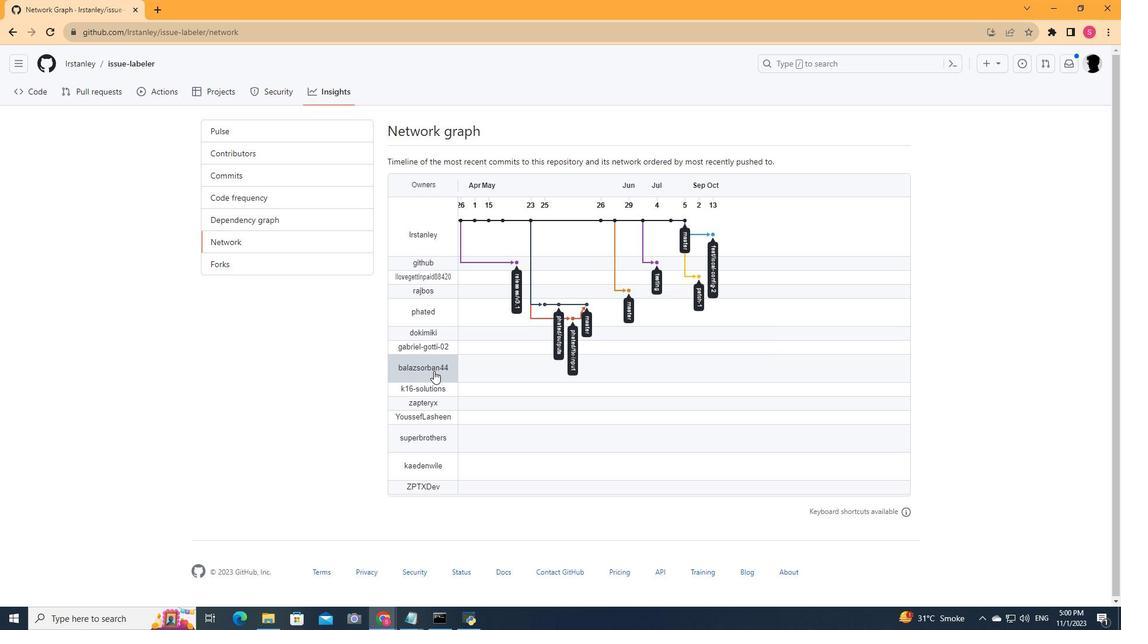 
Action: Mouse scrolled (433, 372) with delta (0, 0)
Screenshot: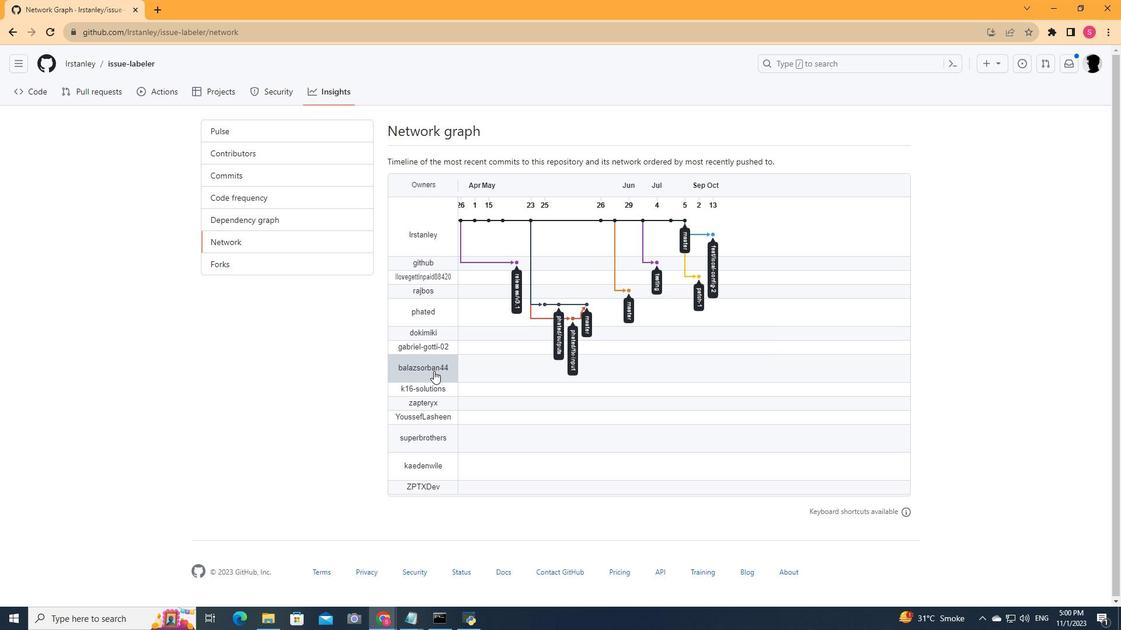 
Action: Mouse scrolled (433, 372) with delta (0, 0)
Screenshot: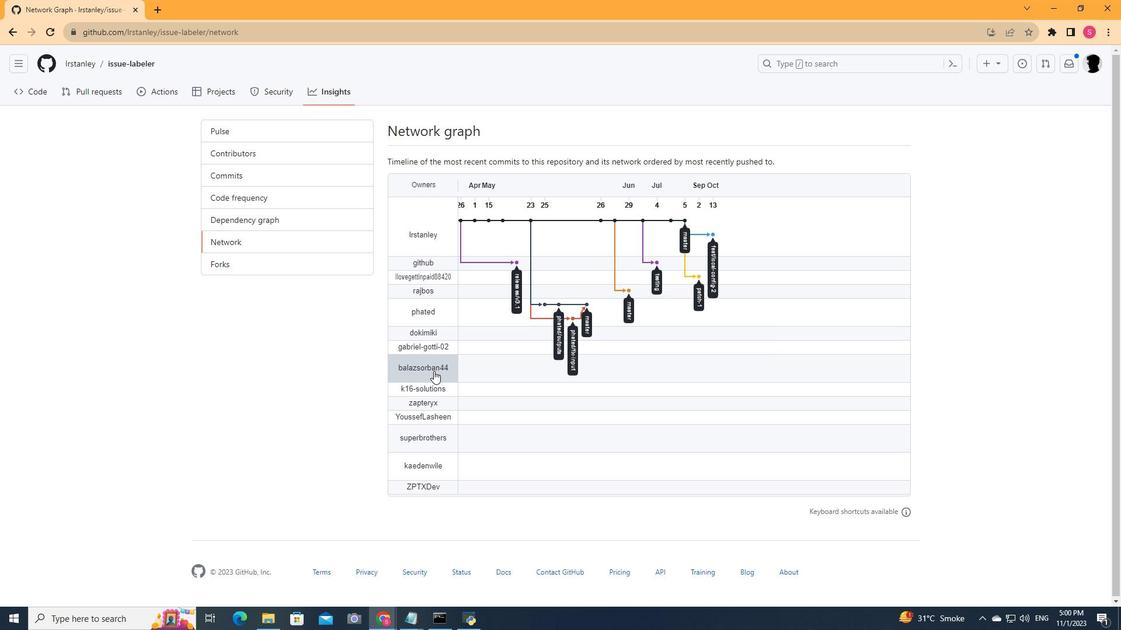 
Action: Mouse scrolled (433, 372) with delta (0, 0)
Screenshot: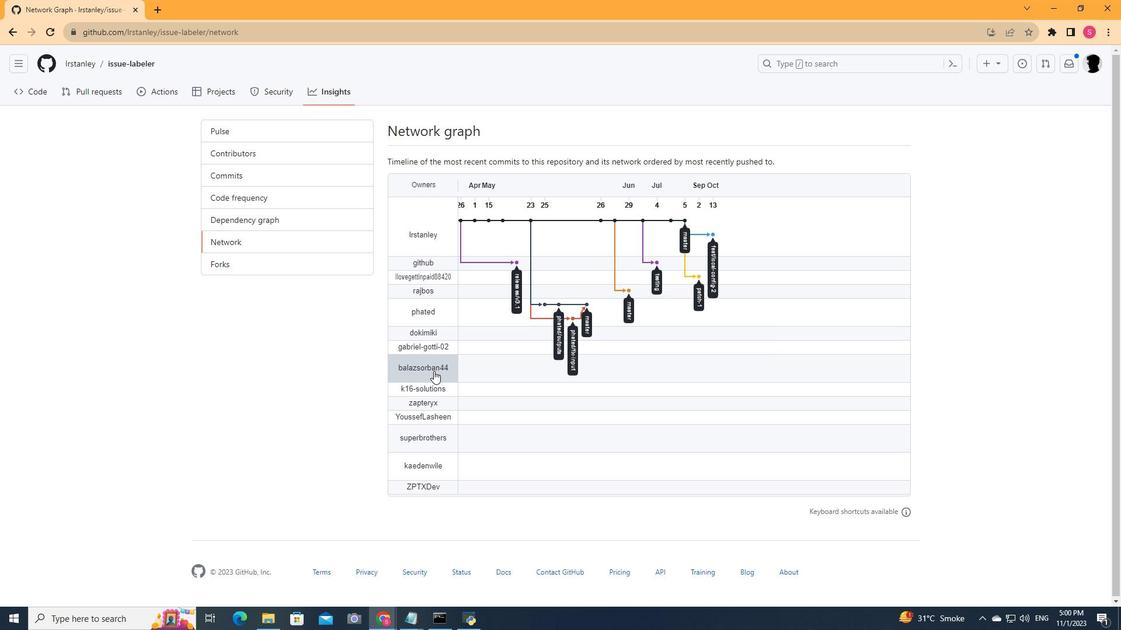 
Action: Mouse scrolled (433, 372) with delta (0, 0)
Screenshot: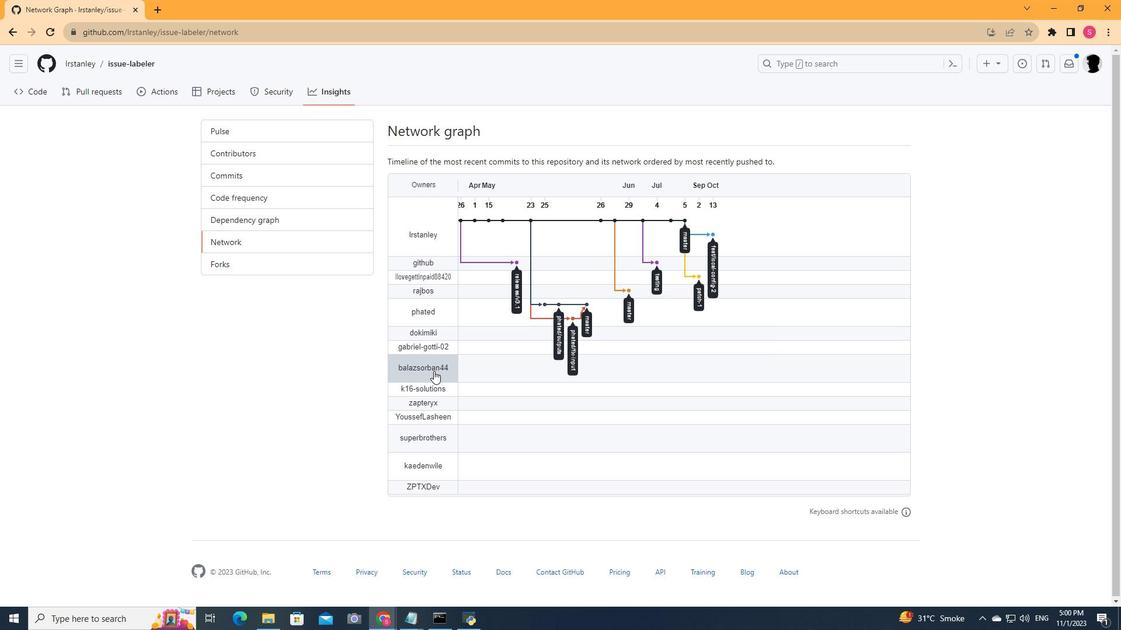 
Action: Mouse moved to (589, 242)
Screenshot: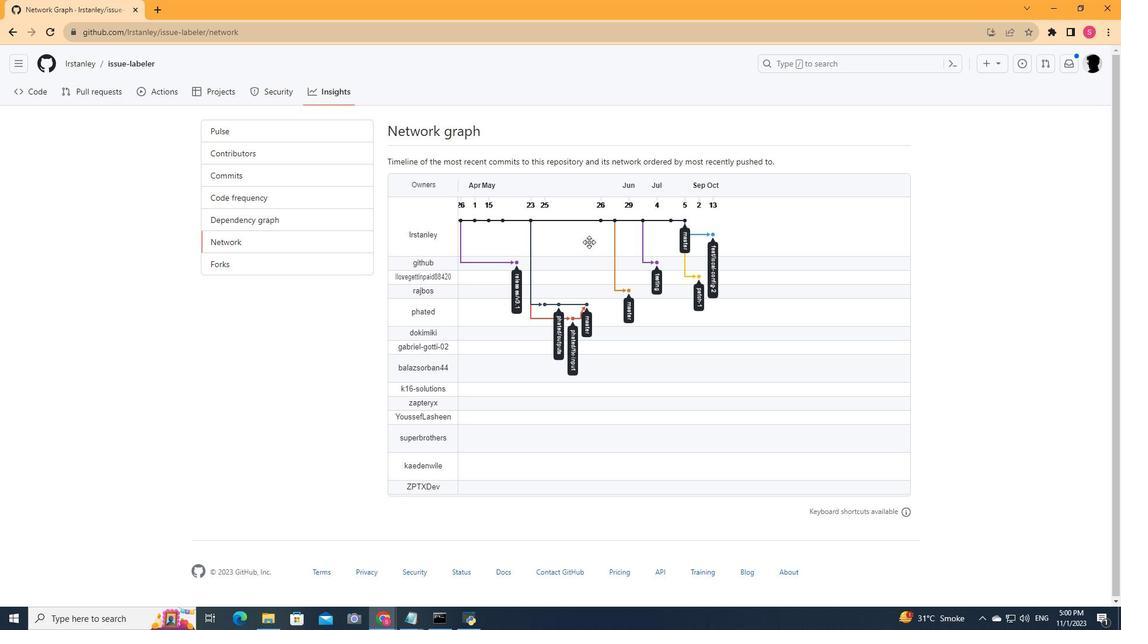 
